 Task: Find connections with filter location Wolfenbüttel with filter topic #interviewwith filter profile language Potuguese with filter current company Hospitality Careers | Hotel Management Jobs with filter school KIT's College of Engineering (Autonomous), Kolhapur with filter industry Telephone Call Centers with filter service category Lead Generation with filter keywords title Pharmacist
Action: Mouse moved to (557, 74)
Screenshot: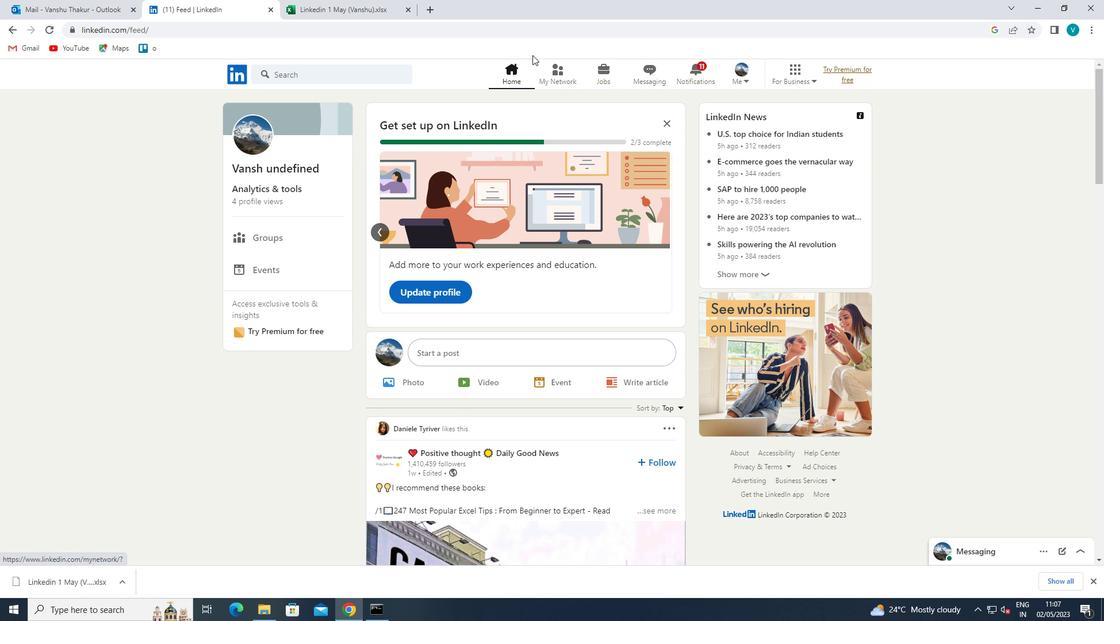 
Action: Mouse pressed left at (557, 74)
Screenshot: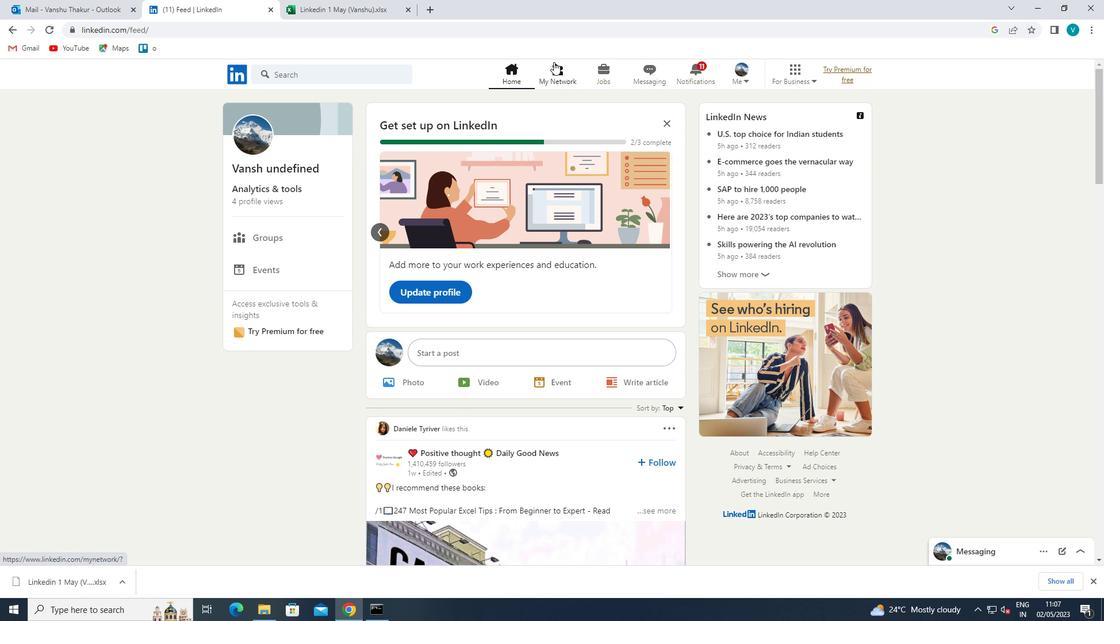 
Action: Mouse moved to (332, 144)
Screenshot: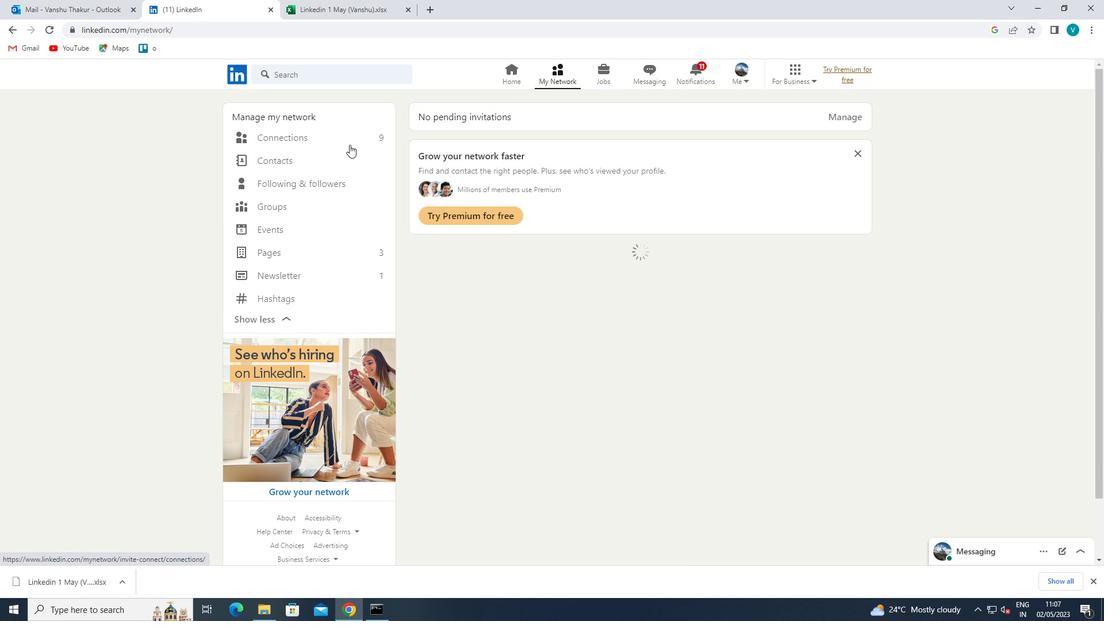 
Action: Mouse pressed left at (332, 144)
Screenshot: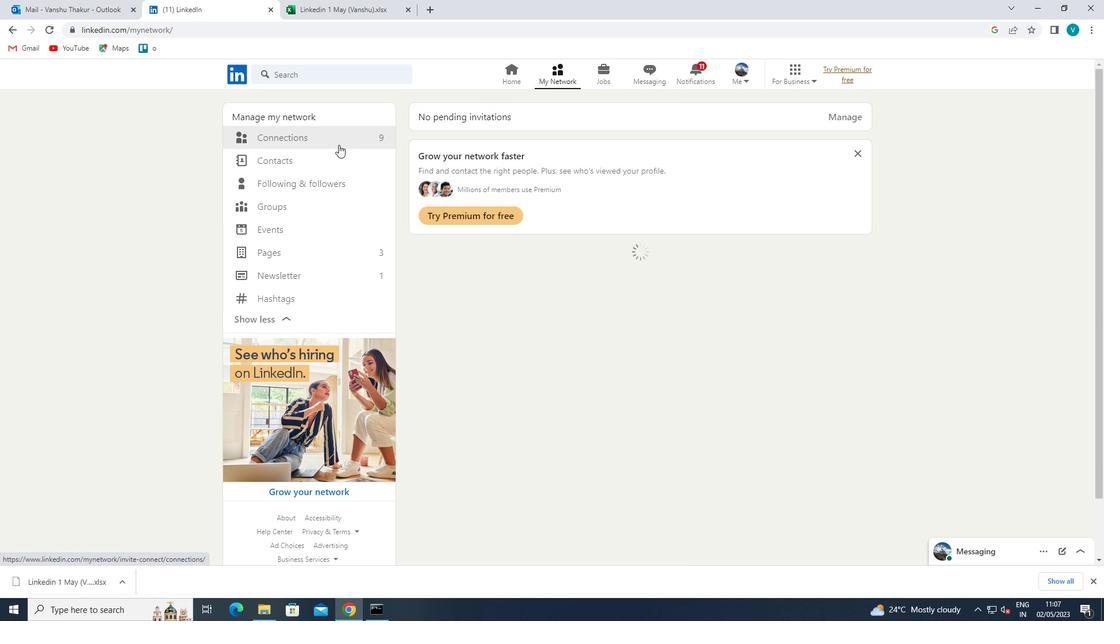 
Action: Mouse moved to (338, 138)
Screenshot: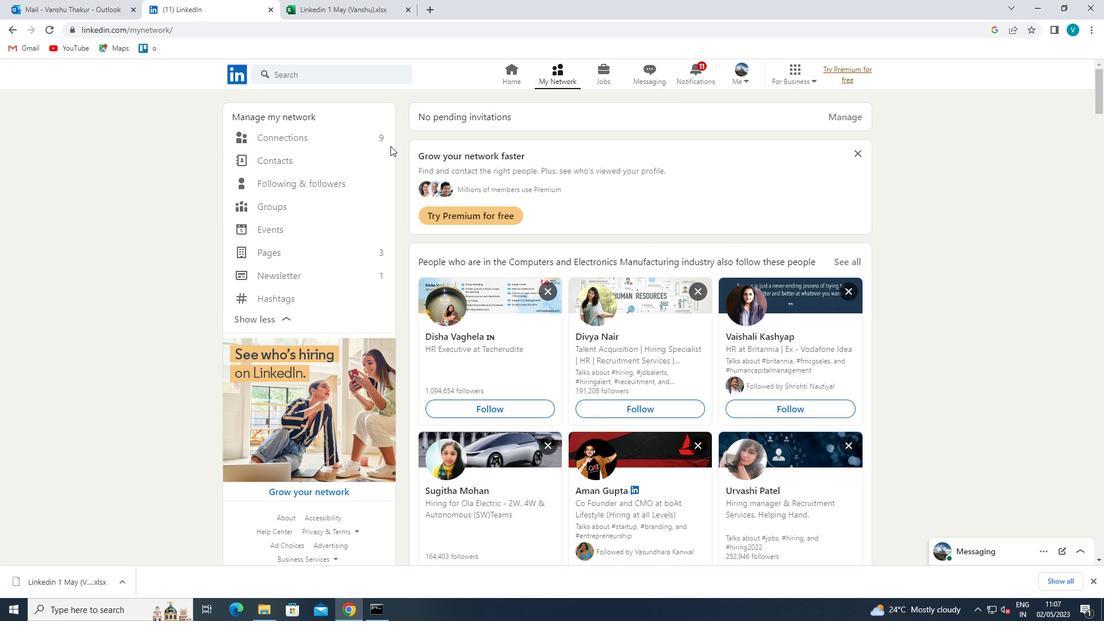 
Action: Mouse pressed left at (338, 138)
Screenshot: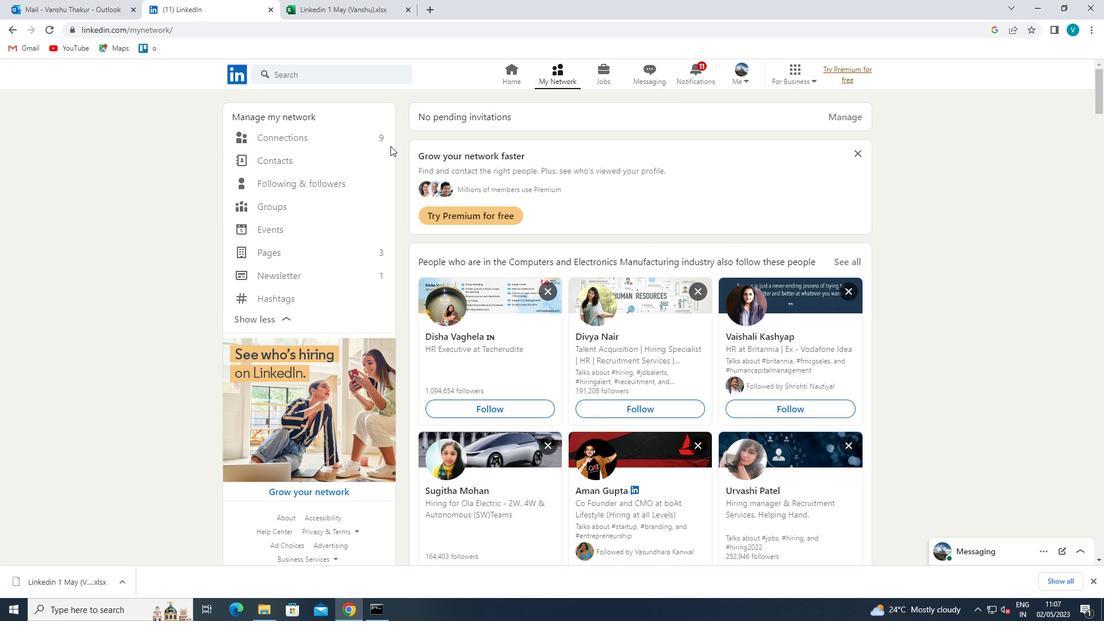 
Action: Mouse moved to (660, 140)
Screenshot: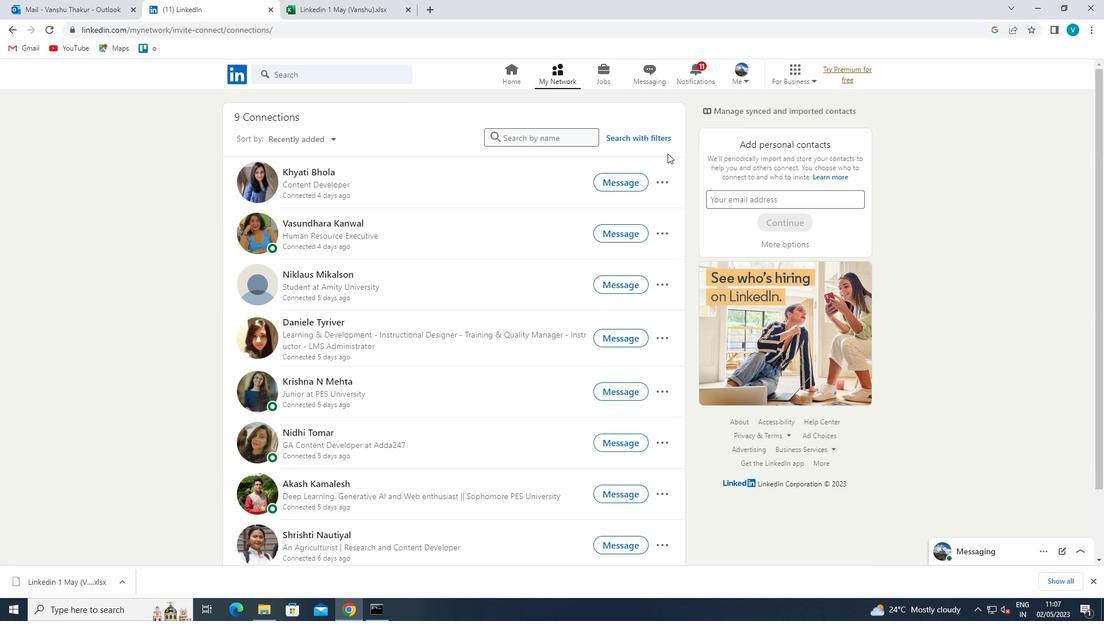 
Action: Mouse pressed left at (660, 140)
Screenshot: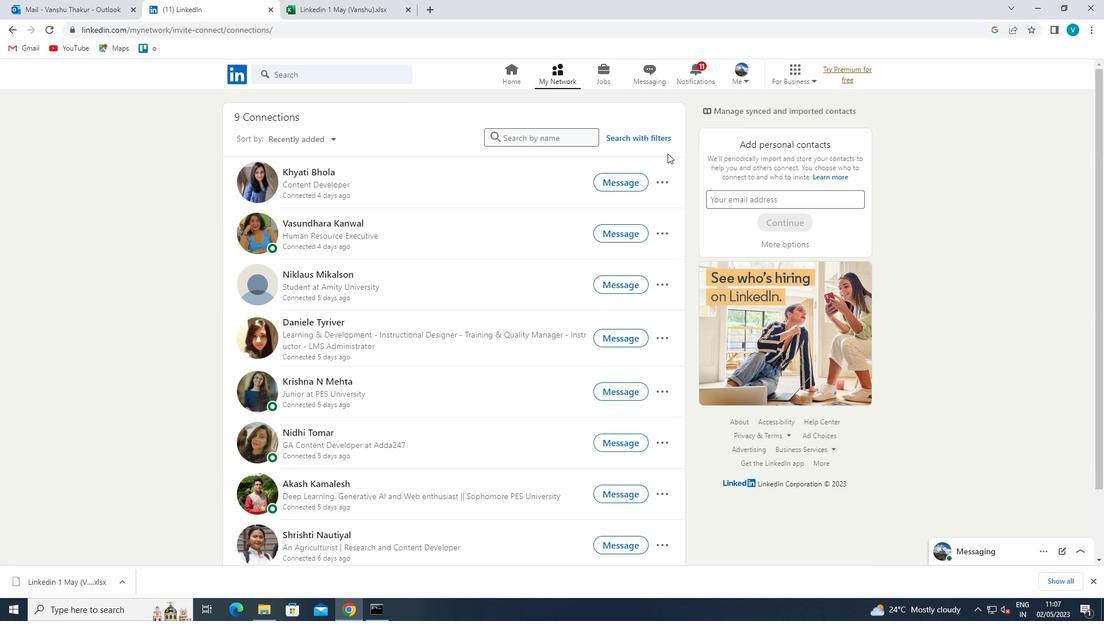 
Action: Mouse moved to (538, 105)
Screenshot: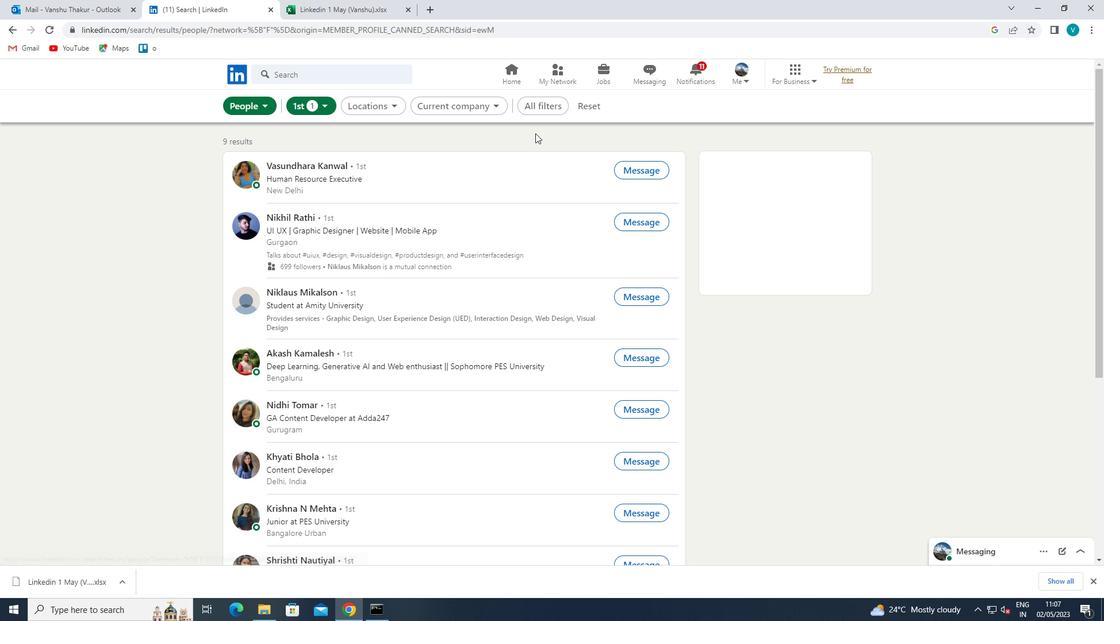 
Action: Mouse pressed left at (538, 105)
Screenshot: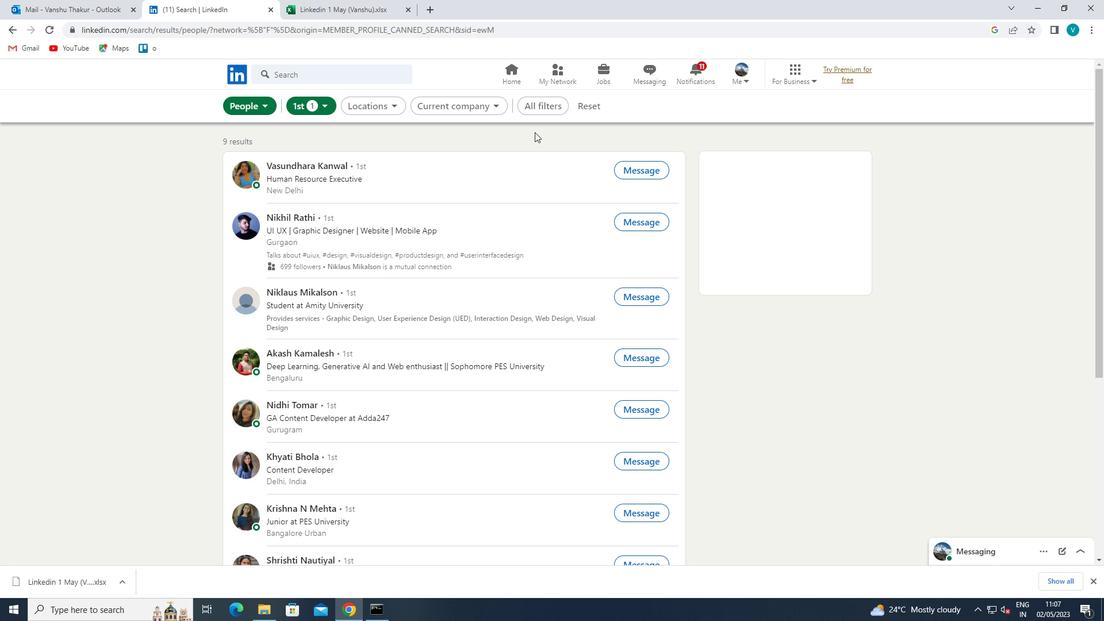 
Action: Mouse moved to (961, 262)
Screenshot: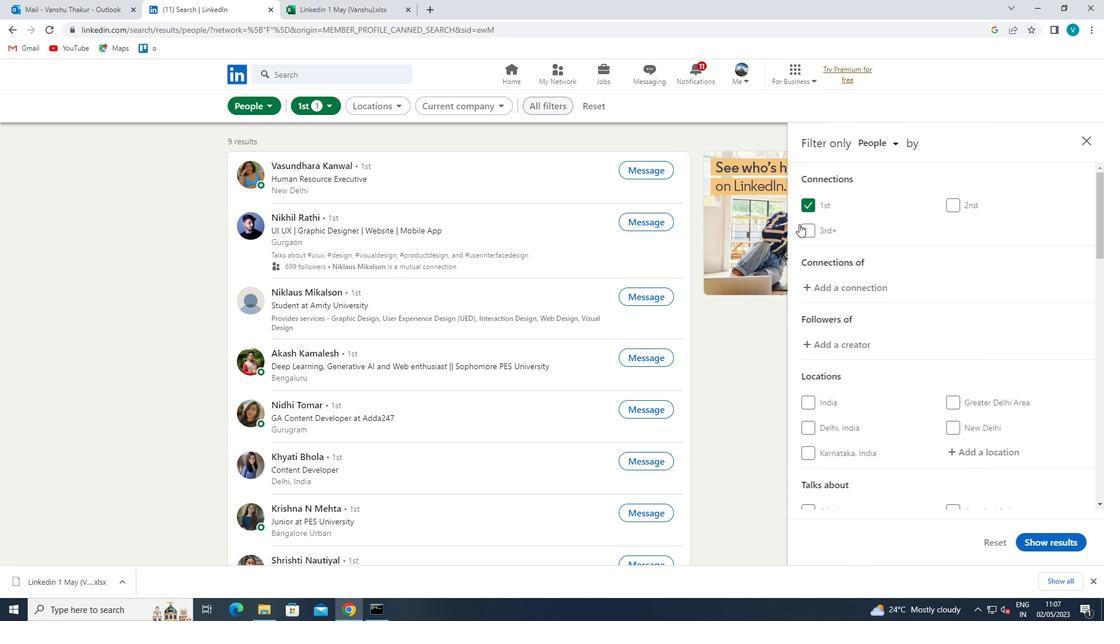 
Action: Mouse scrolled (961, 262) with delta (0, 0)
Screenshot: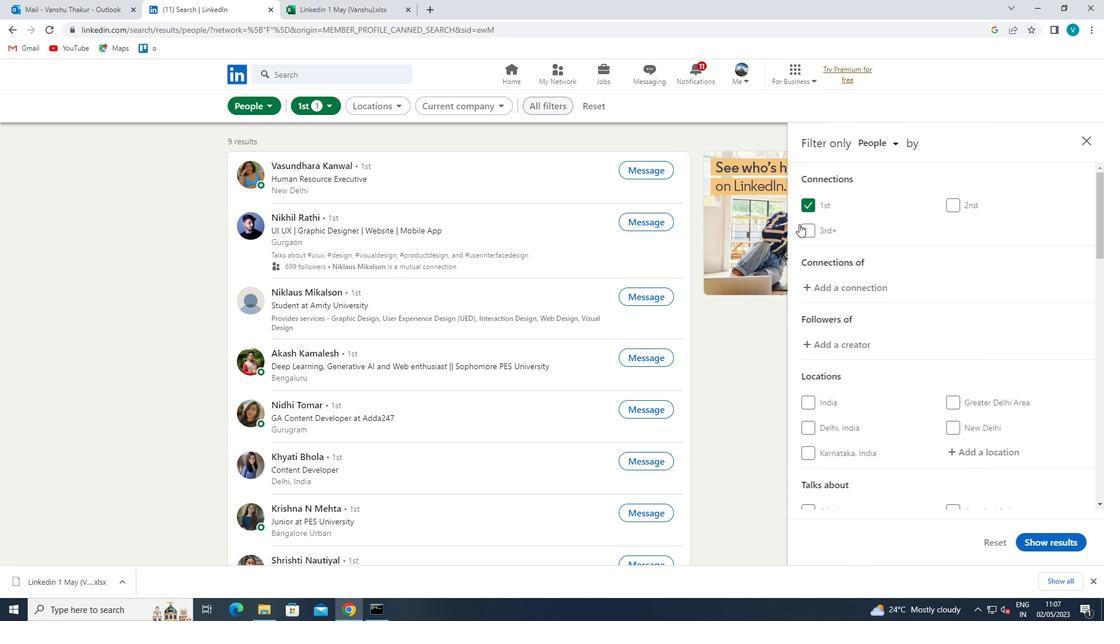 
Action: Mouse moved to (996, 392)
Screenshot: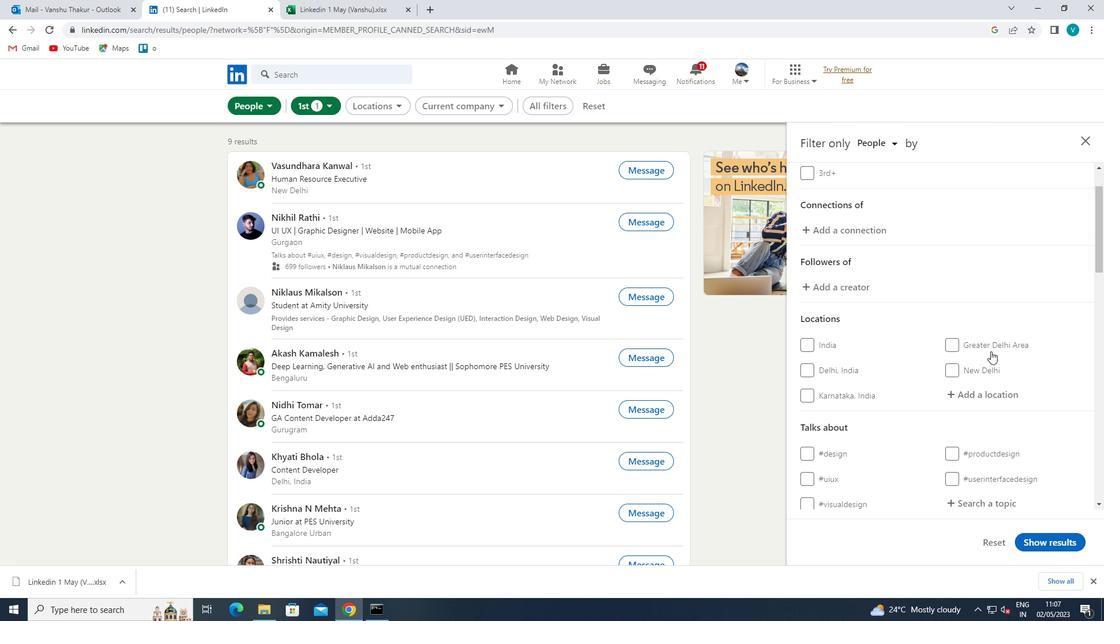 
Action: Mouse pressed left at (996, 392)
Screenshot: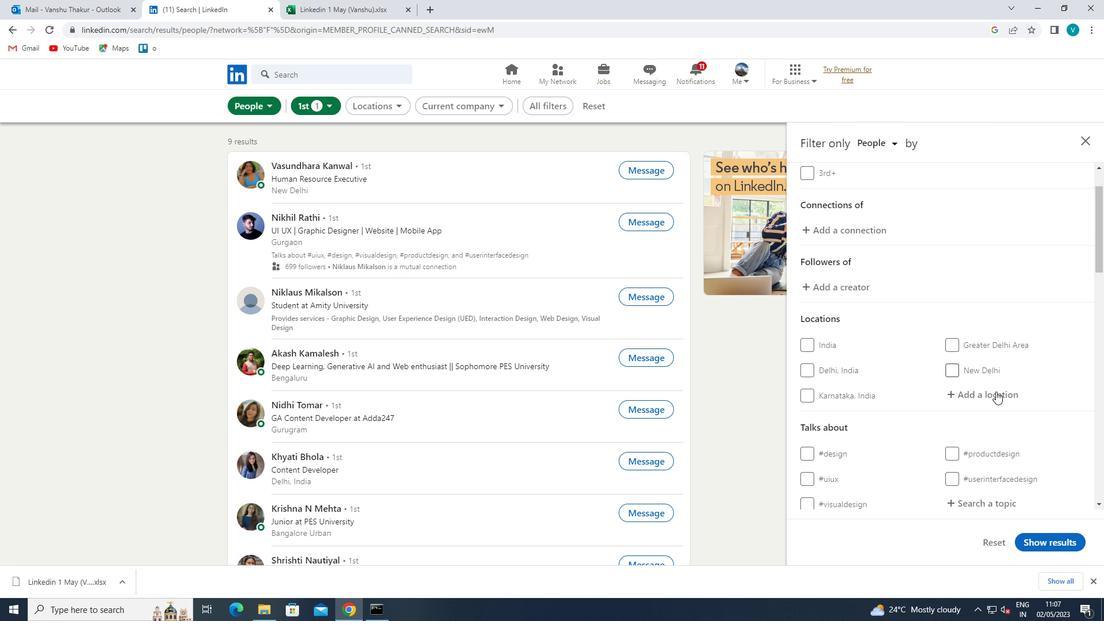 
Action: Mouse moved to (996, 393)
Screenshot: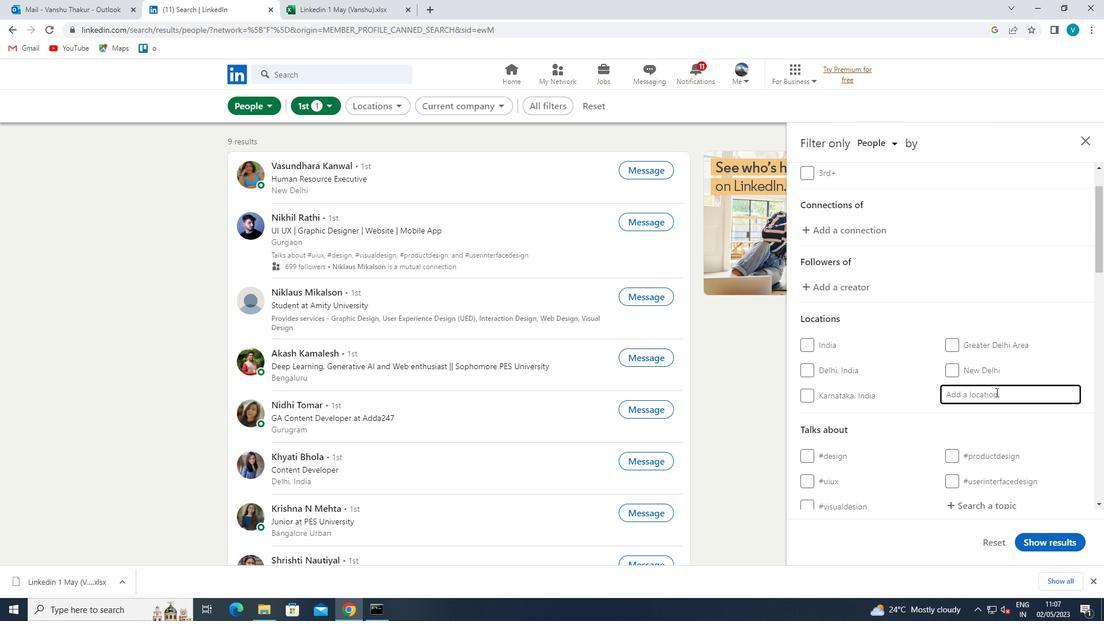
Action: Key pressed <Key.shift>
Screenshot: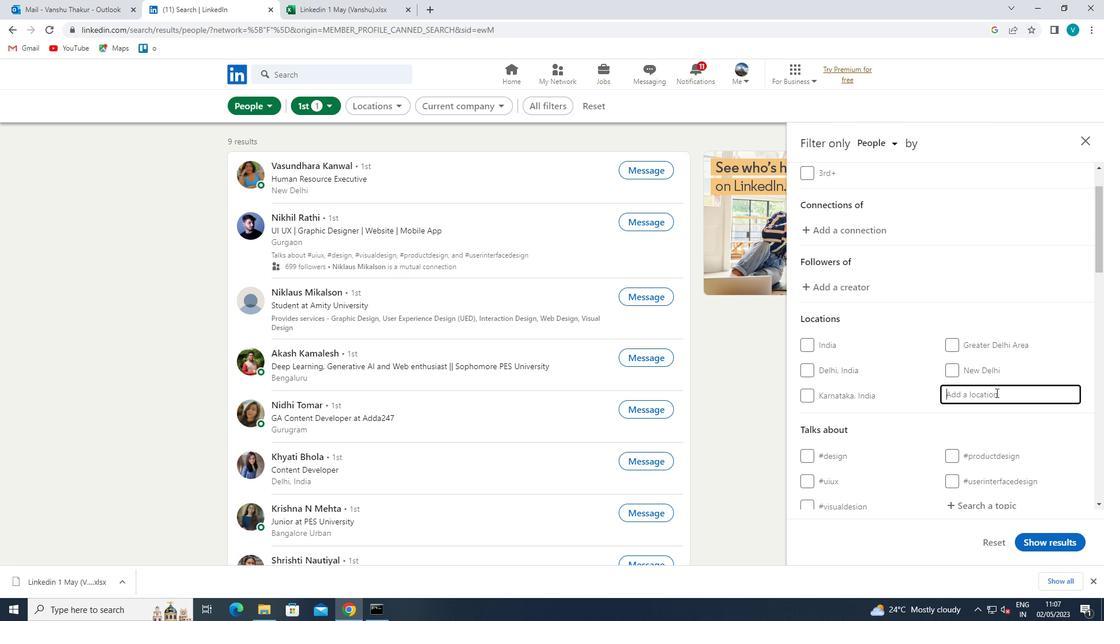 
Action: Mouse moved to (996, 393)
Screenshot: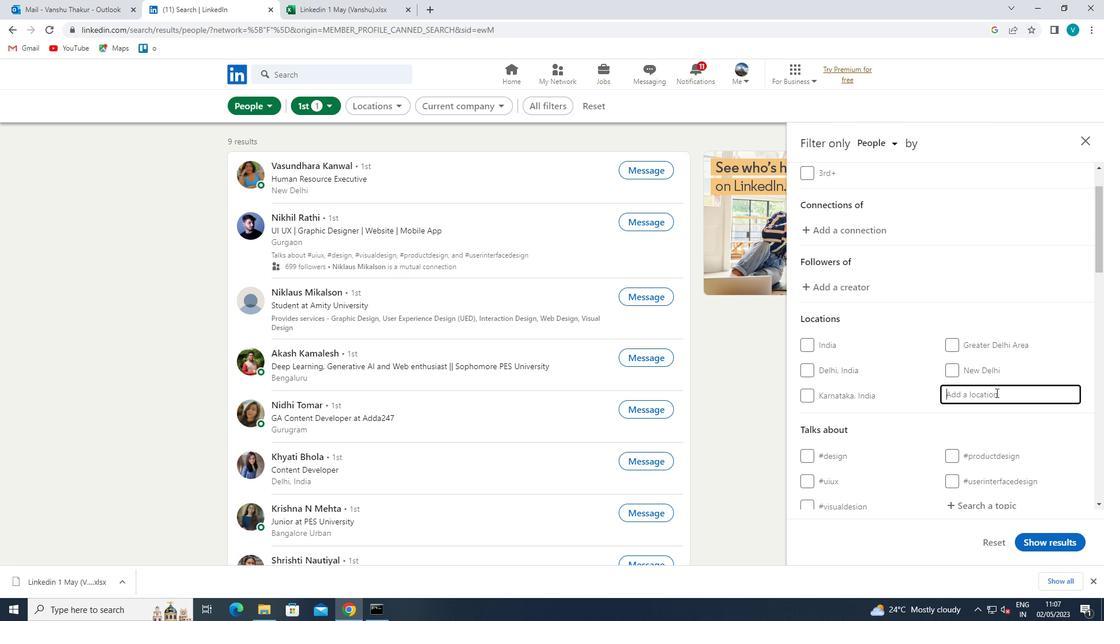 
Action: Key pressed WO
Screenshot: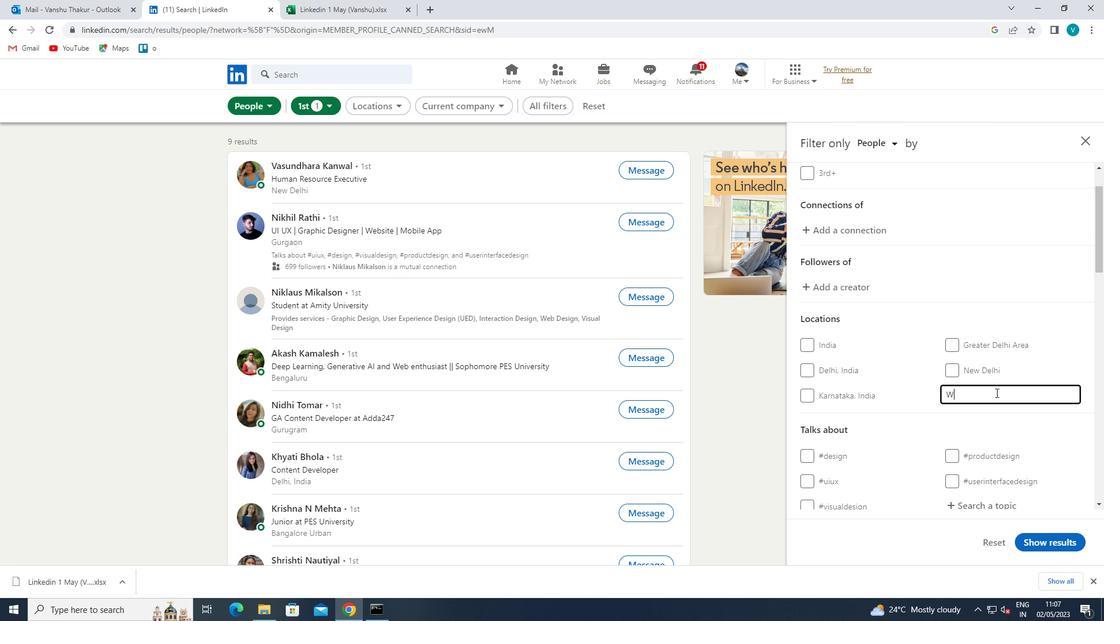 
Action: Mouse moved to (996, 392)
Screenshot: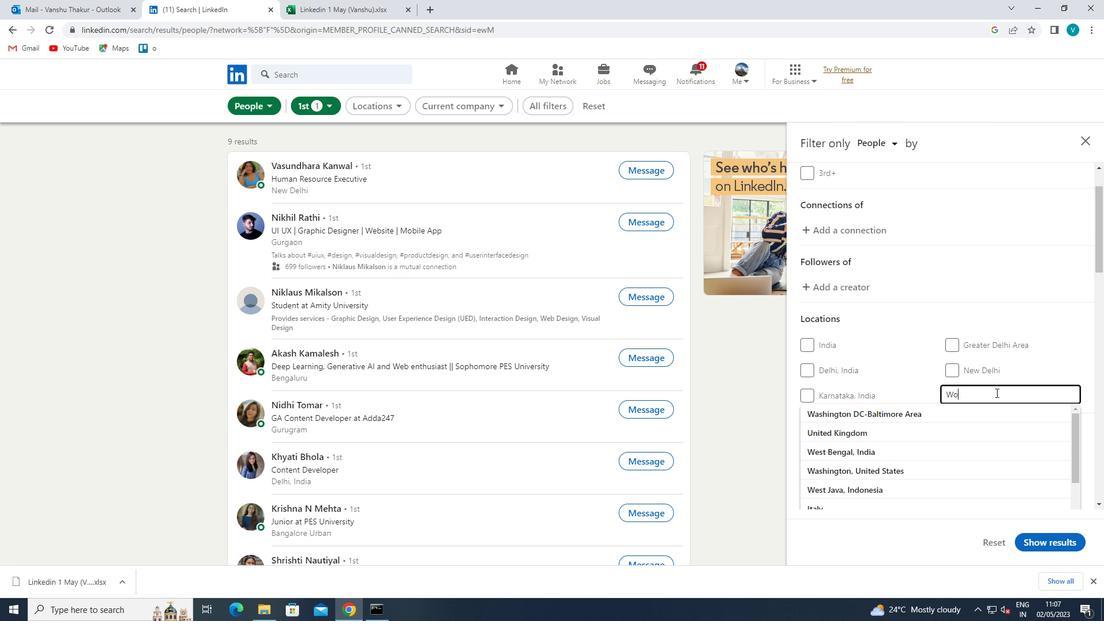
Action: Key pressed L
Screenshot: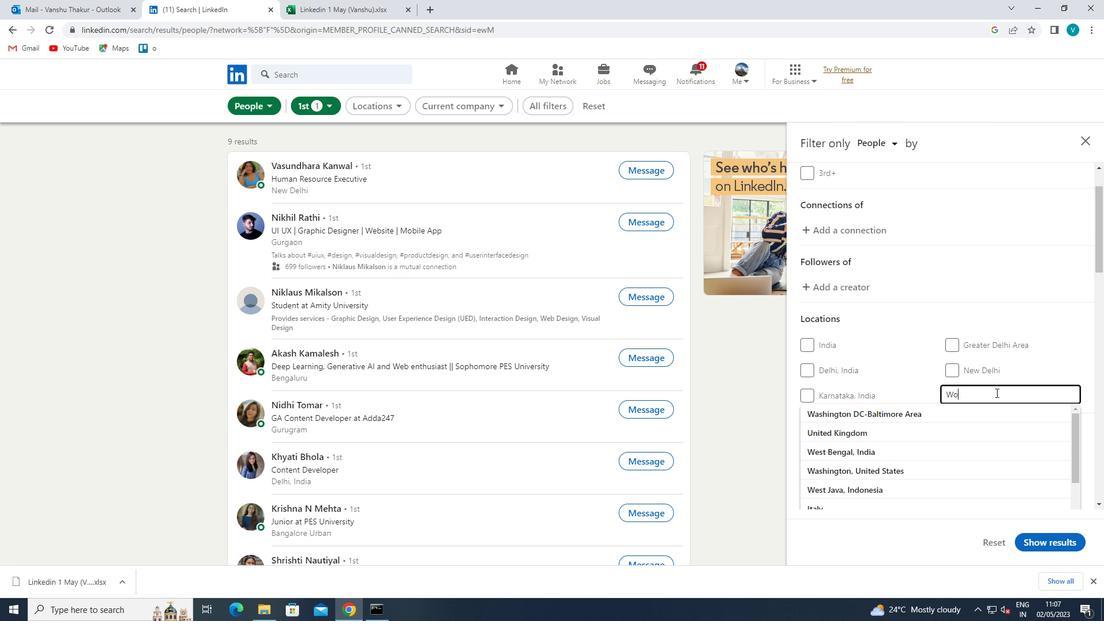 
Action: Mouse moved to (991, 390)
Screenshot: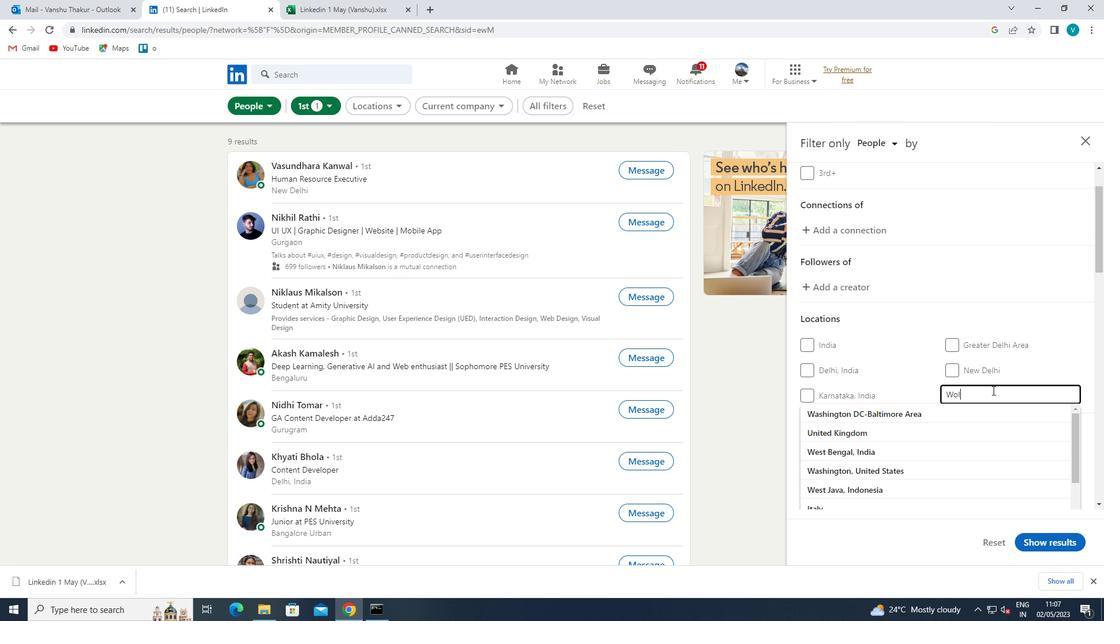 
Action: Key pressed F
Screenshot: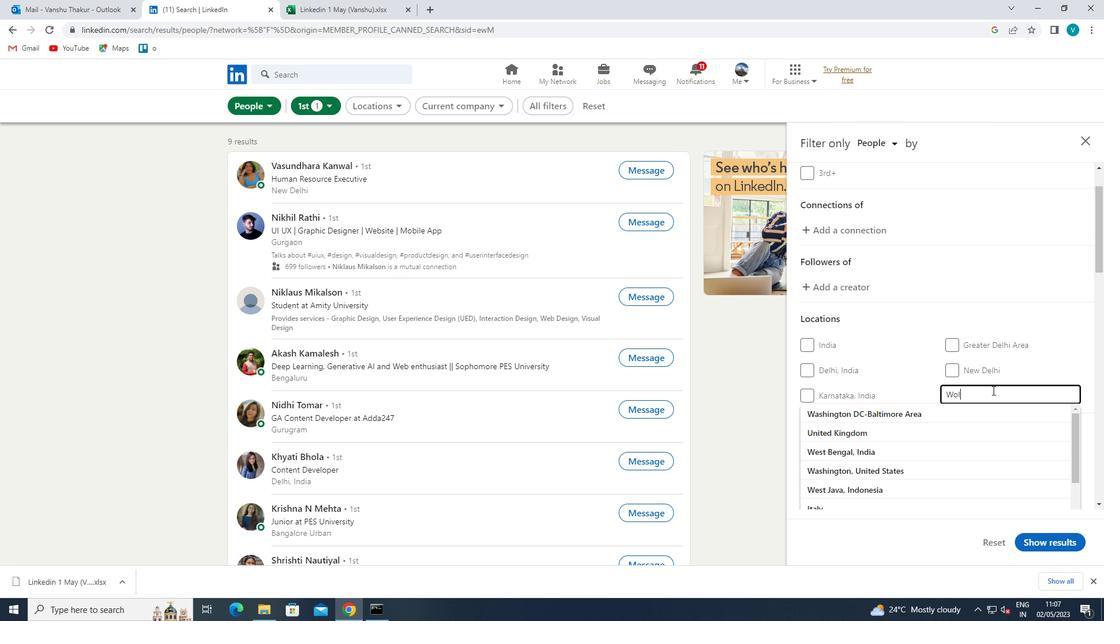 
Action: Mouse moved to (990, 389)
Screenshot: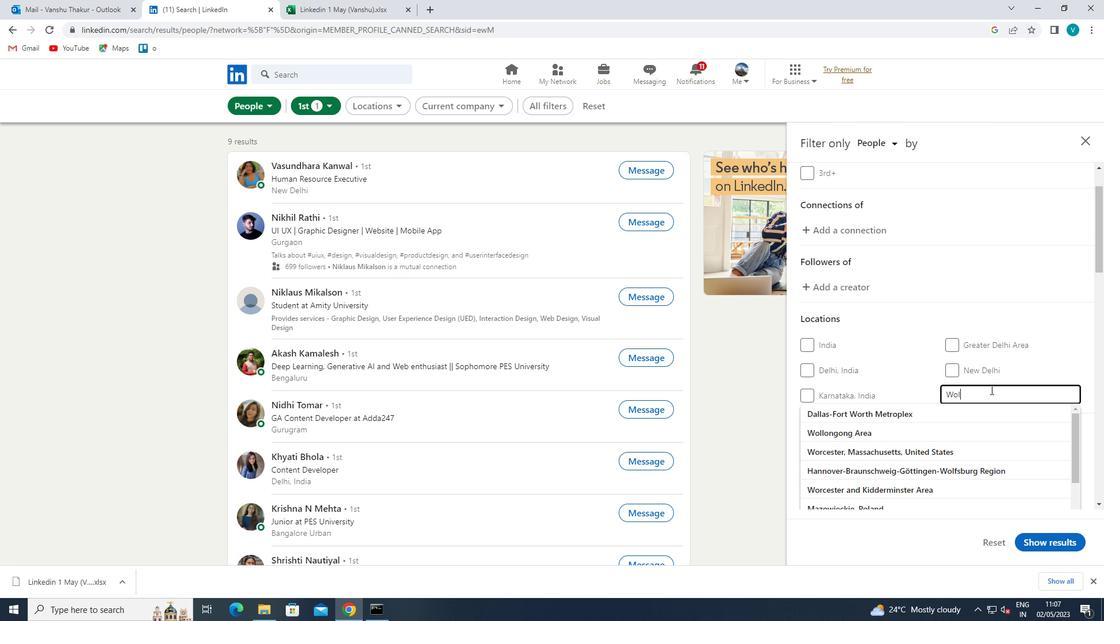 
Action: Key pressed ENBUTTEL<Key.space>
Screenshot: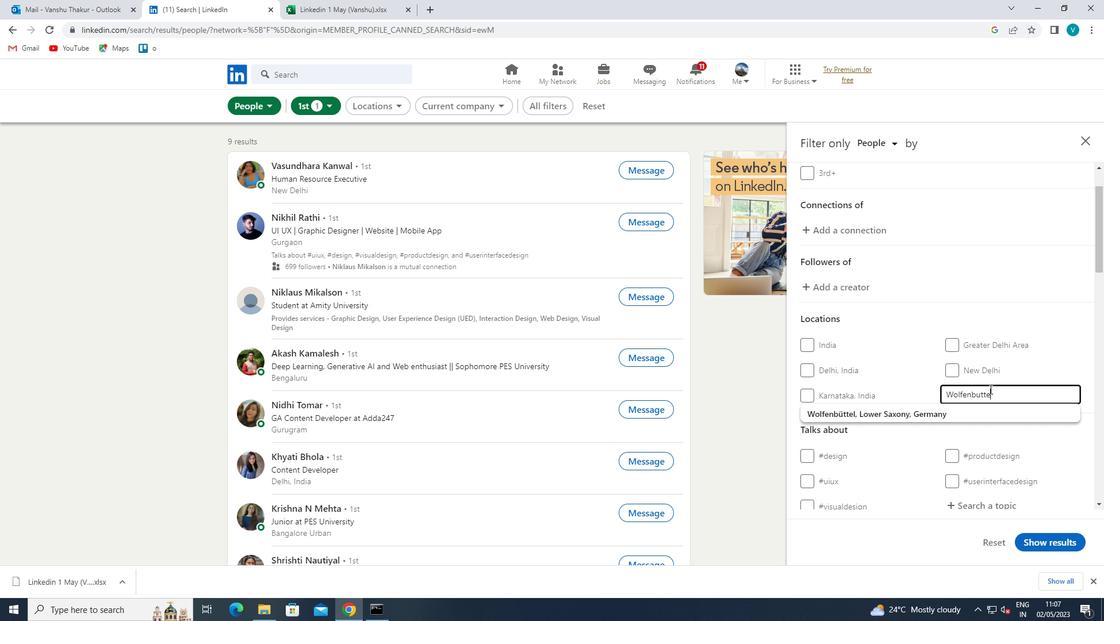 
Action: Mouse moved to (985, 412)
Screenshot: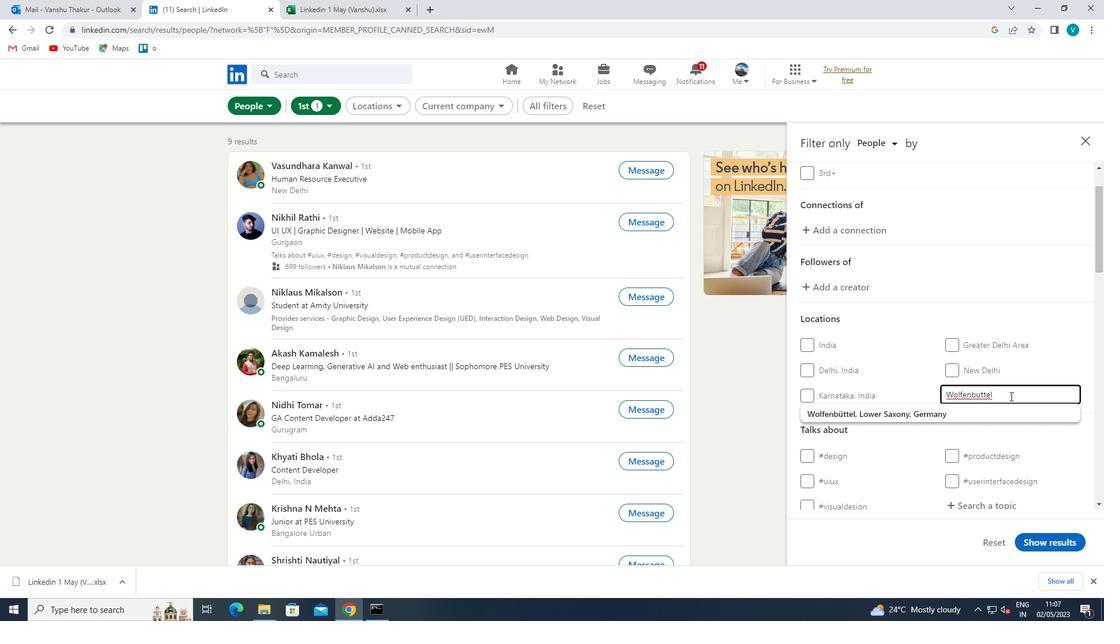 
Action: Mouse pressed left at (985, 412)
Screenshot: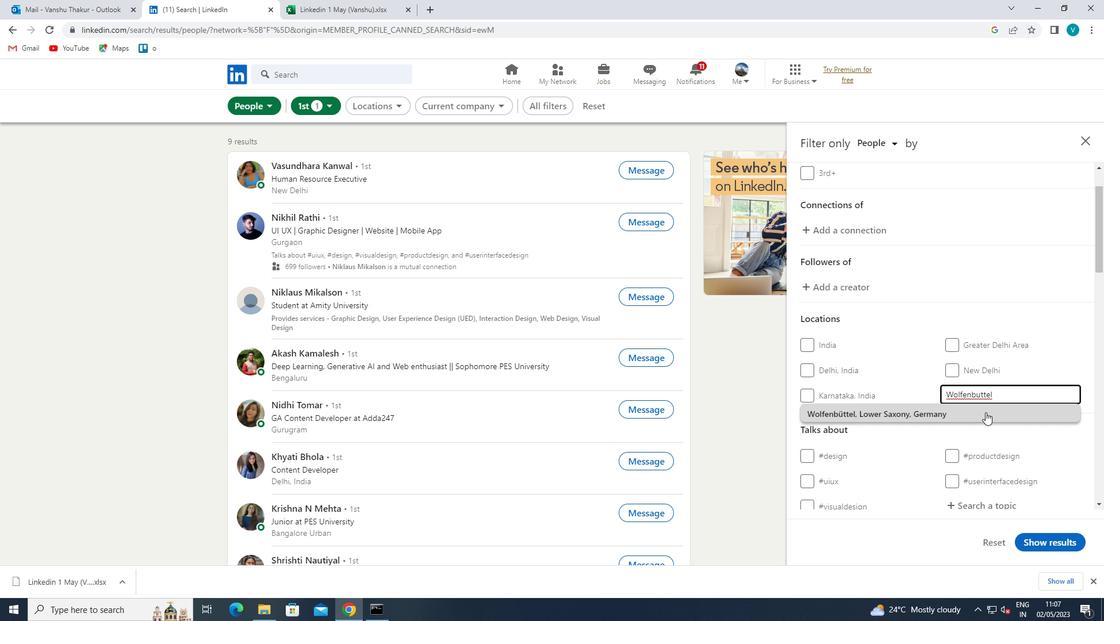 
Action: Mouse moved to (984, 414)
Screenshot: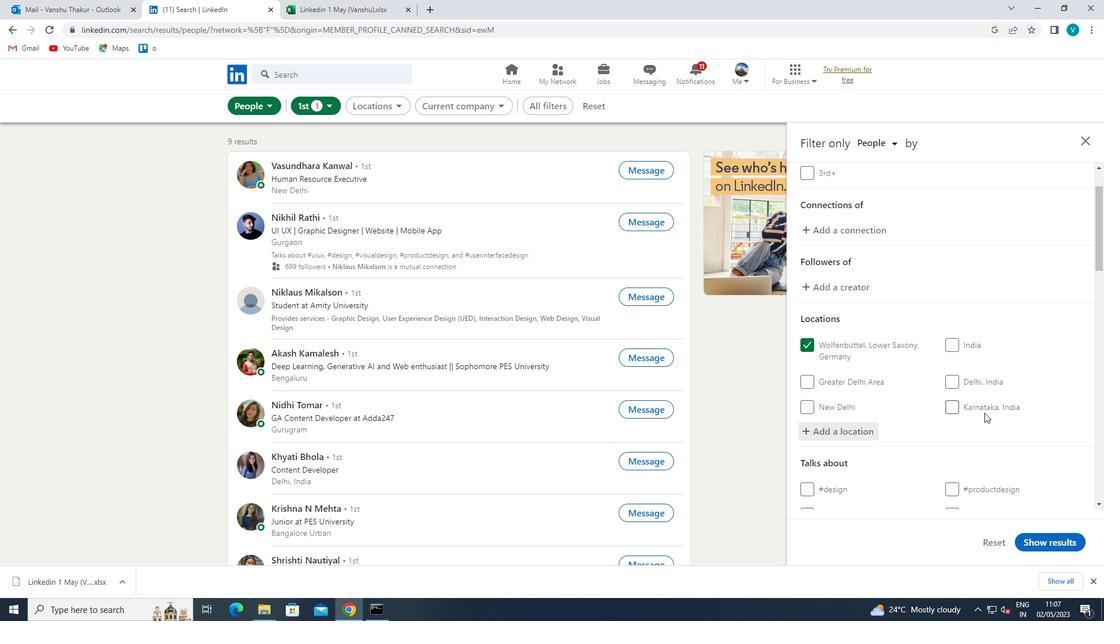 
Action: Mouse scrolled (984, 413) with delta (0, 0)
Screenshot: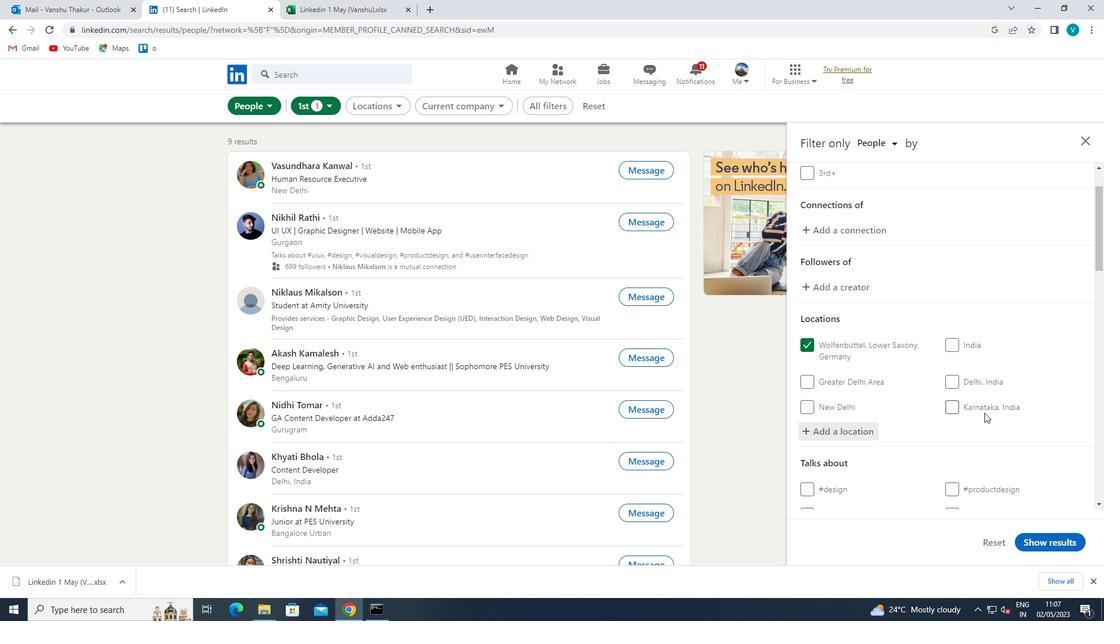 
Action: Mouse scrolled (984, 413) with delta (0, 0)
Screenshot: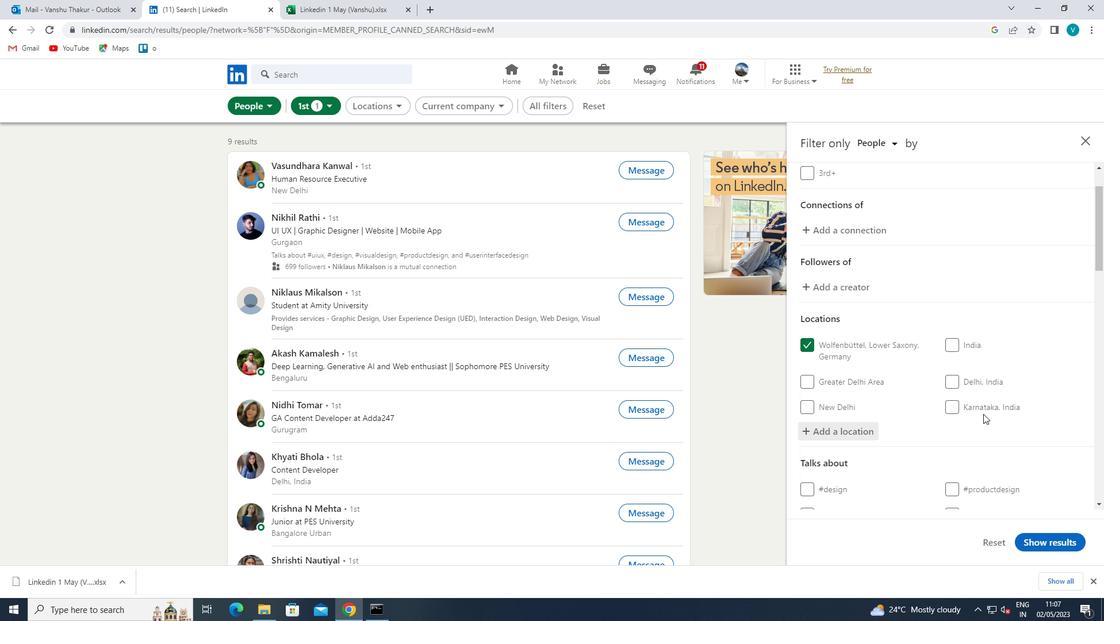 
Action: Mouse moved to (982, 424)
Screenshot: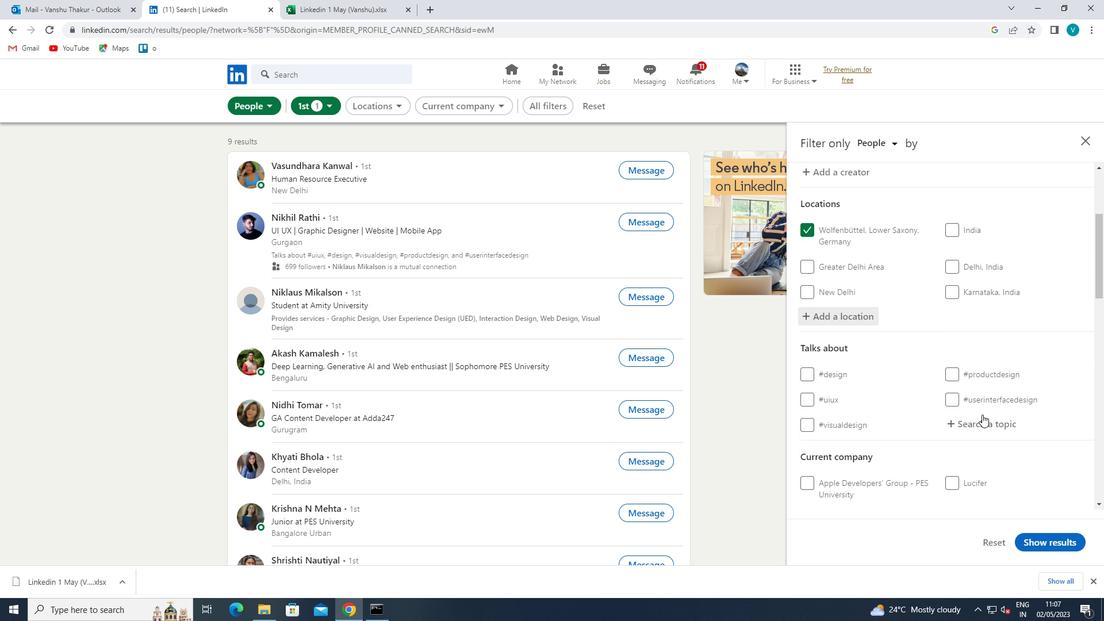 
Action: Mouse pressed left at (982, 424)
Screenshot: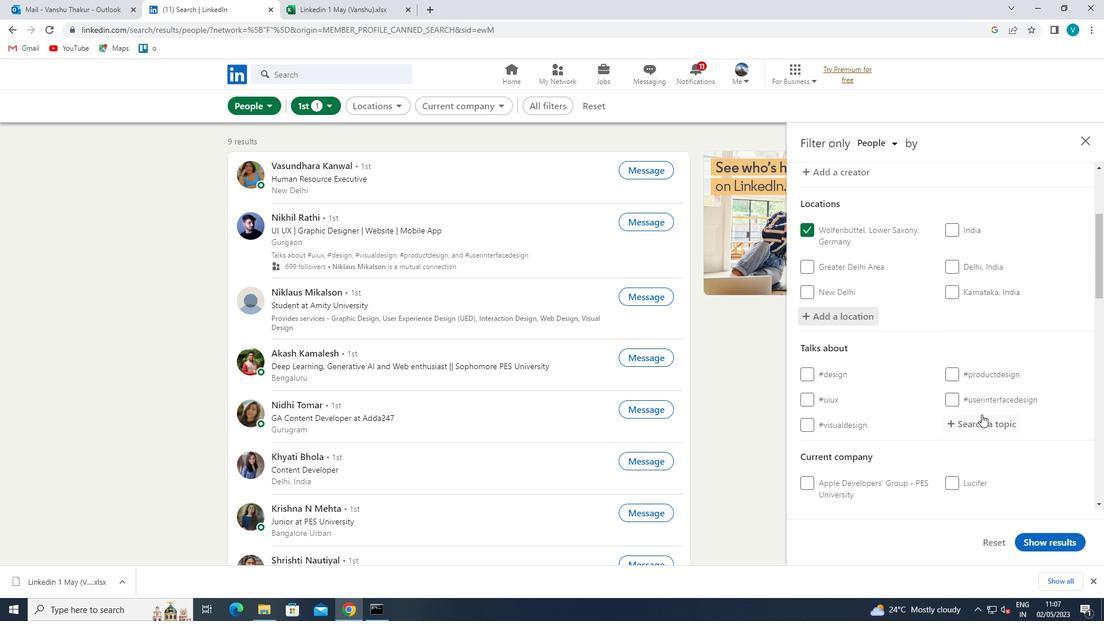 
Action: Key pressed INTER
Screenshot: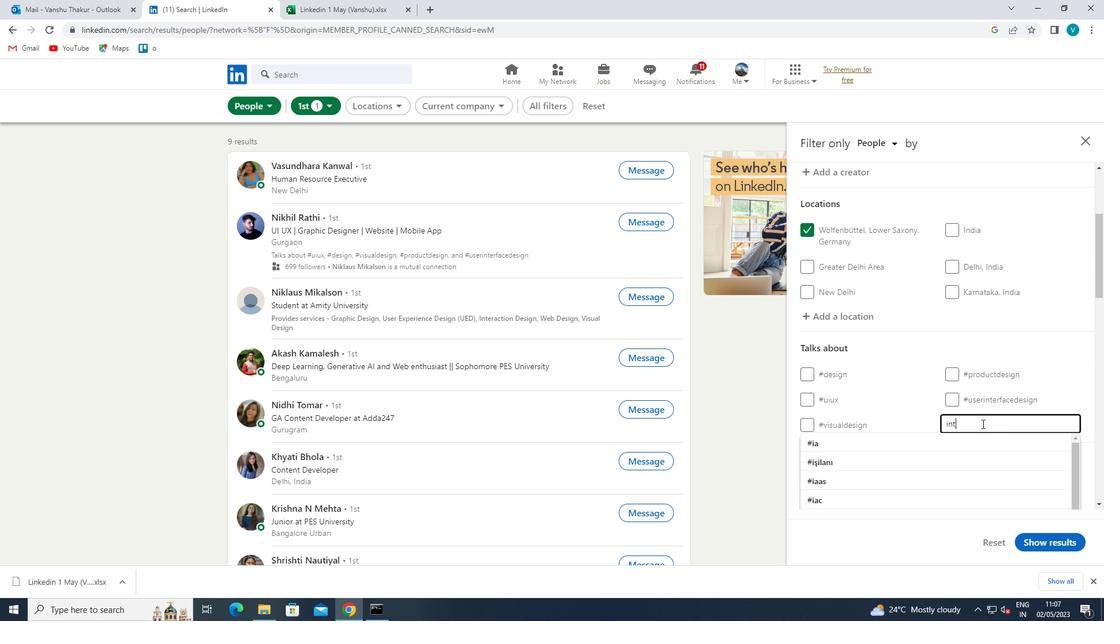 
Action: Mouse moved to (985, 421)
Screenshot: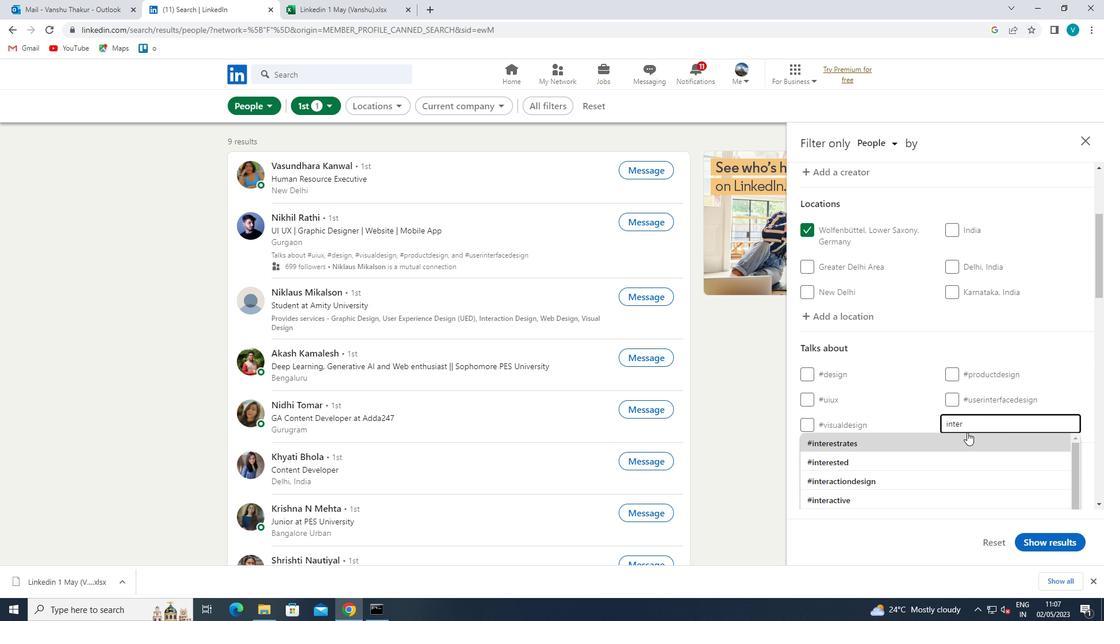 
Action: Key pressed VIEW<Key.space>
Screenshot: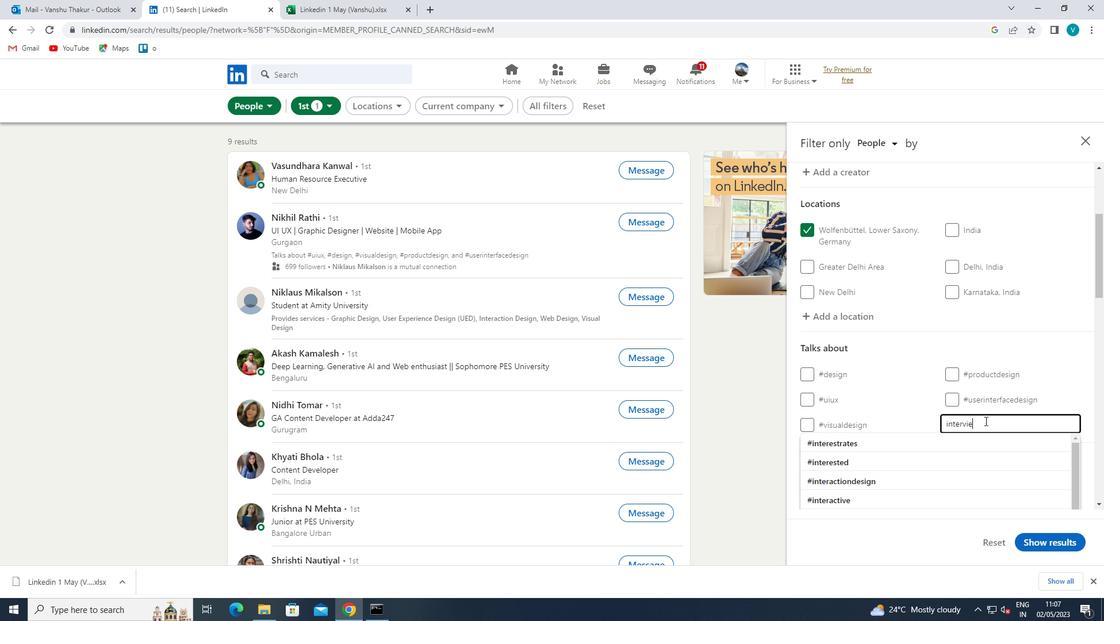 
Action: Mouse moved to (946, 421)
Screenshot: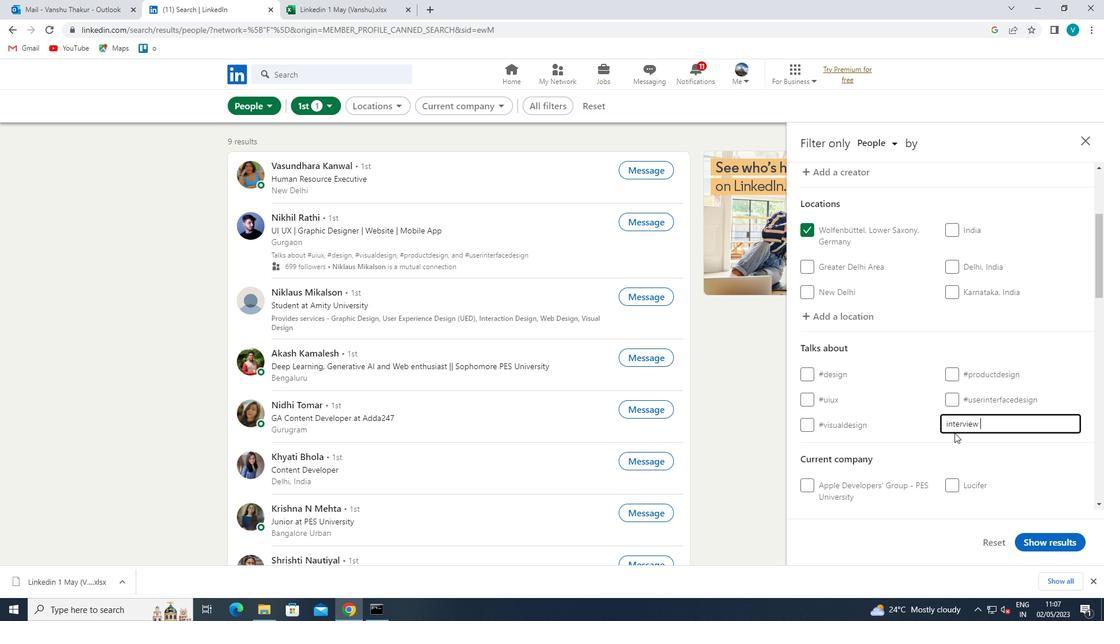 
Action: Mouse pressed left at (946, 421)
Screenshot: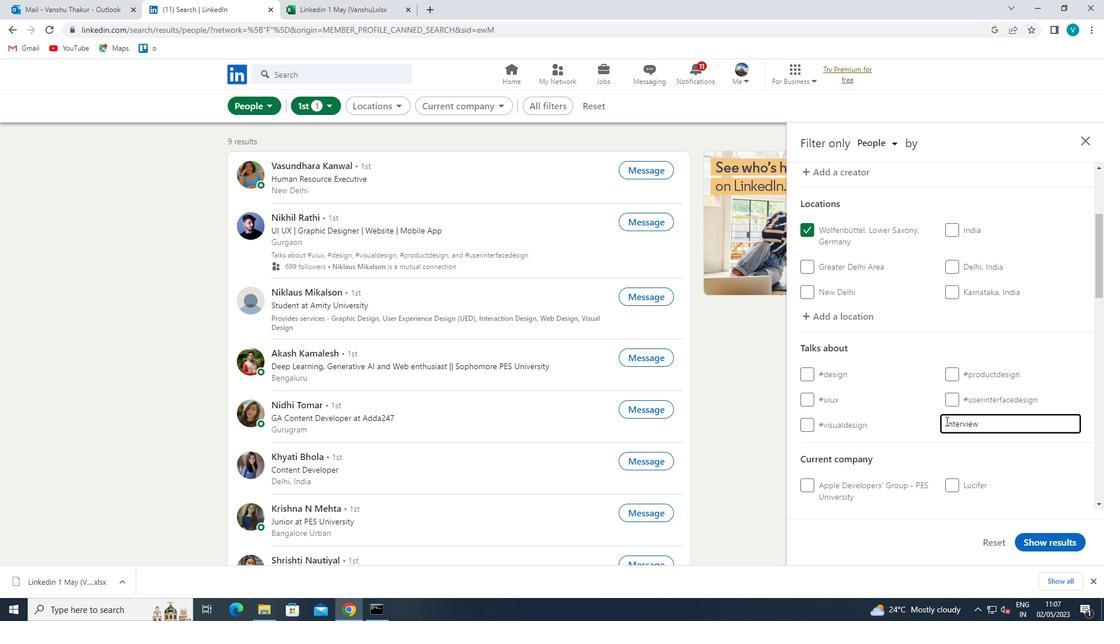 
Action: Mouse moved to (981, 421)
Screenshot: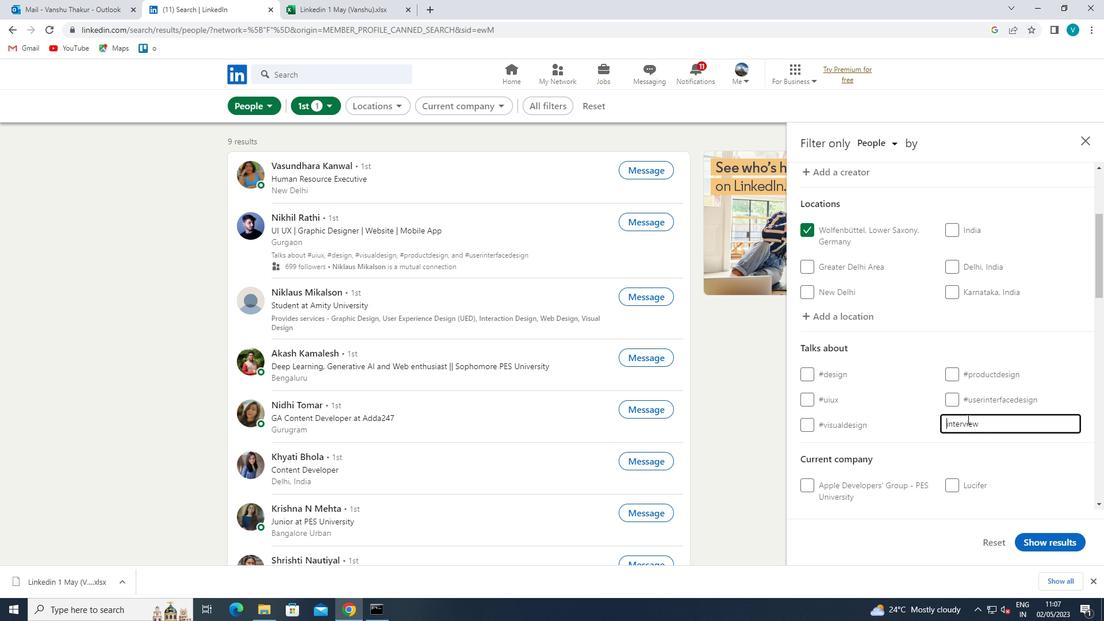 
Action: Mouse pressed left at (981, 421)
Screenshot: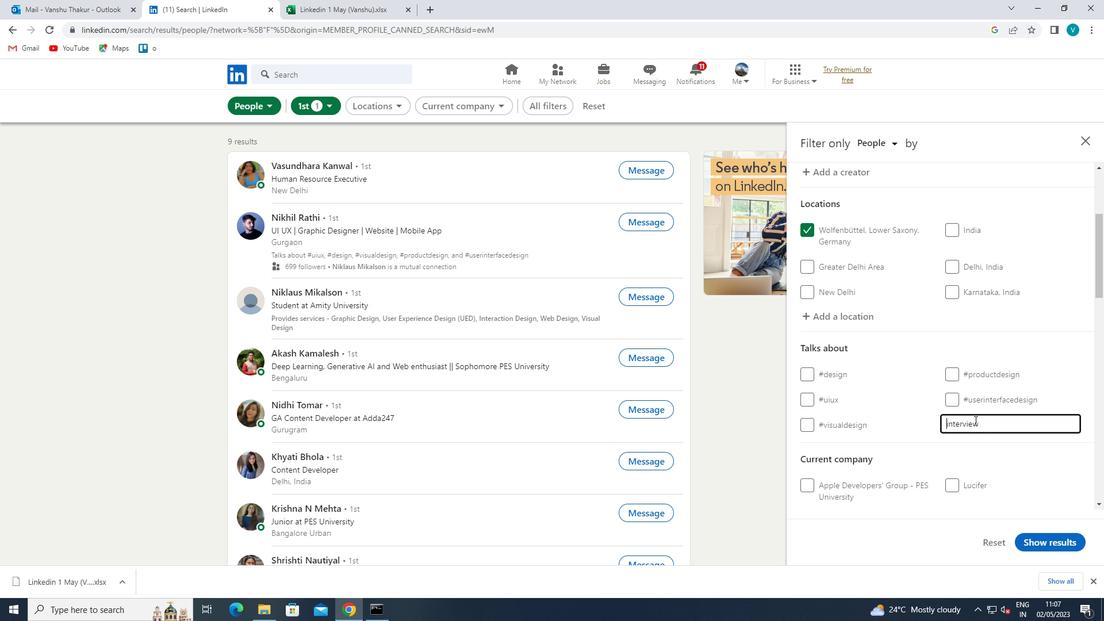 
Action: Mouse moved to (978, 424)
Screenshot: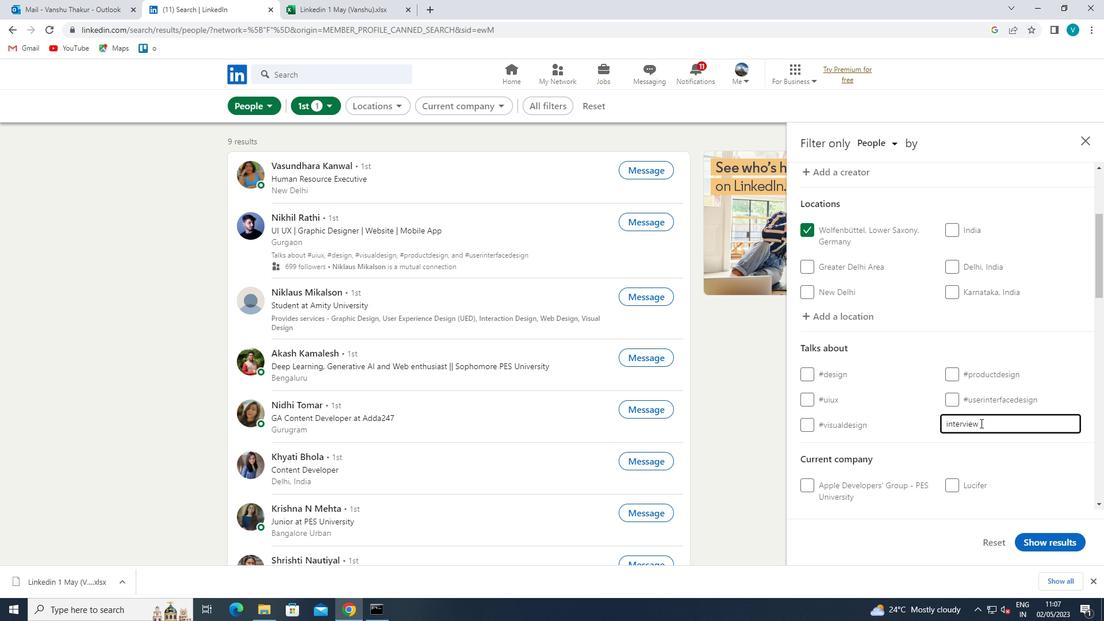 
Action: Mouse pressed left at (978, 424)
Screenshot: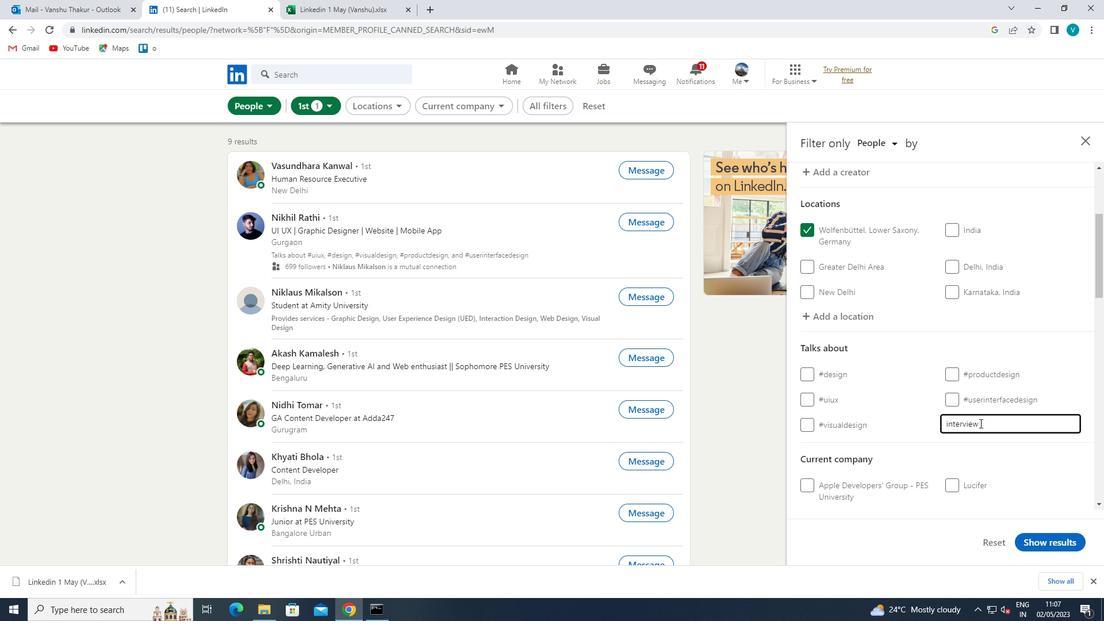
Action: Mouse moved to (945, 422)
Screenshot: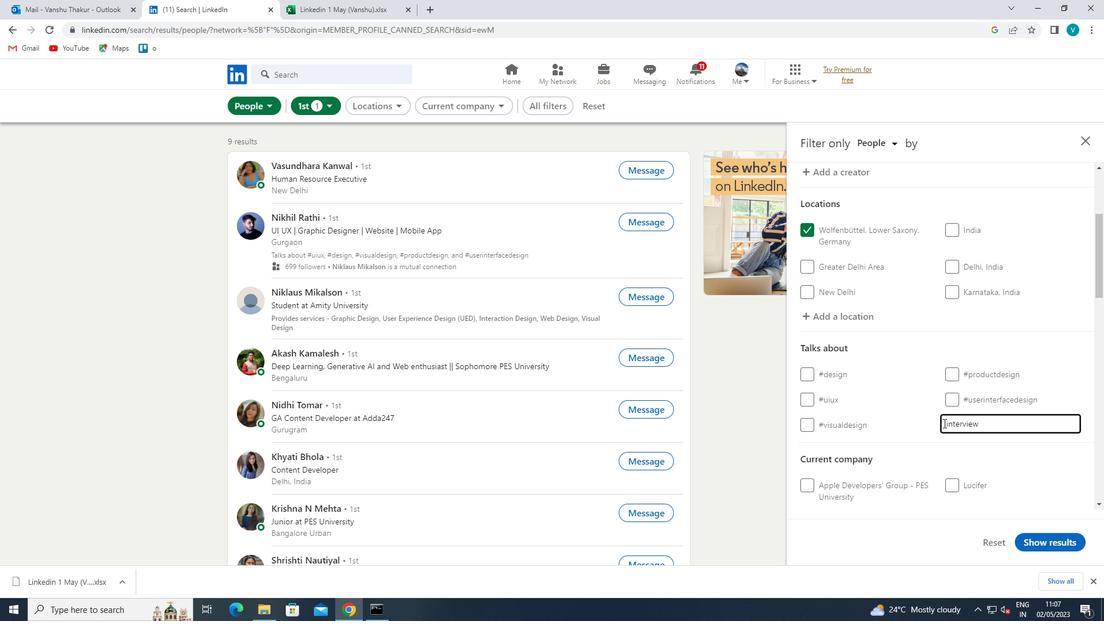 
Action: Mouse pressed left at (945, 422)
Screenshot: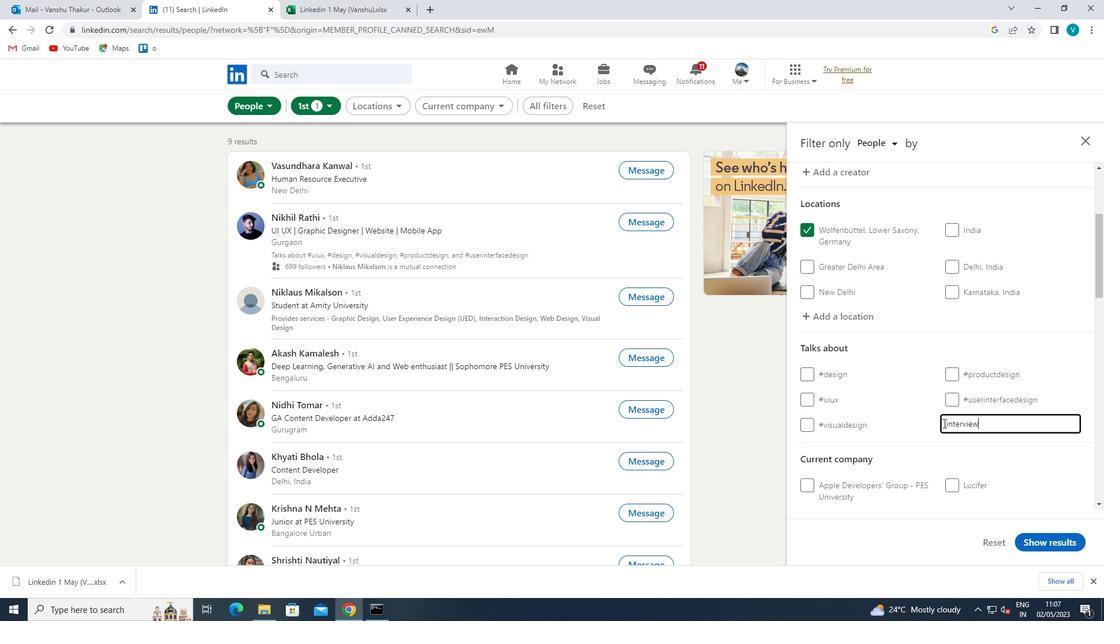 
Action: Mouse moved to (916, 455)
Screenshot: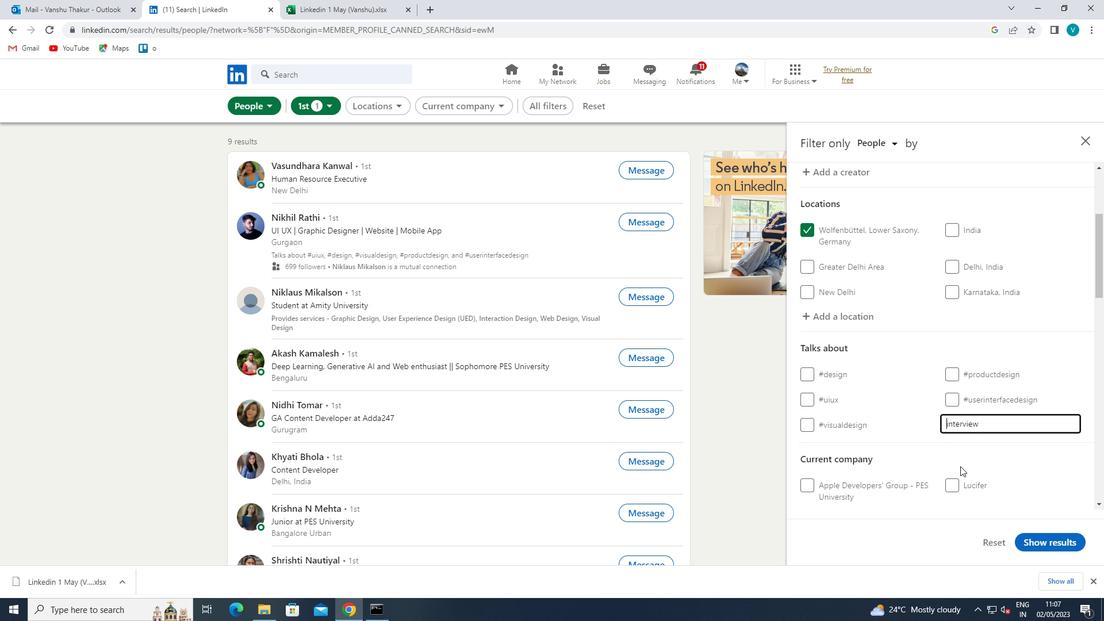 
Action: Key pressed <Key.shift><Key.shift><Key.shift><Key.shift>#
Screenshot: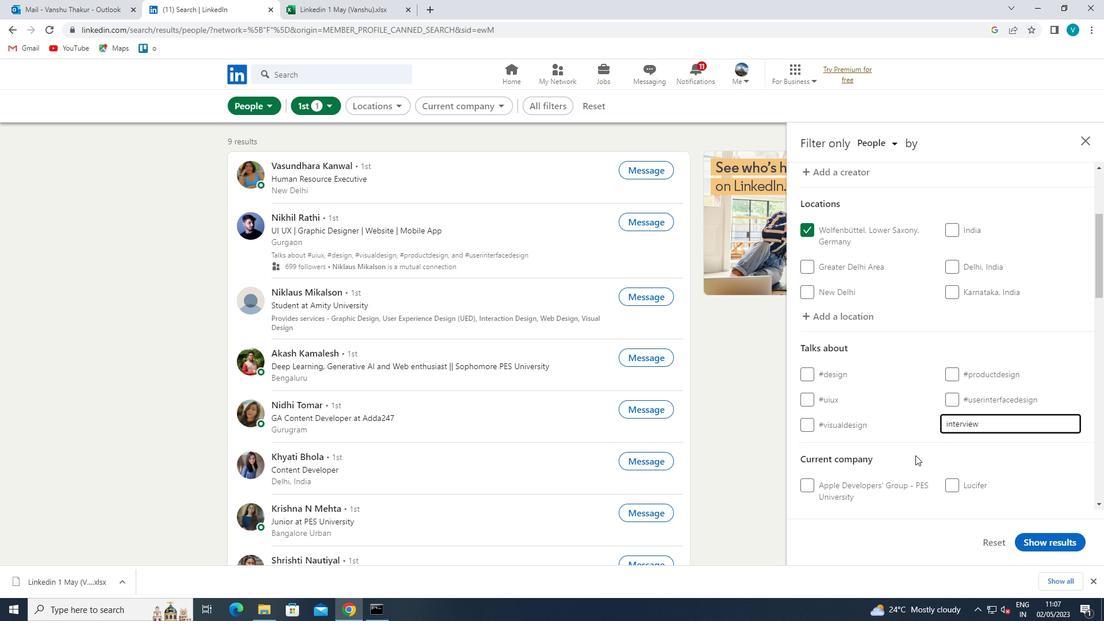 
Action: Mouse moved to (929, 384)
Screenshot: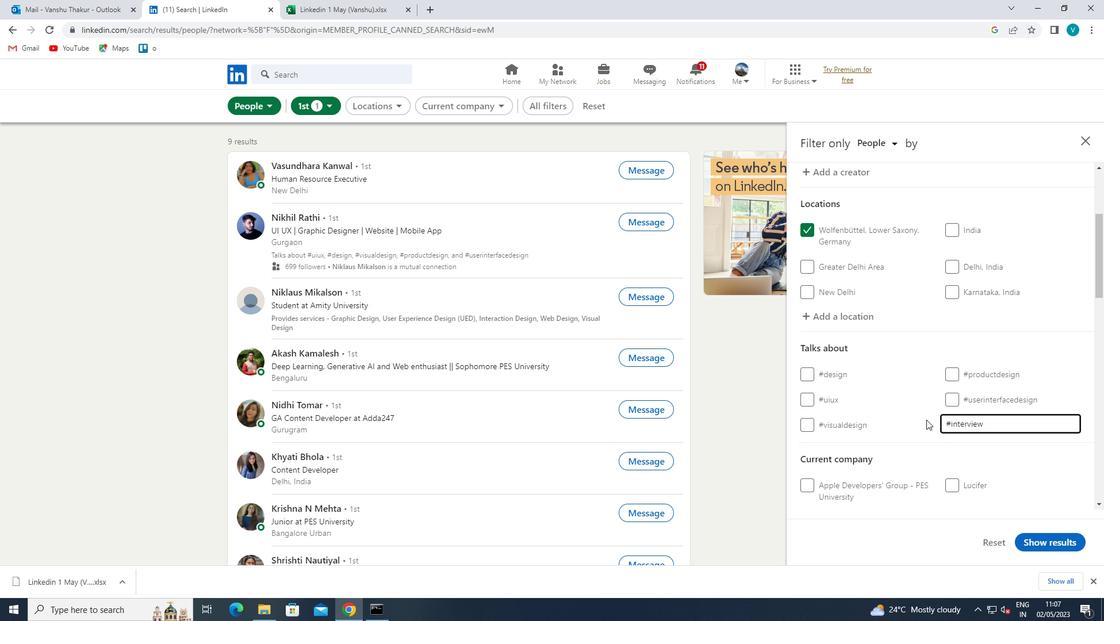 
Action: Mouse scrolled (929, 383) with delta (0, 0)
Screenshot: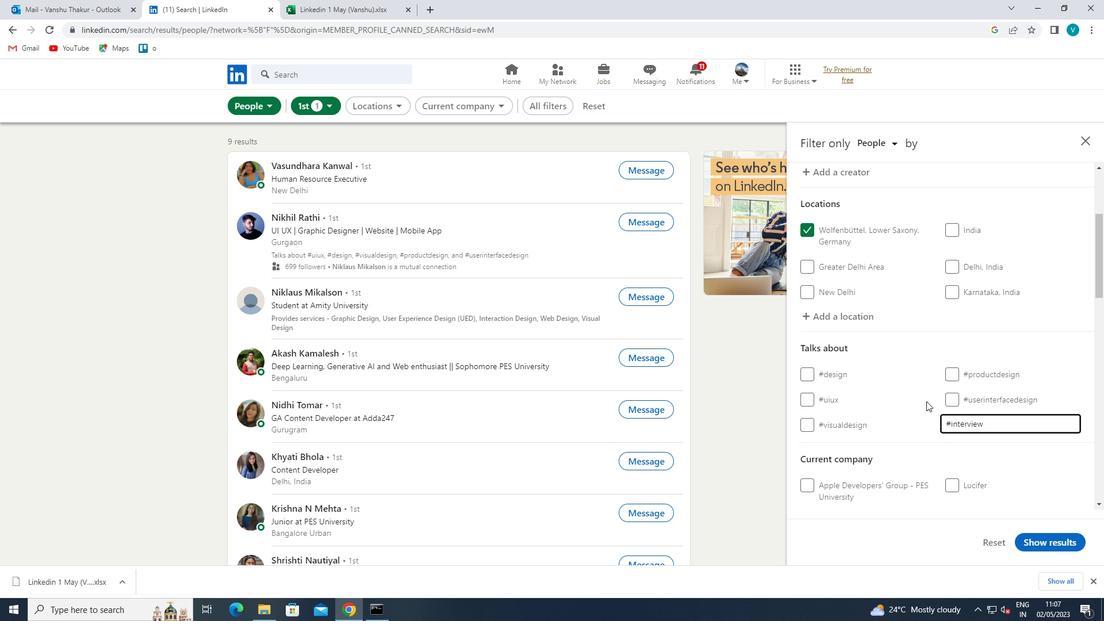 
Action: Mouse scrolled (929, 383) with delta (0, 0)
Screenshot: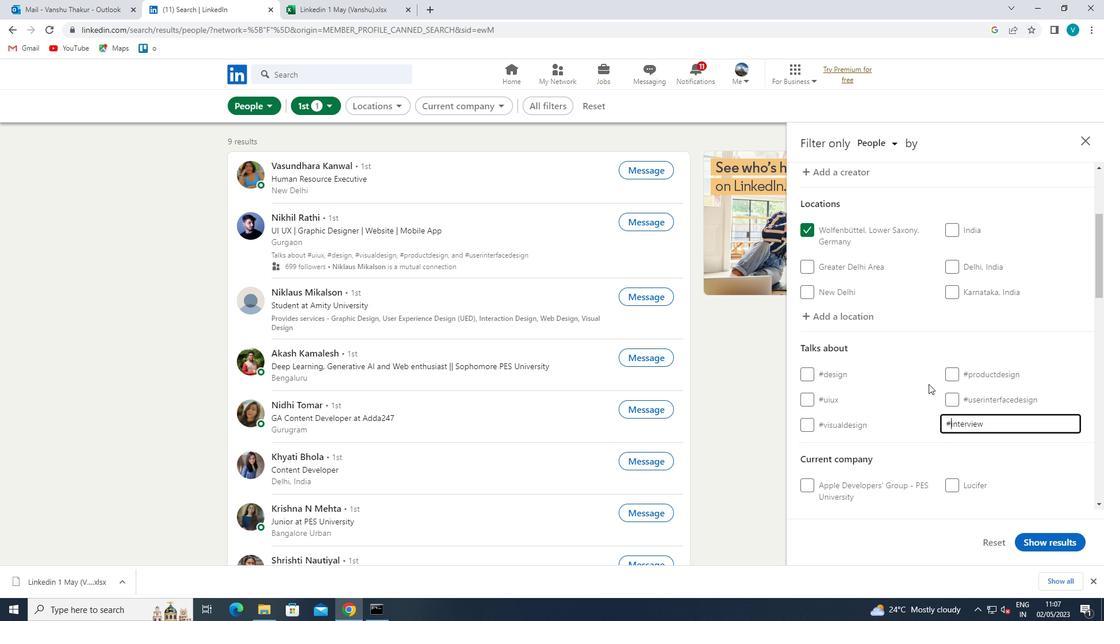 
Action: Mouse moved to (929, 310)
Screenshot: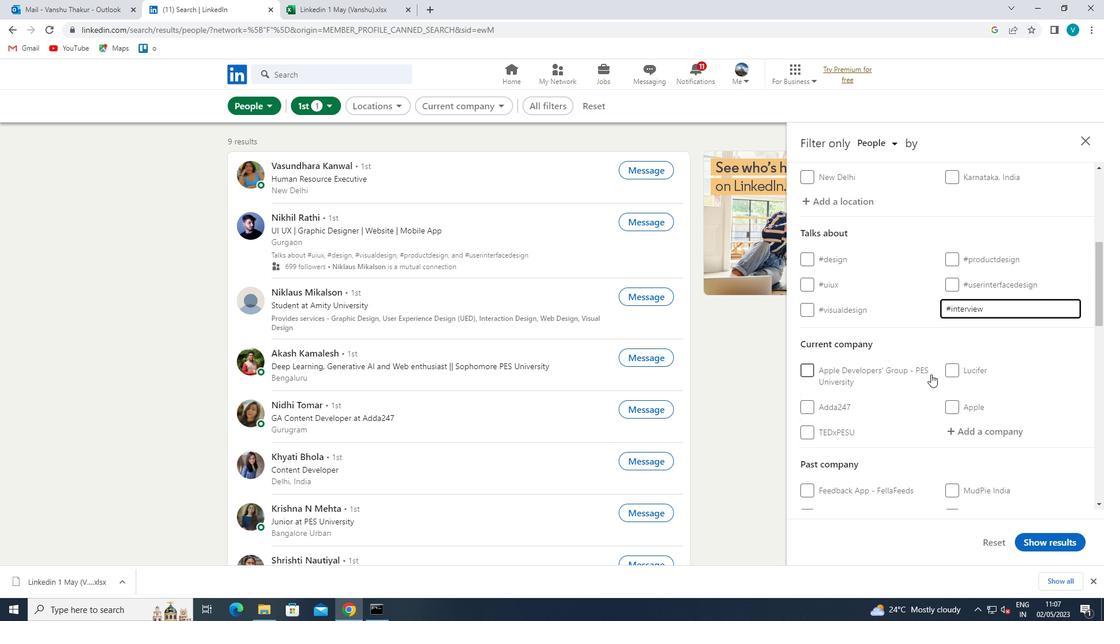 
Action: Mouse pressed left at (929, 310)
Screenshot: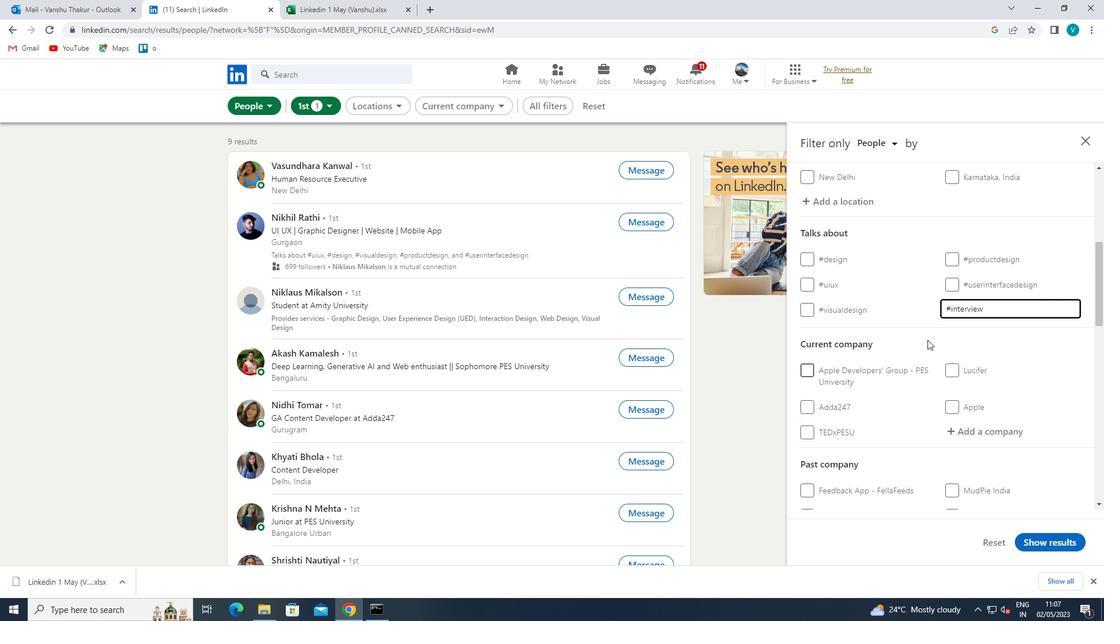 
Action: Mouse moved to (931, 314)
Screenshot: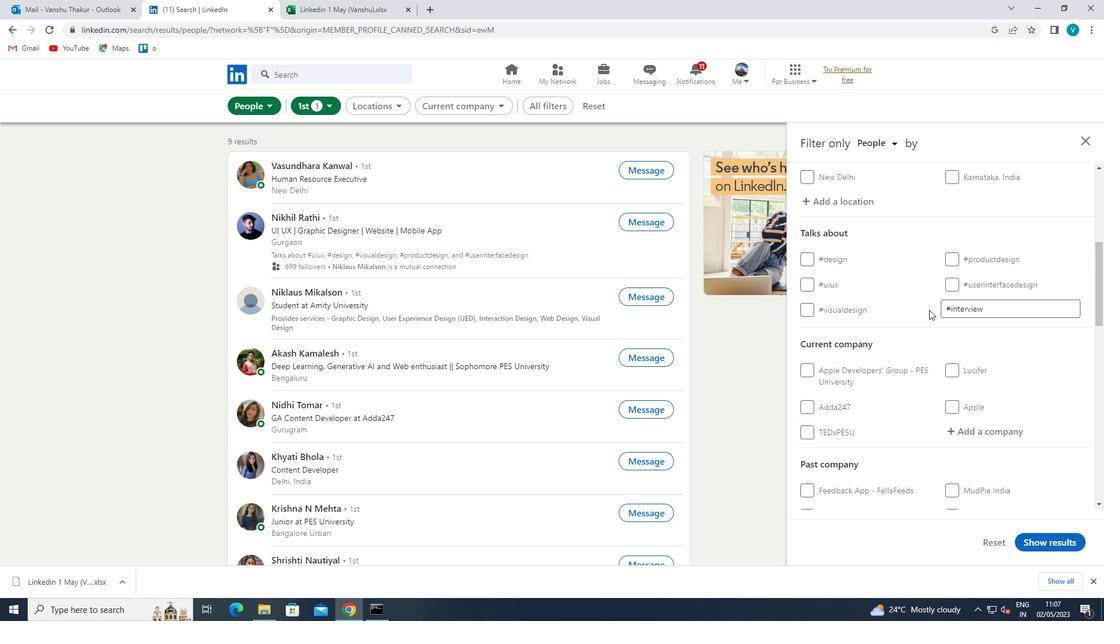 
Action: Mouse scrolled (931, 313) with delta (0, 0)
Screenshot: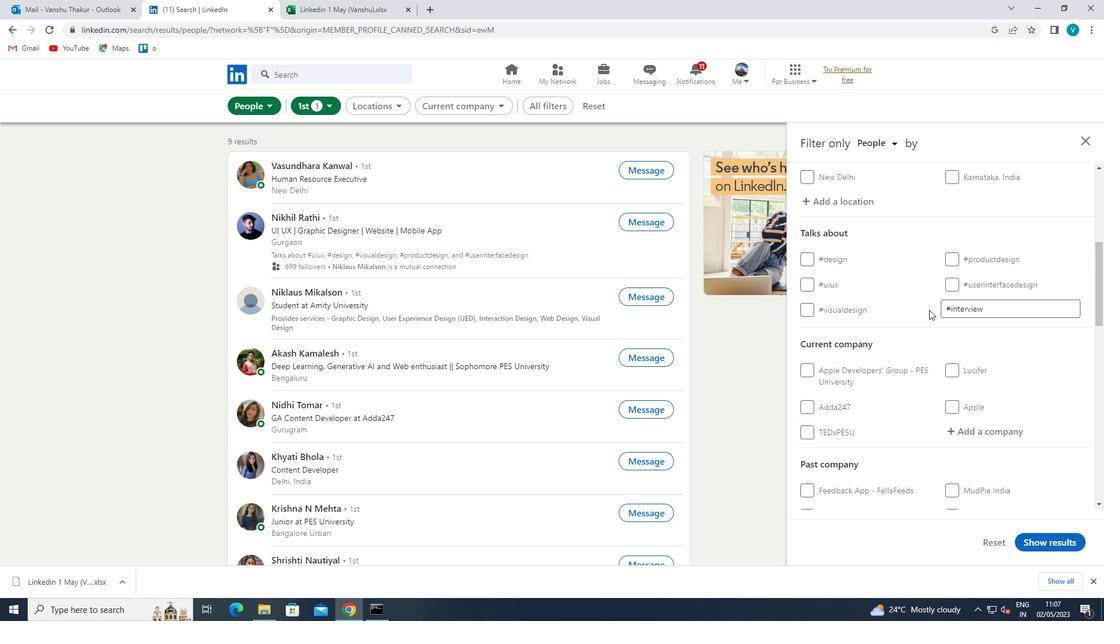 
Action: Mouse moved to (933, 319)
Screenshot: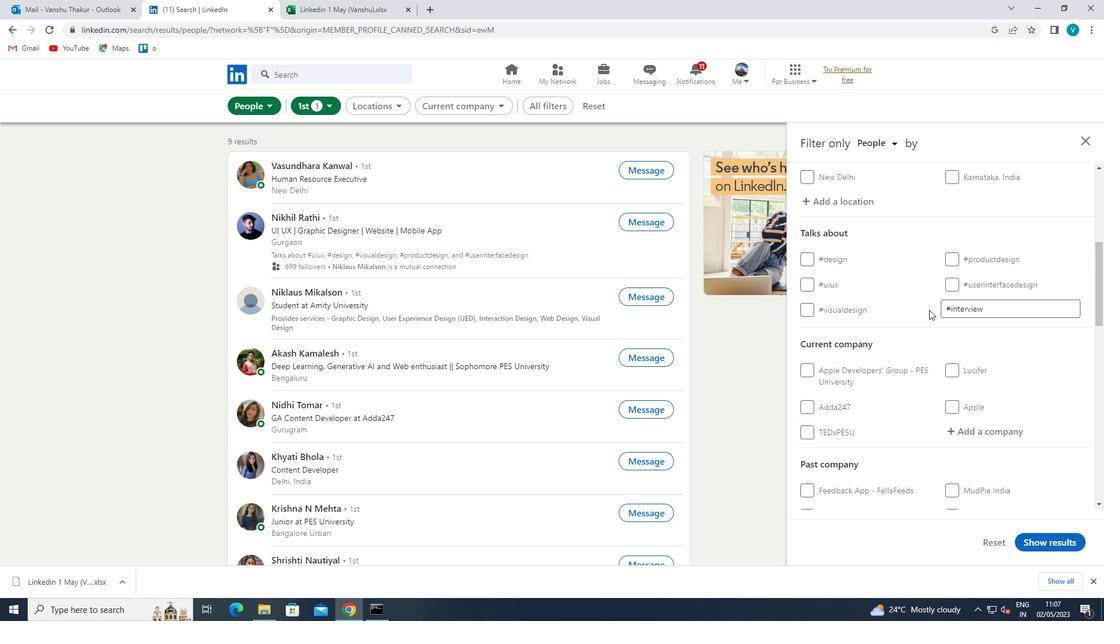 
Action: Mouse scrolled (933, 319) with delta (0, 0)
Screenshot: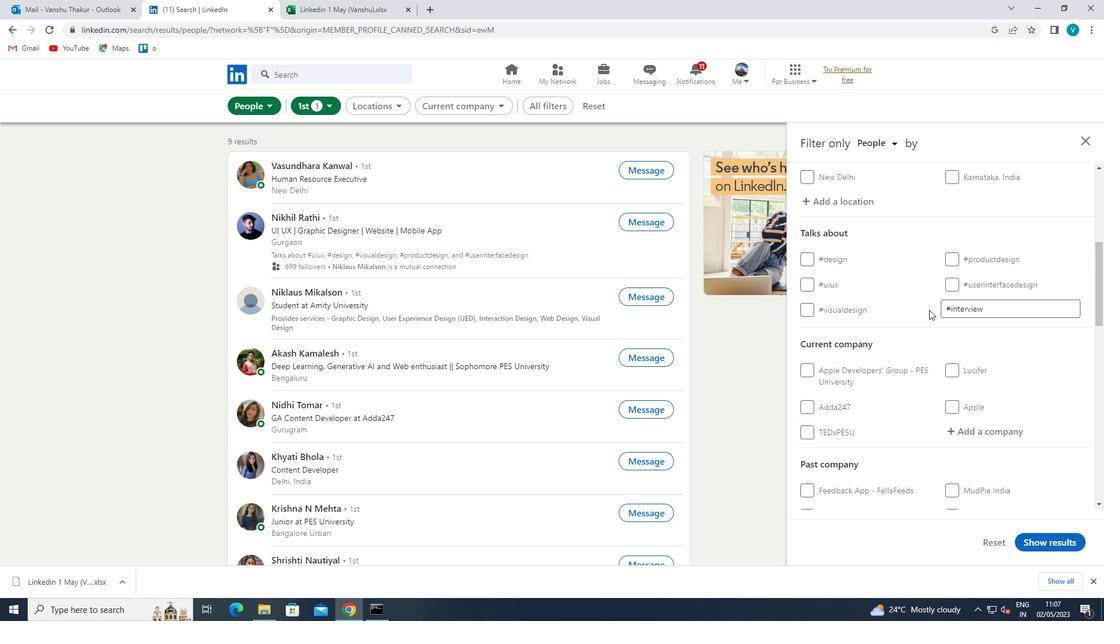 
Action: Mouse moved to (982, 313)
Screenshot: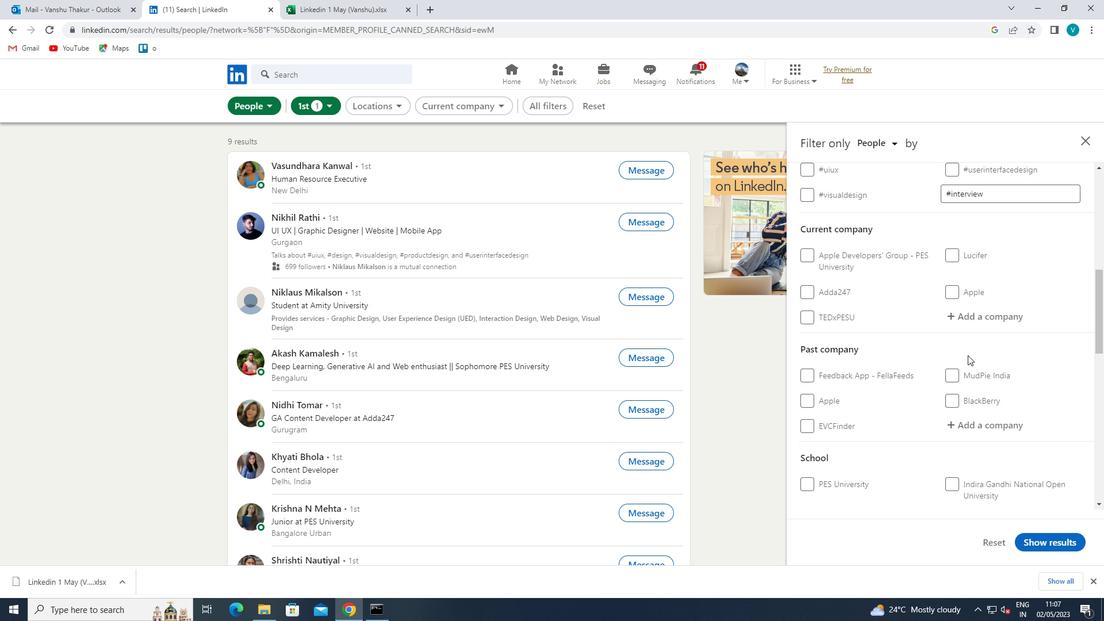 
Action: Mouse pressed left at (982, 313)
Screenshot: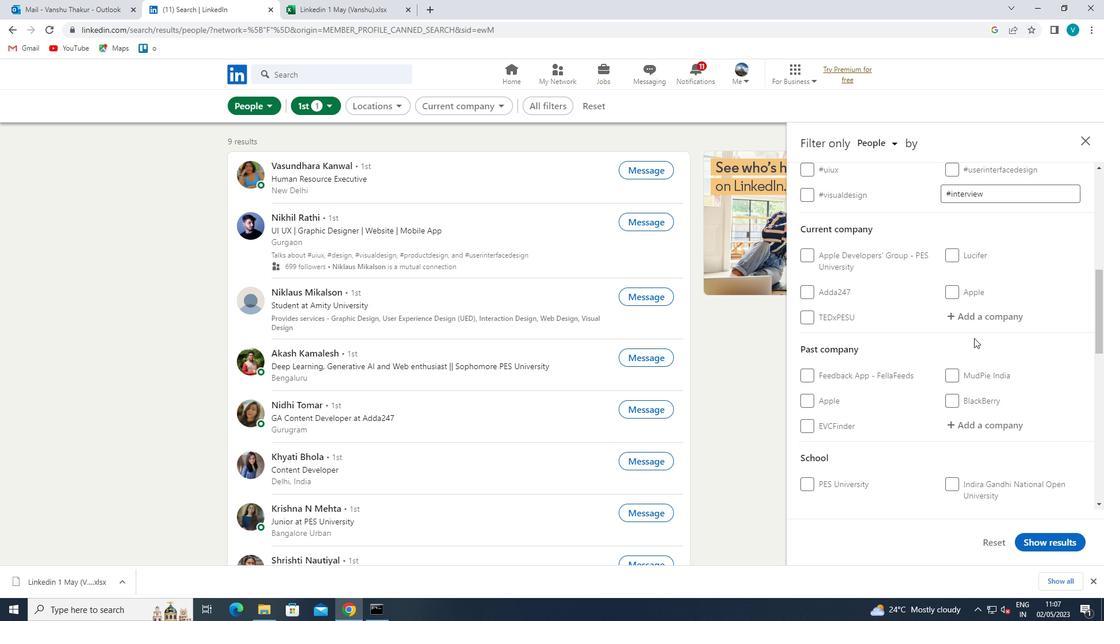
Action: Mouse moved to (982, 313)
Screenshot: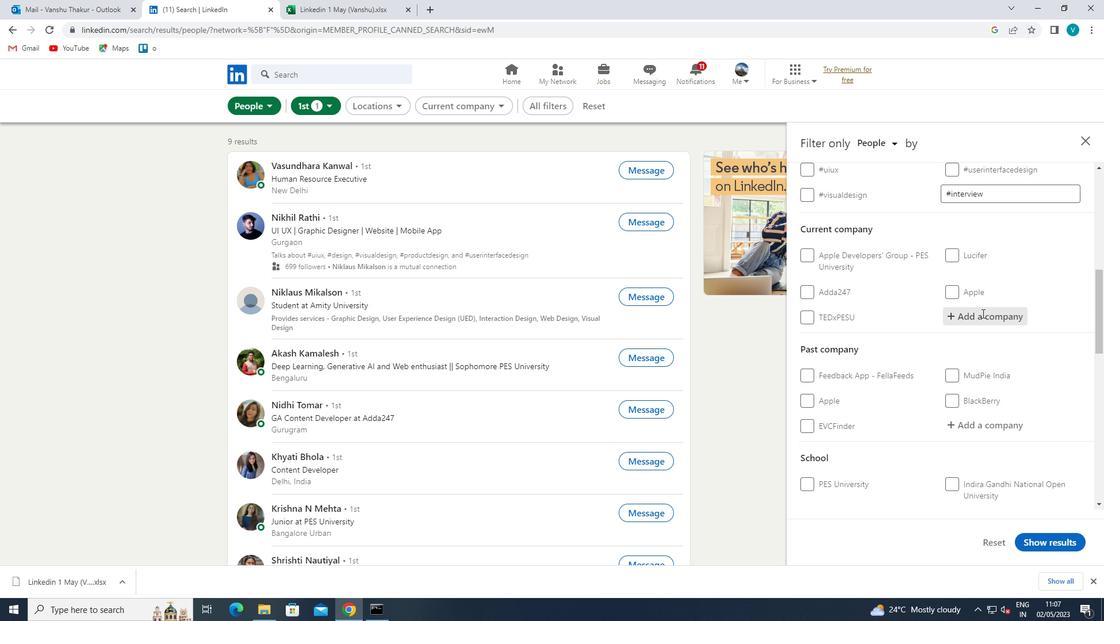 
Action: Key pressed <Key.shift>HOSPITRALITY<Key.space>
Screenshot: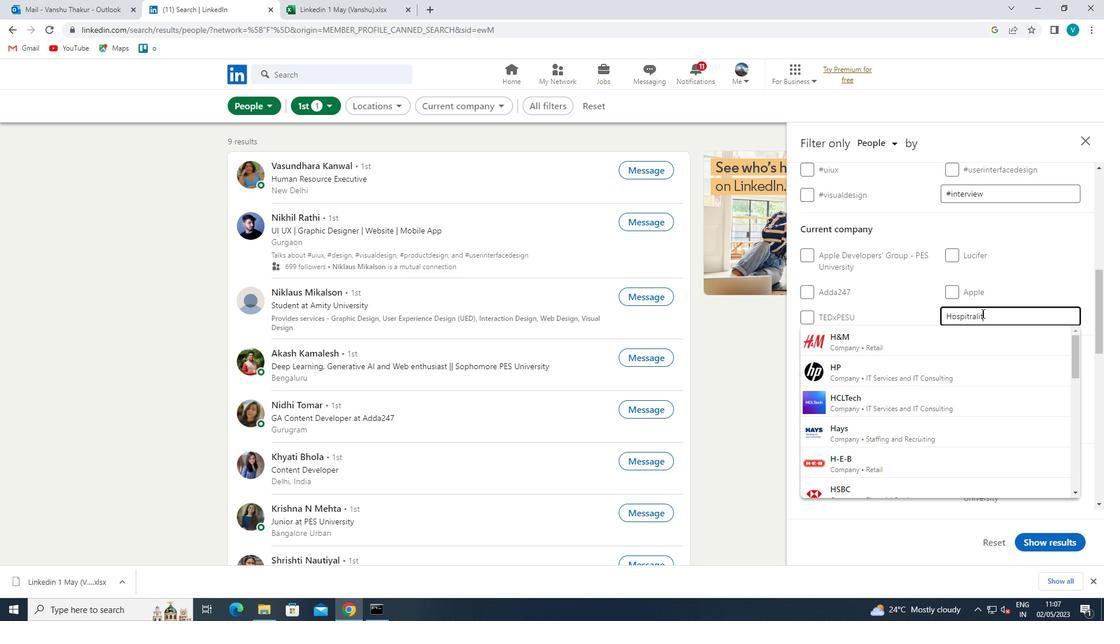 
Action: Mouse moved to (972, 315)
Screenshot: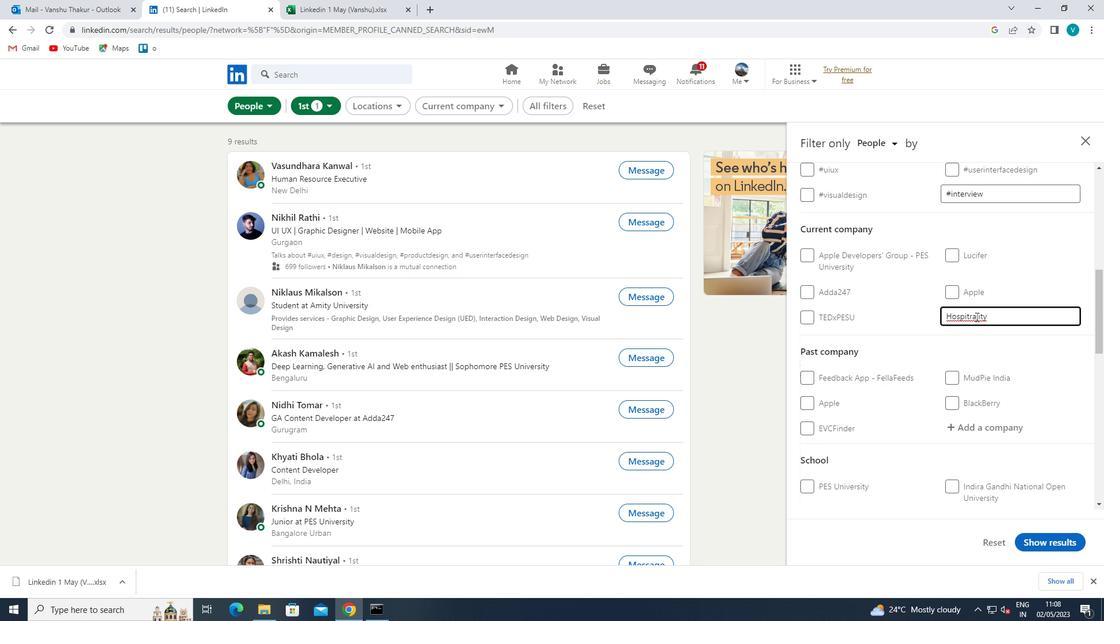 
Action: Mouse pressed left at (972, 315)
Screenshot: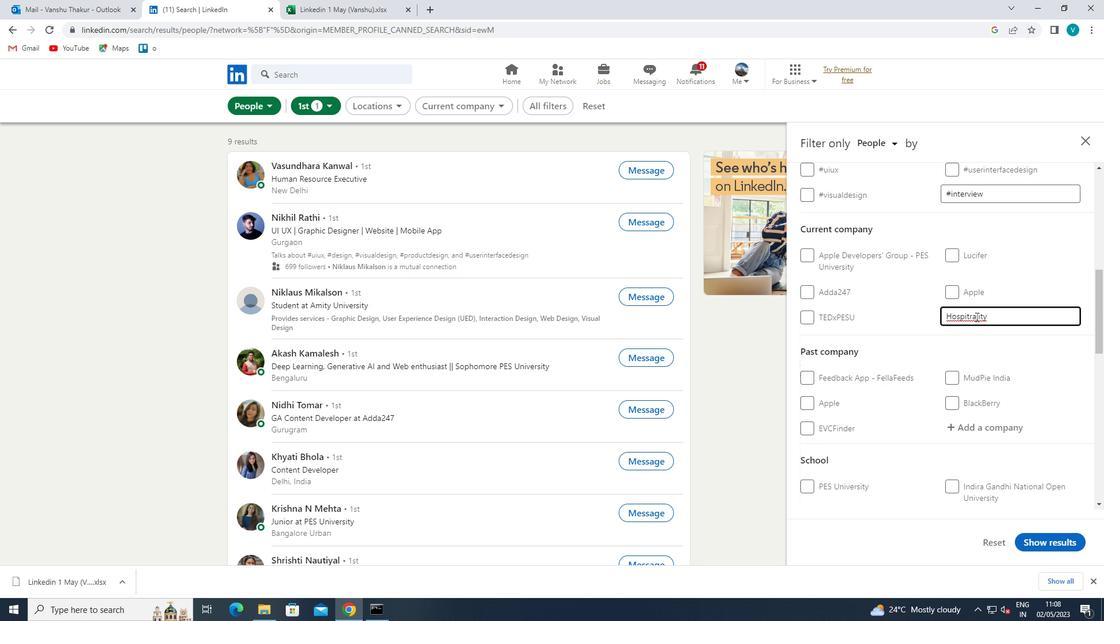 
Action: Mouse moved to (983, 320)
Screenshot: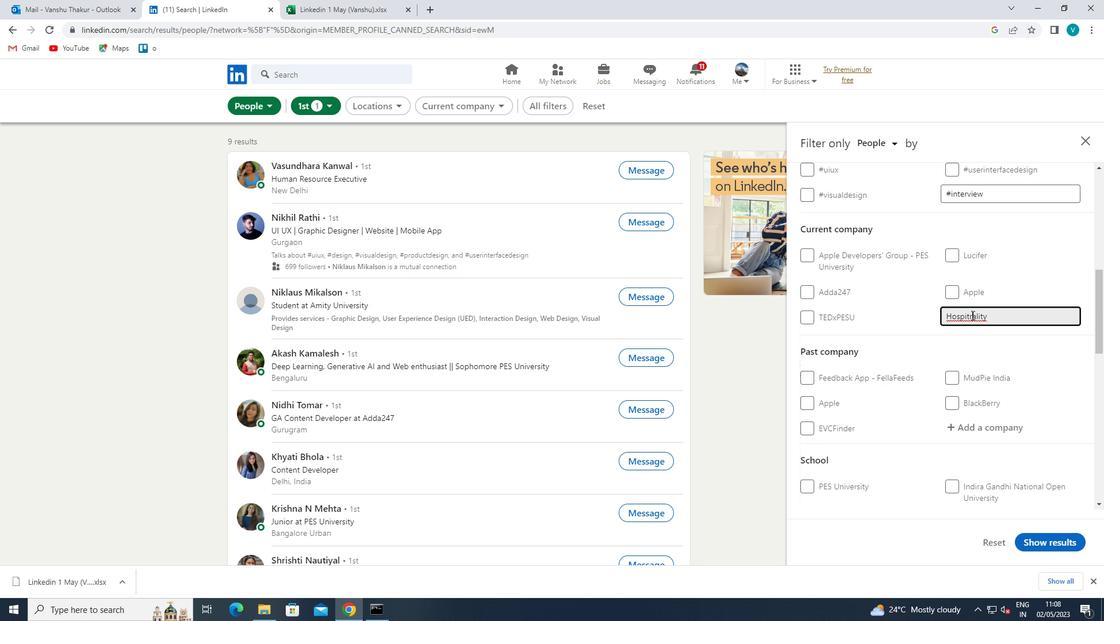
Action: Key pressed <Key.backspace>
Screenshot: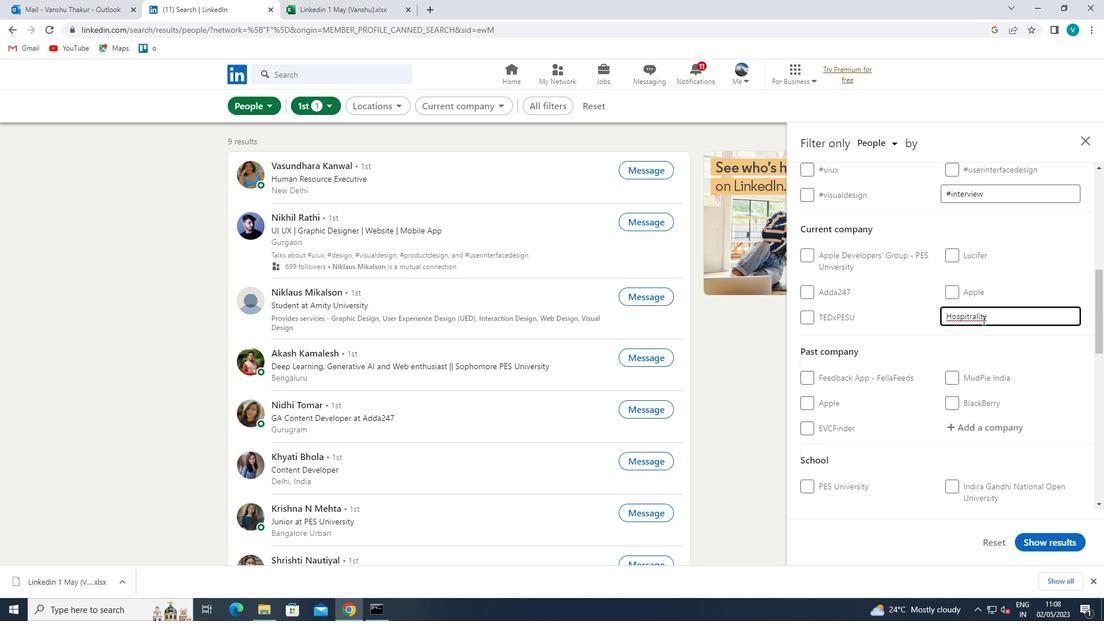 
Action: Mouse moved to (962, 401)
Screenshot: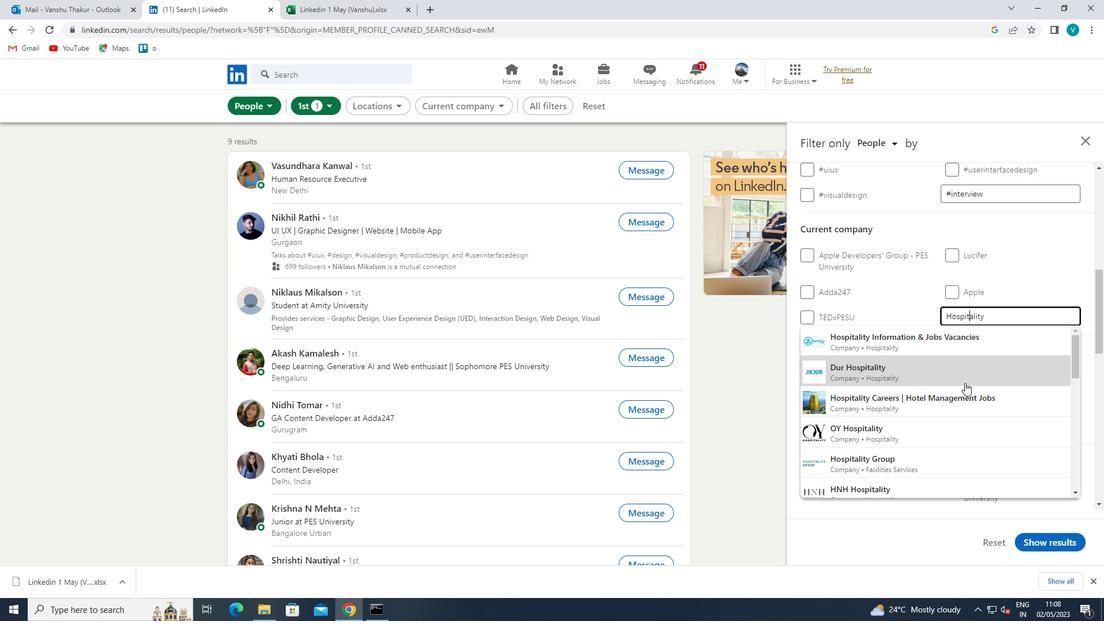 
Action: Mouse pressed left at (962, 401)
Screenshot: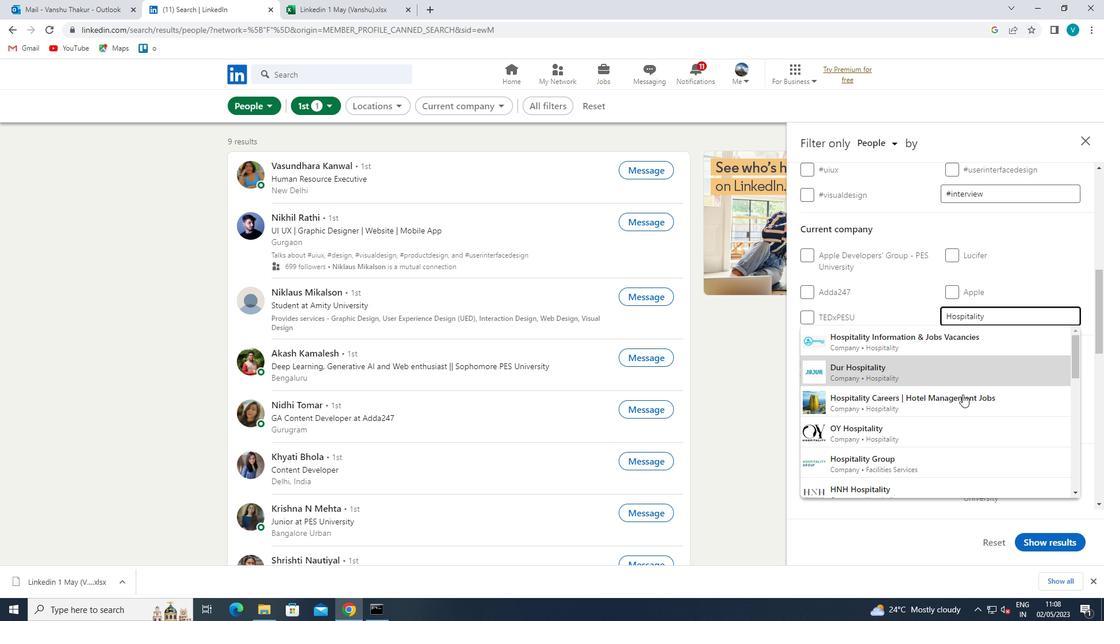 
Action: Mouse moved to (963, 321)
Screenshot: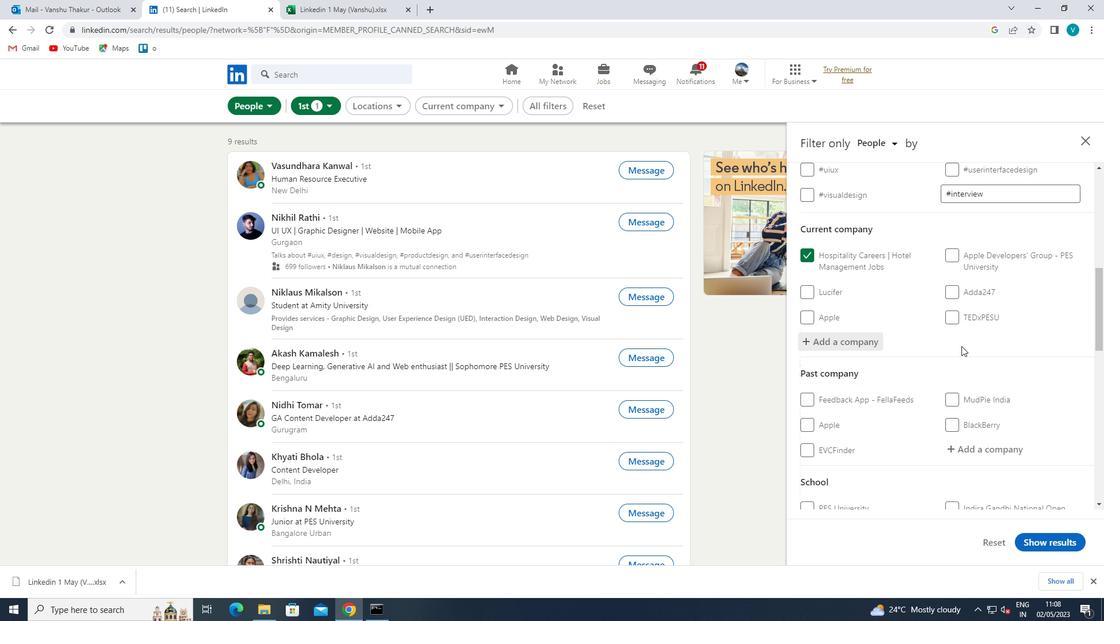 
Action: Mouse scrolled (963, 321) with delta (0, 0)
Screenshot: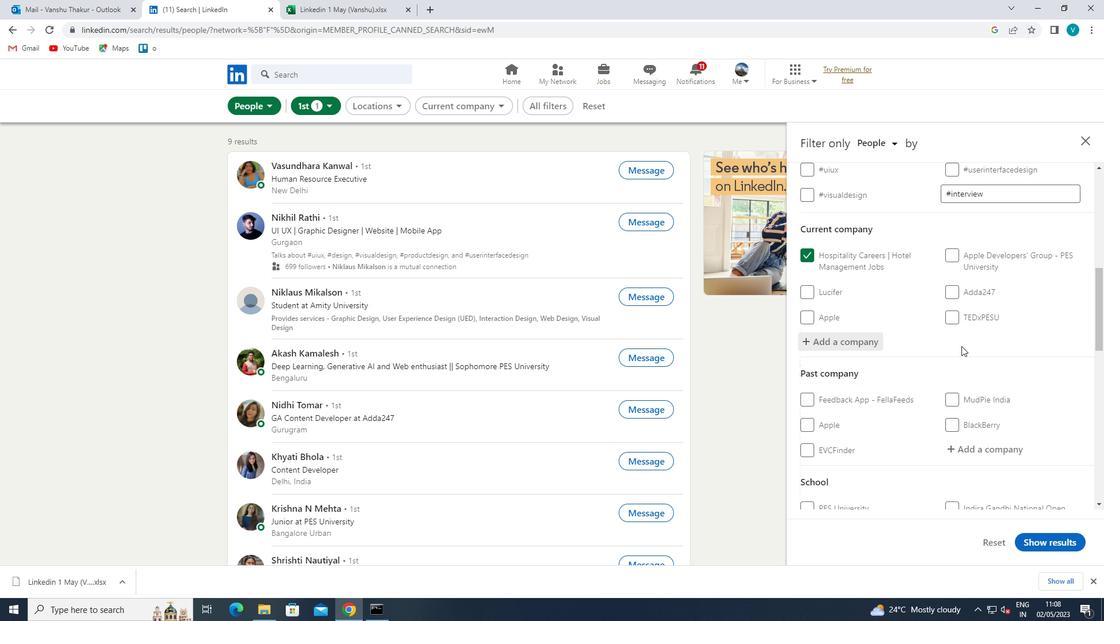 
Action: Mouse moved to (963, 321)
Screenshot: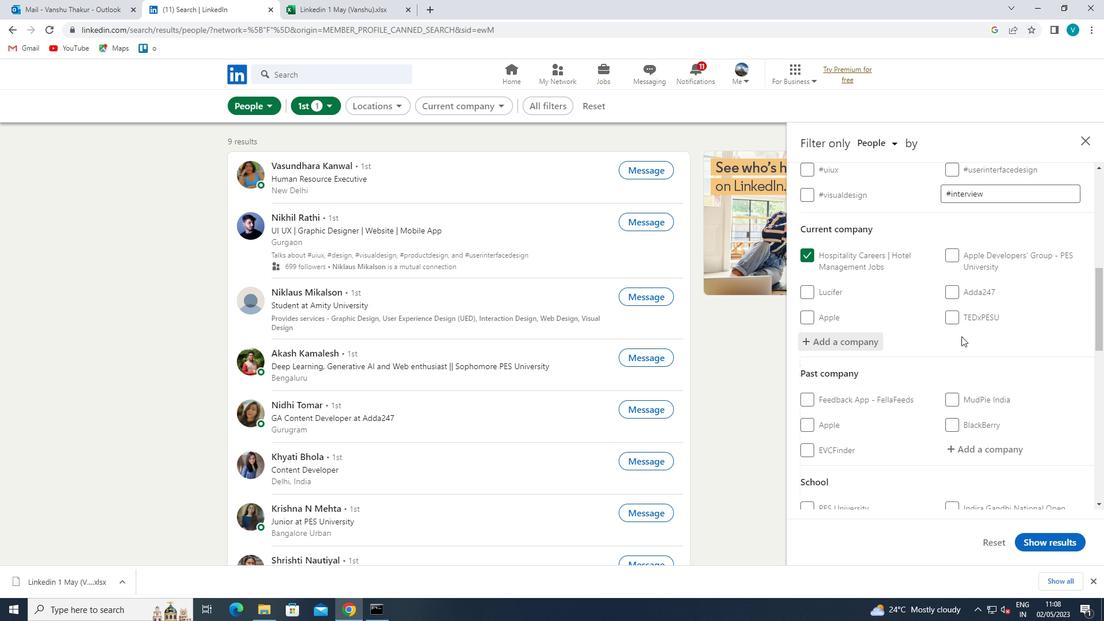 
Action: Mouse scrolled (963, 320) with delta (0, 0)
Screenshot: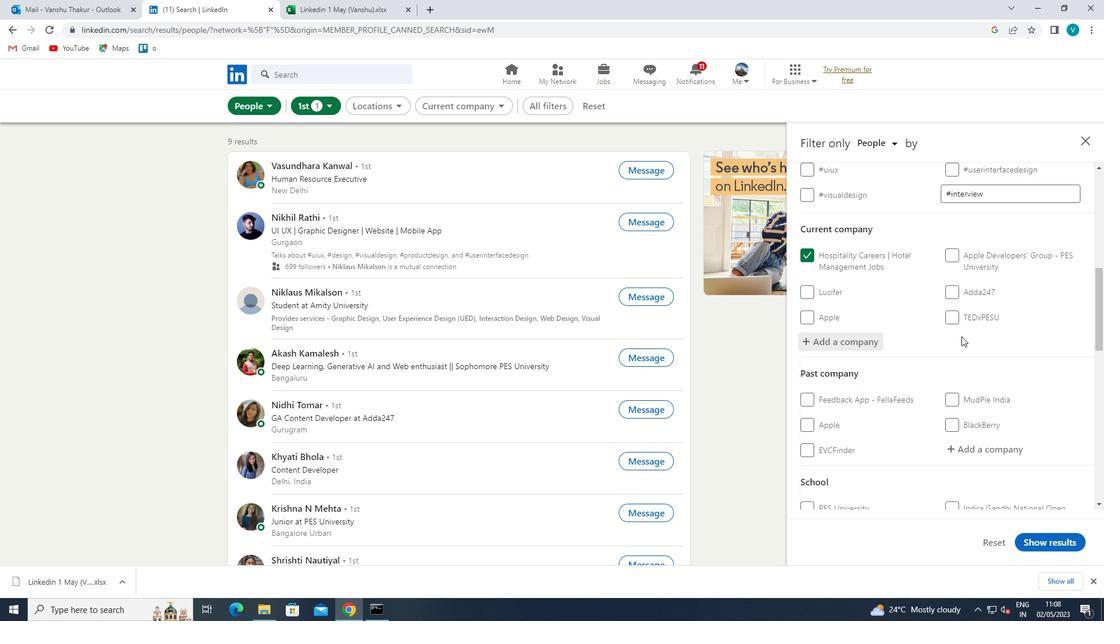 
Action: Mouse scrolled (963, 320) with delta (0, 0)
Screenshot: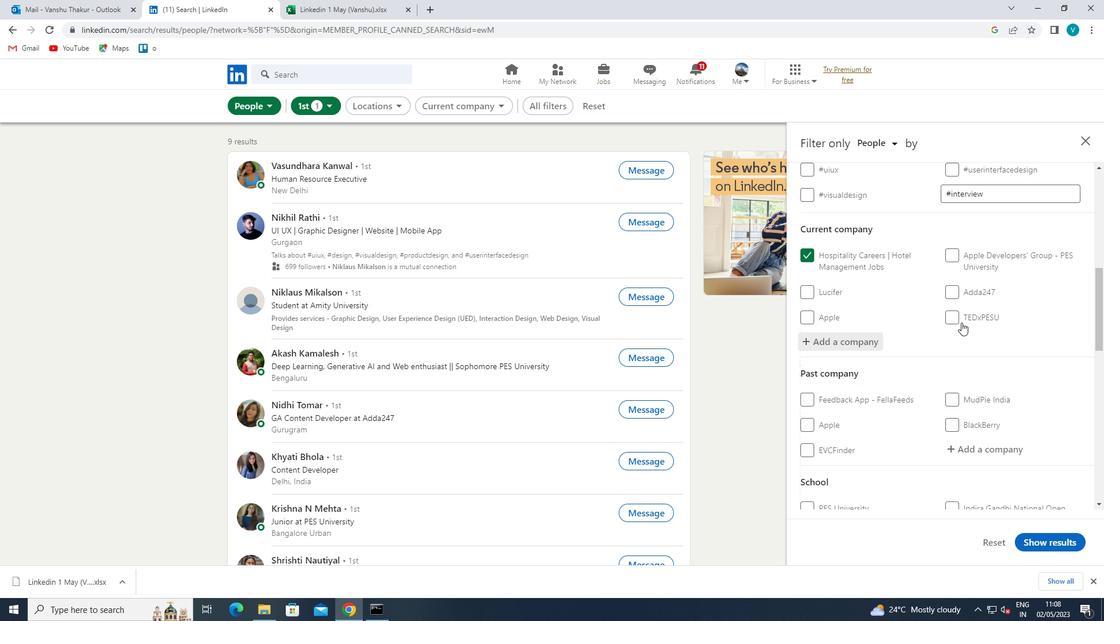 
Action: Mouse moved to (977, 360)
Screenshot: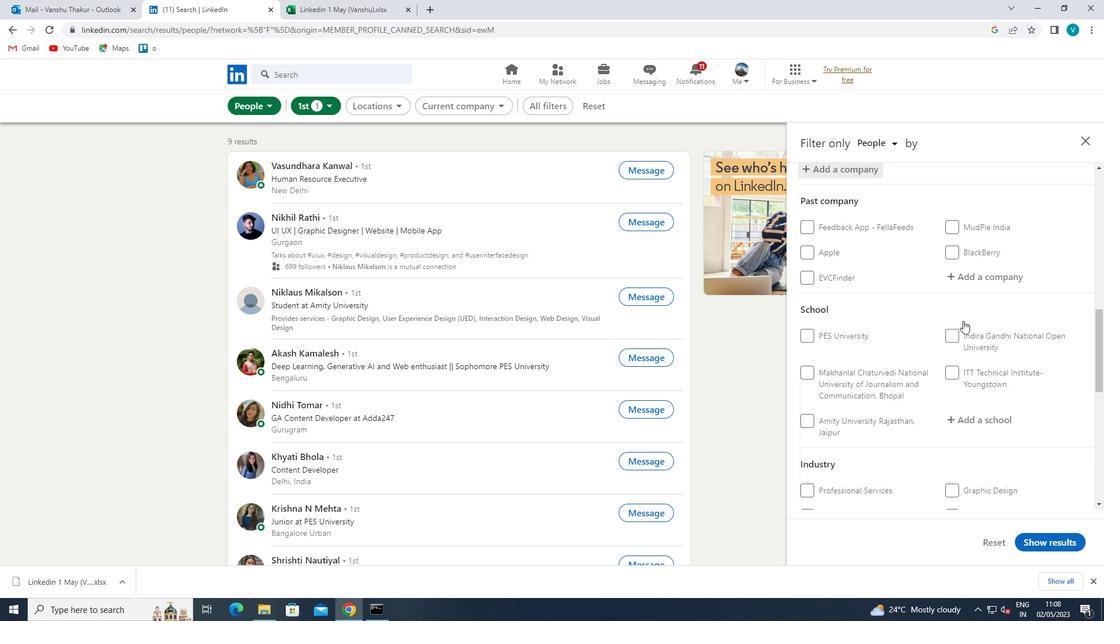 
Action: Mouse scrolled (977, 359) with delta (0, 0)
Screenshot: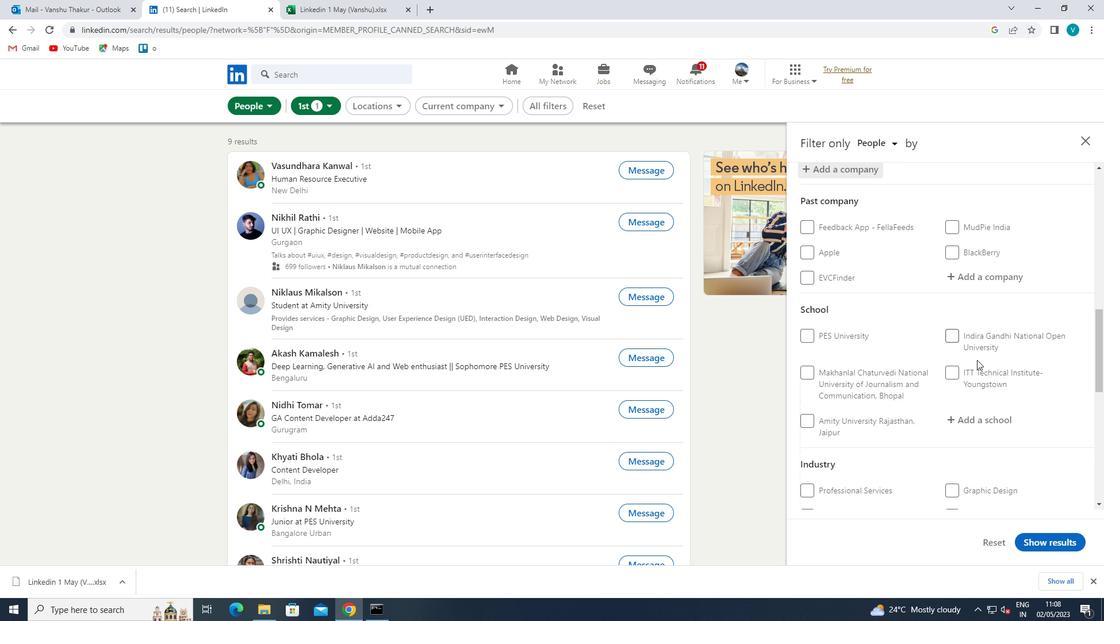 
Action: Mouse moved to (984, 358)
Screenshot: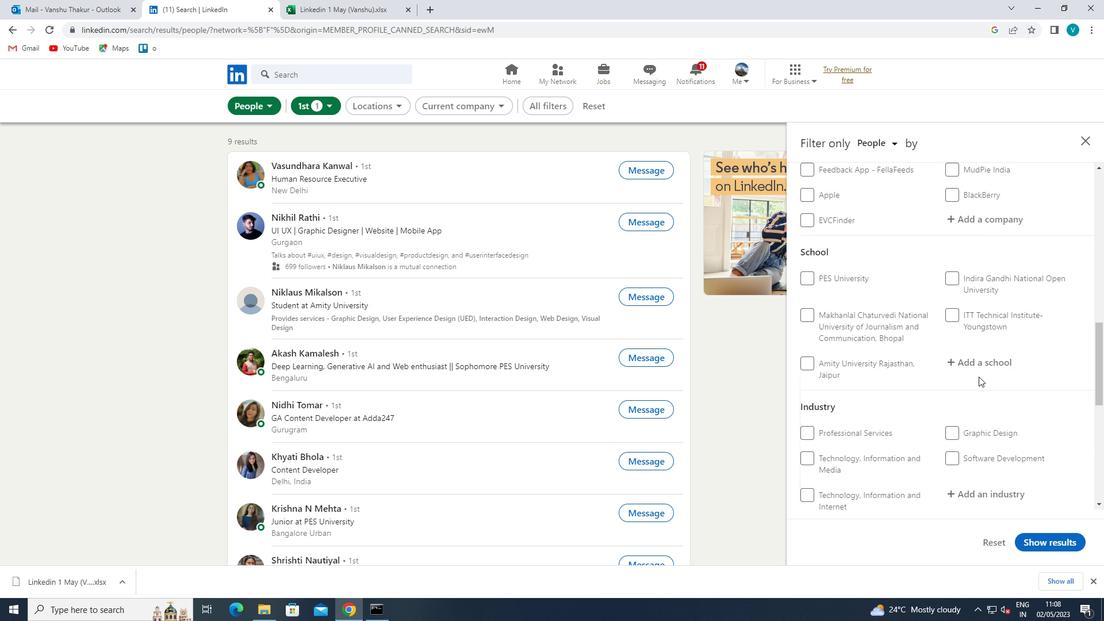
Action: Mouse pressed left at (984, 358)
Screenshot: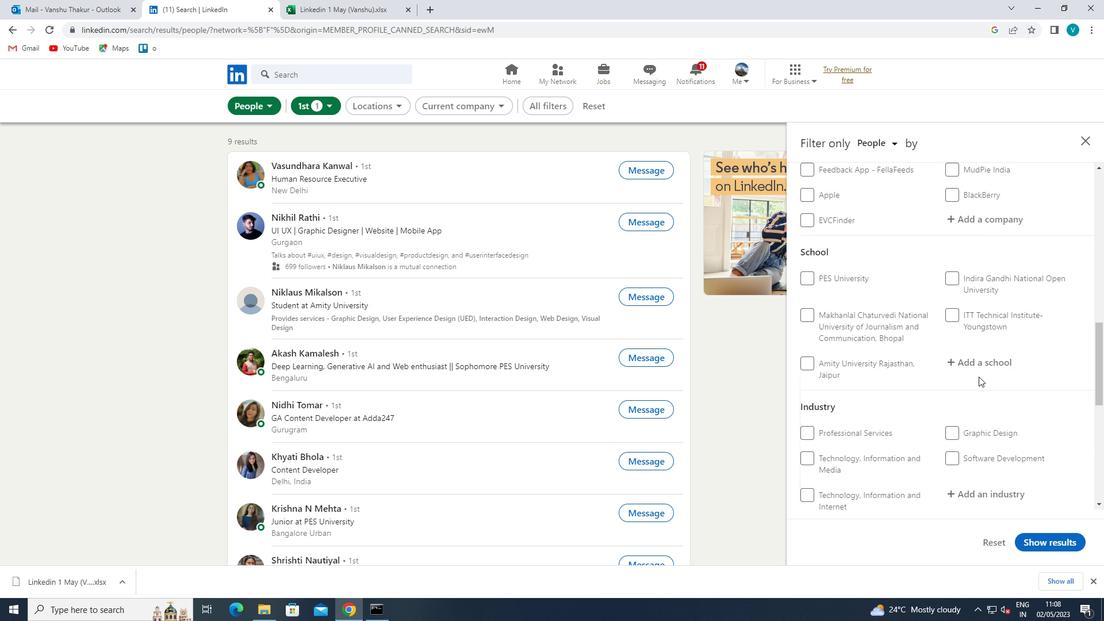 
Action: Key pressed <Key.shift>KIT
Screenshot: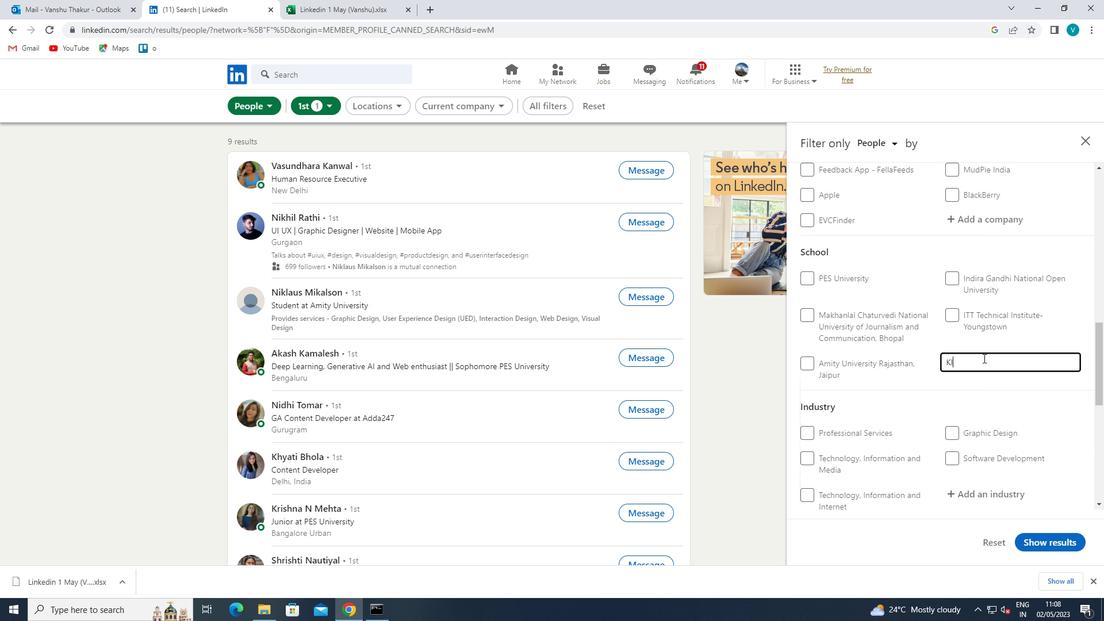 
Action: Mouse moved to (995, 475)
Screenshot: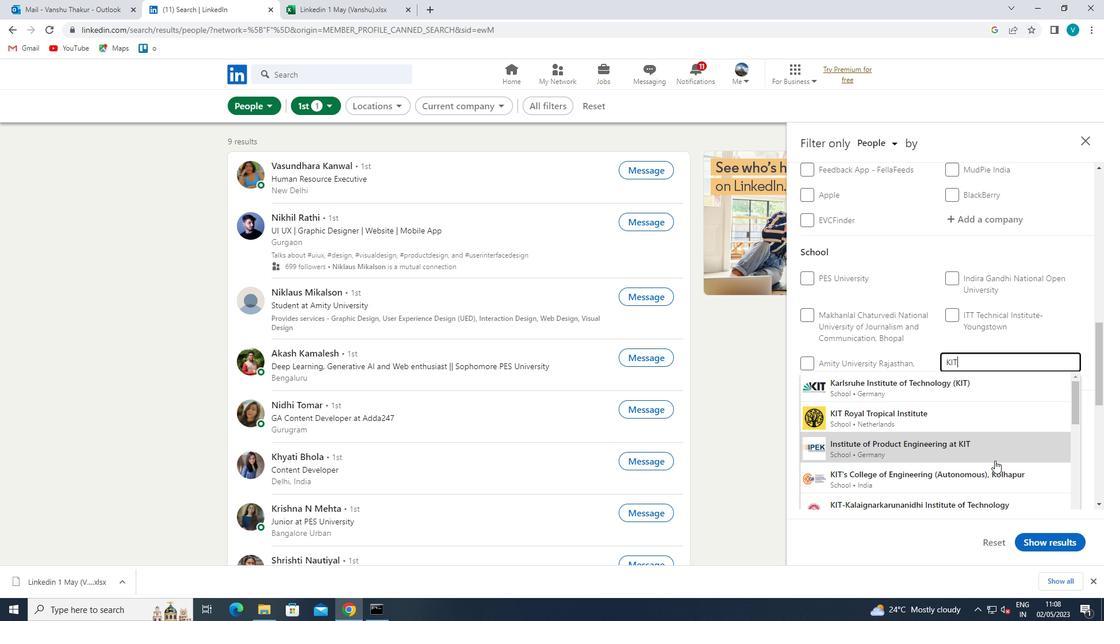 
Action: Mouse pressed left at (995, 475)
Screenshot: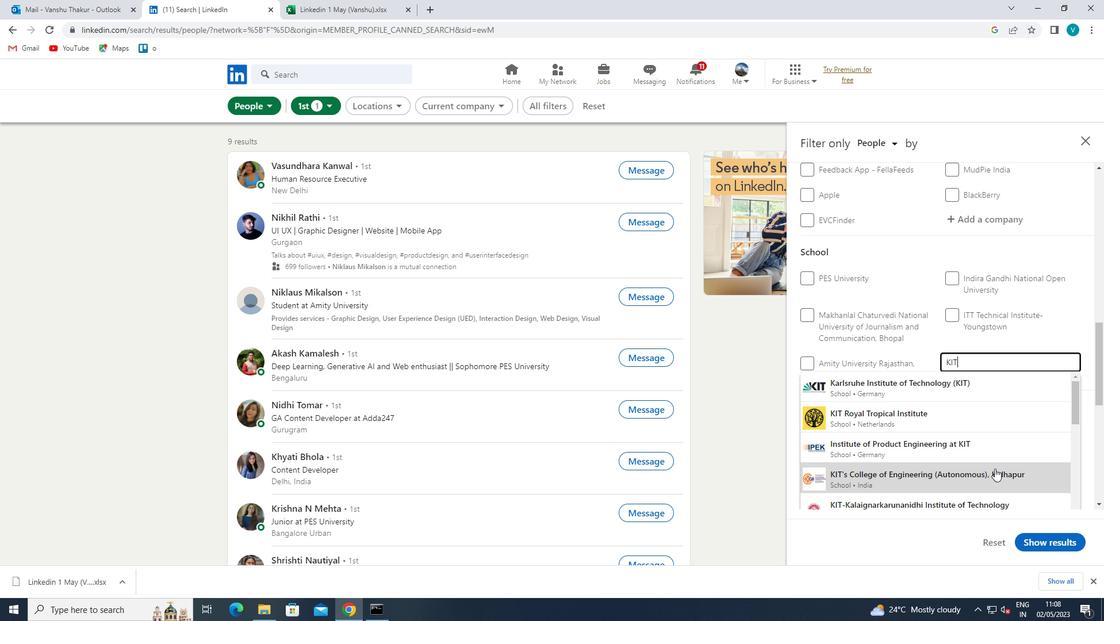 
Action: Mouse moved to (993, 471)
Screenshot: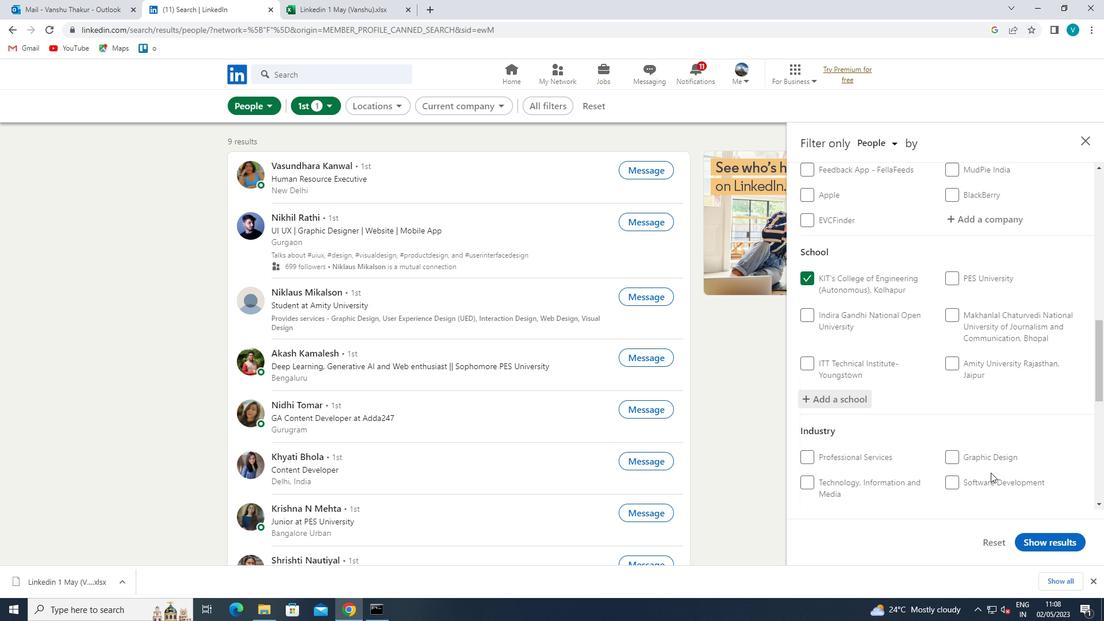 
Action: Mouse scrolled (993, 470) with delta (0, 0)
Screenshot: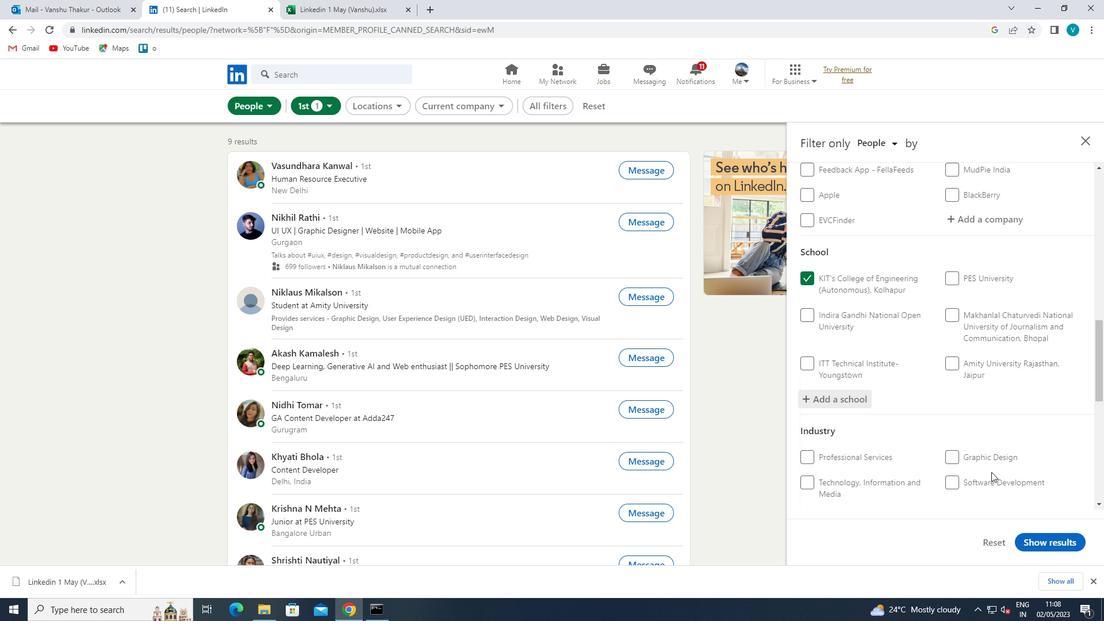 
Action: Mouse moved to (994, 470)
Screenshot: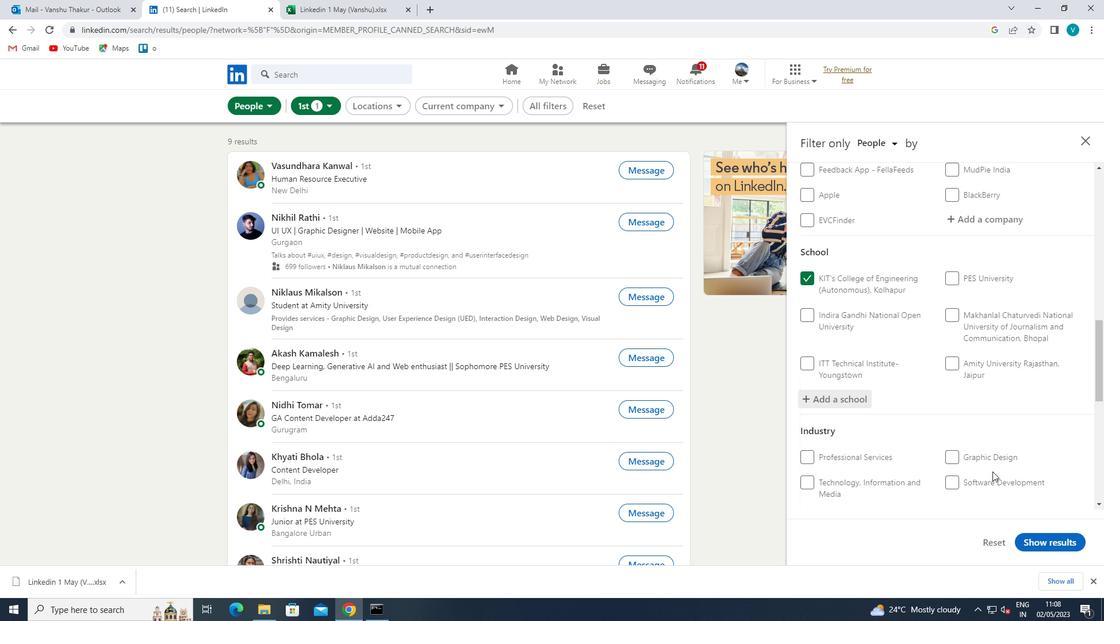 
Action: Mouse scrolled (994, 470) with delta (0, 0)
Screenshot: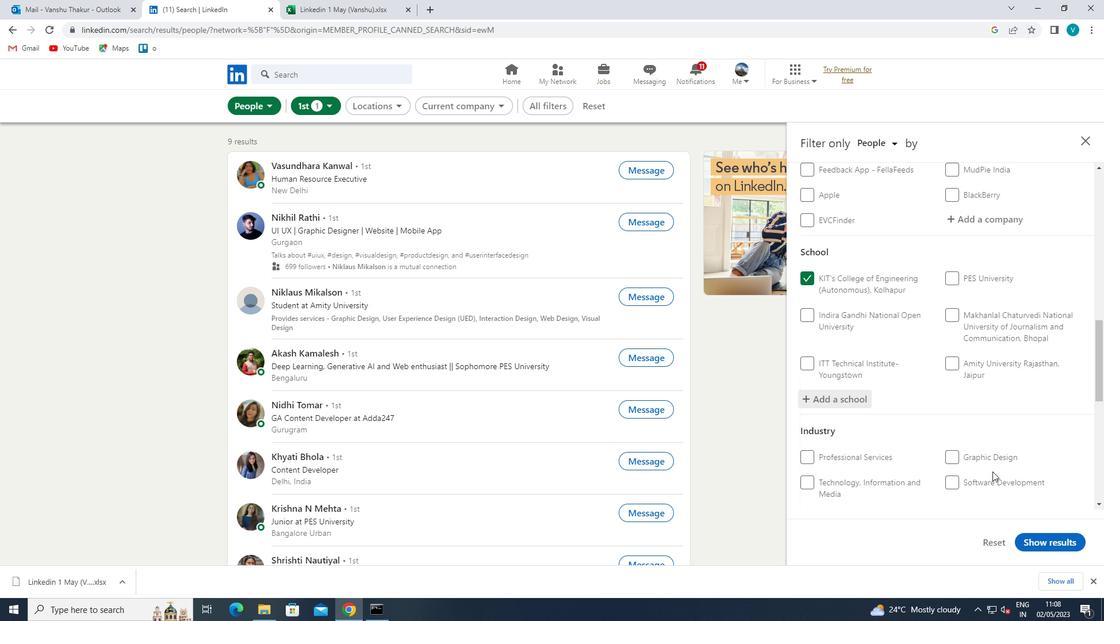 
Action: Mouse moved to (996, 469)
Screenshot: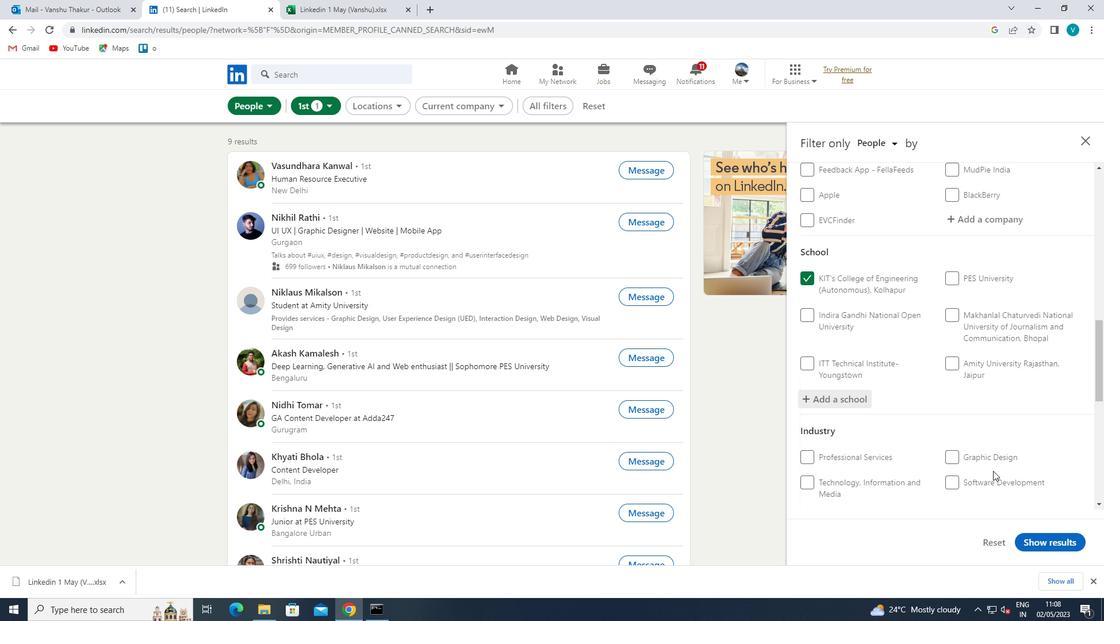 
Action: Mouse scrolled (996, 468) with delta (0, 0)
Screenshot: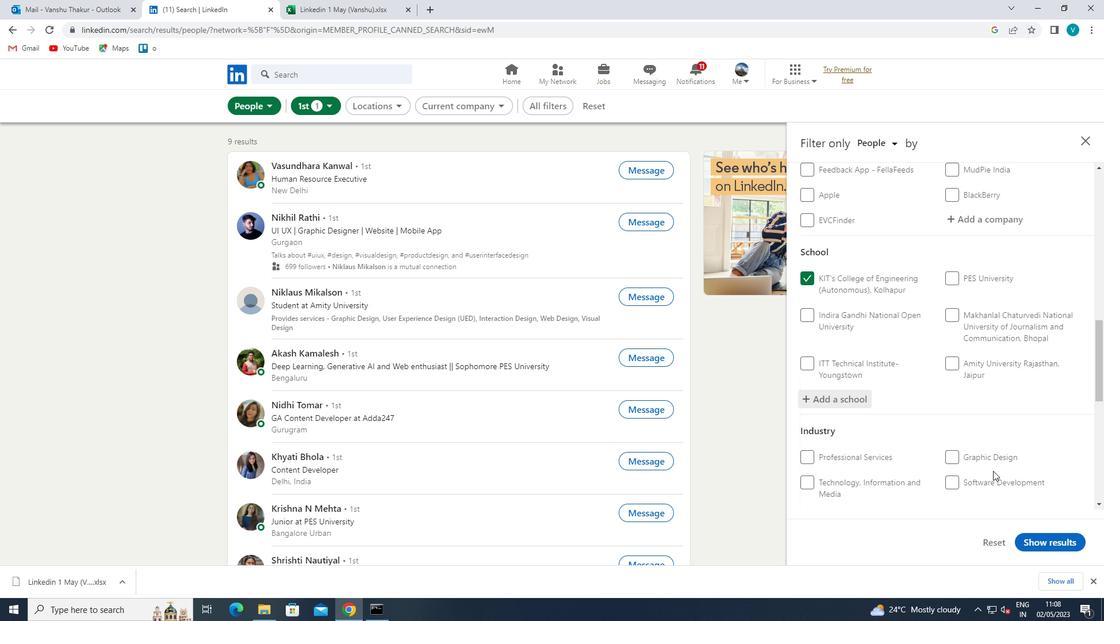 
Action: Mouse moved to (997, 346)
Screenshot: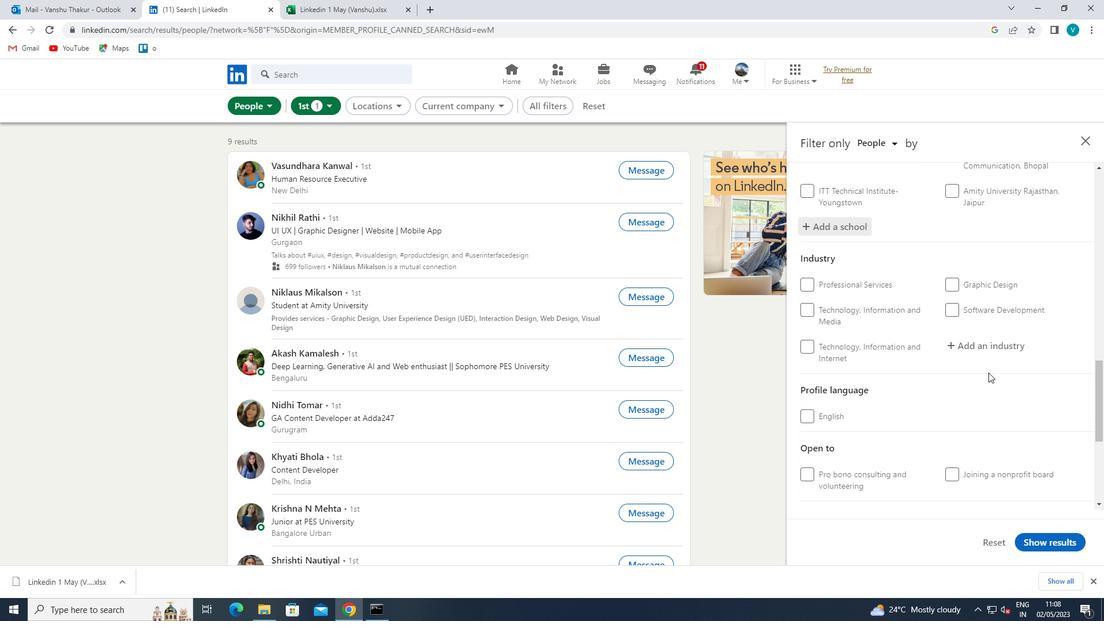 
Action: Mouse pressed left at (997, 346)
Screenshot: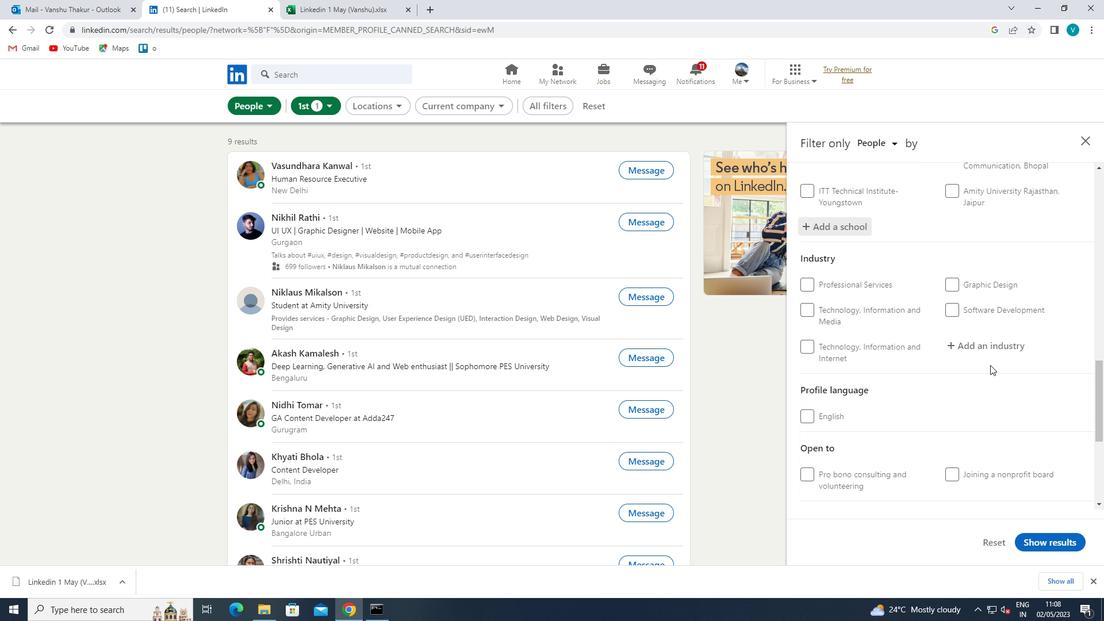 
Action: Mouse moved to (998, 345)
Screenshot: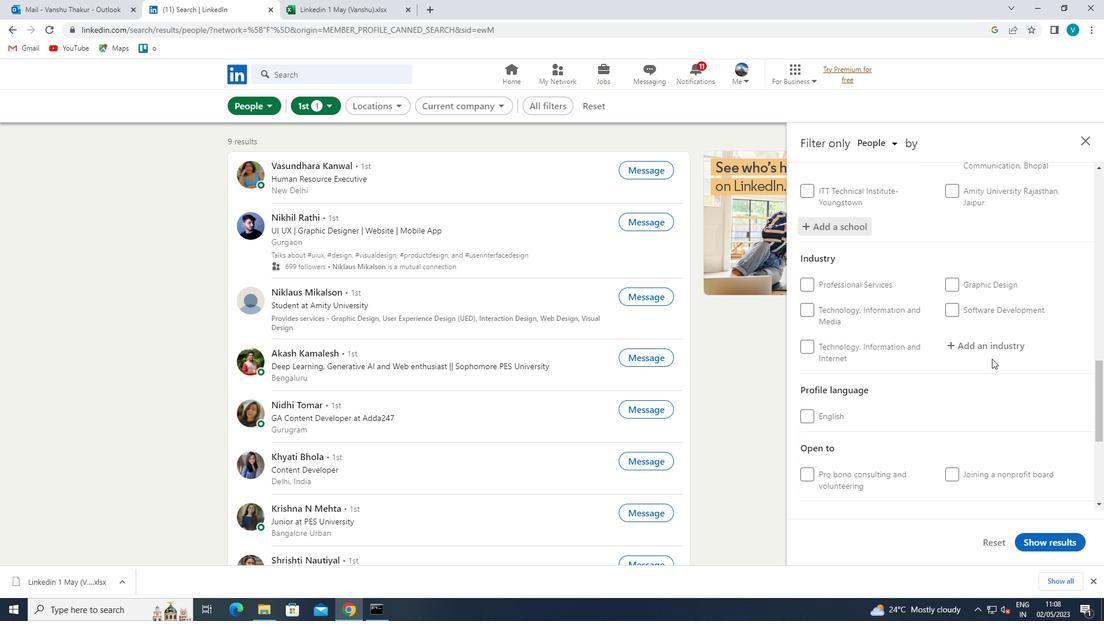 
Action: Key pressed <Key.shift>TELEPHONE<Key.space>
Screenshot: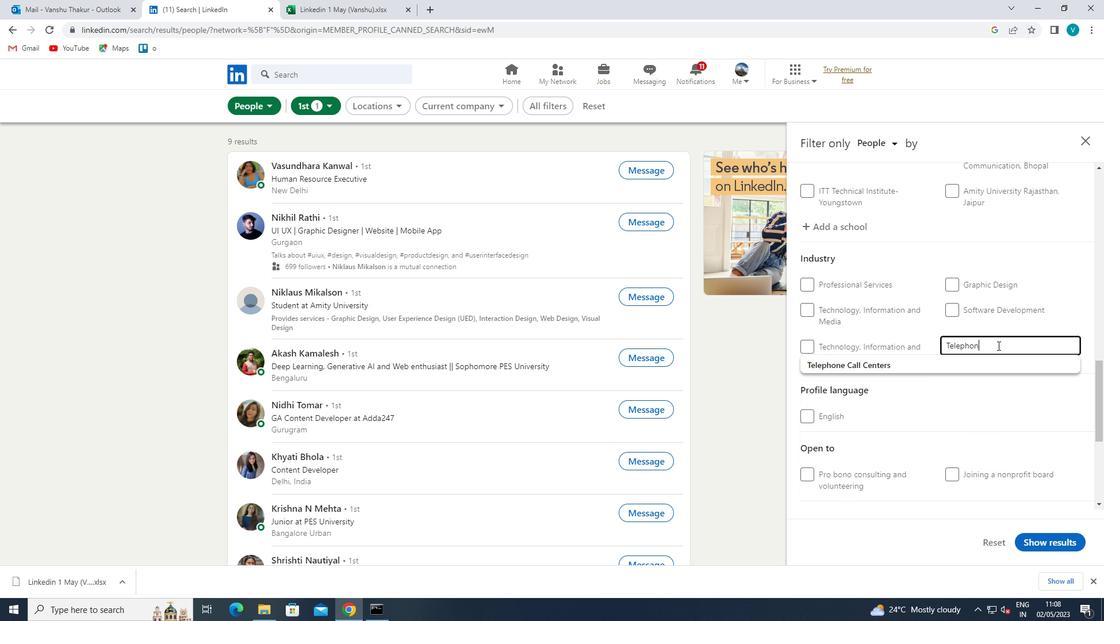 
Action: Mouse moved to (973, 359)
Screenshot: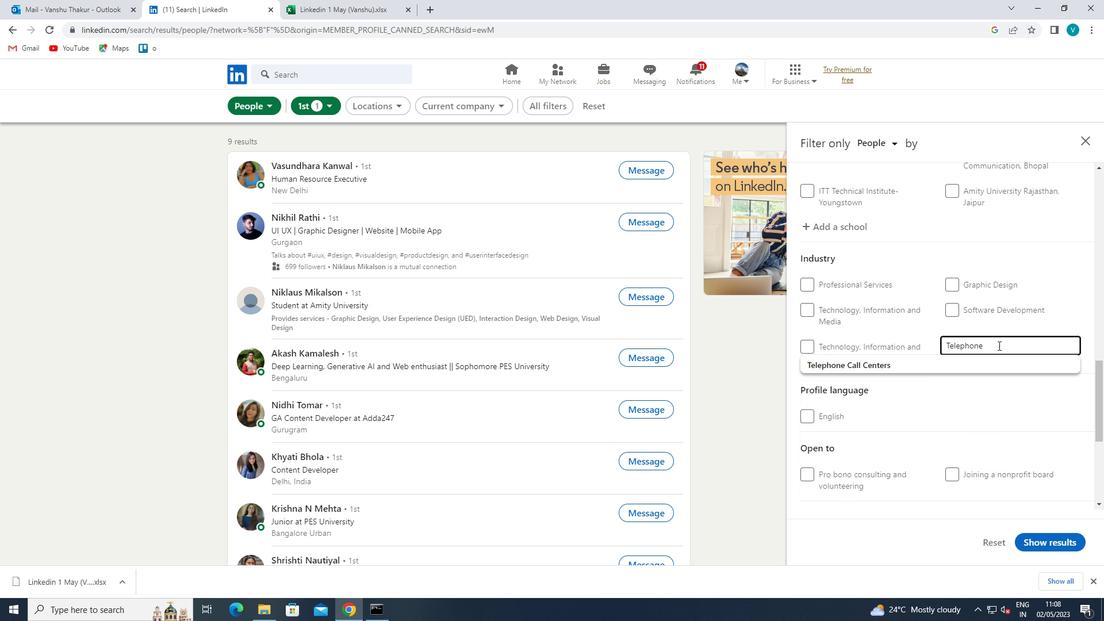 
Action: Mouse pressed left at (973, 359)
Screenshot: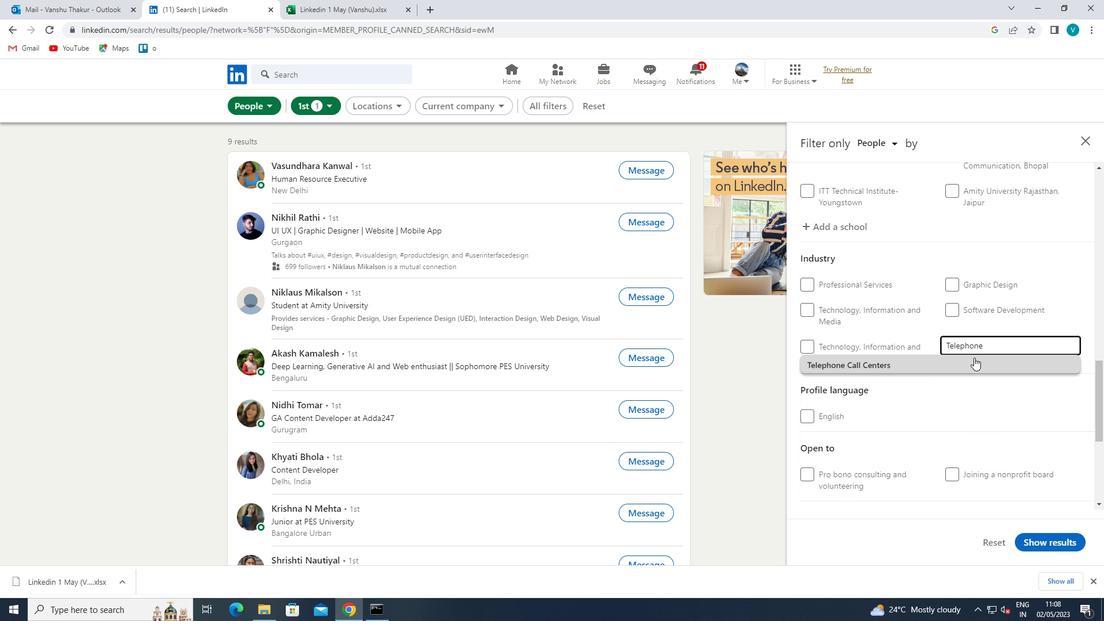 
Action: Mouse scrolled (973, 358) with delta (0, 0)
Screenshot: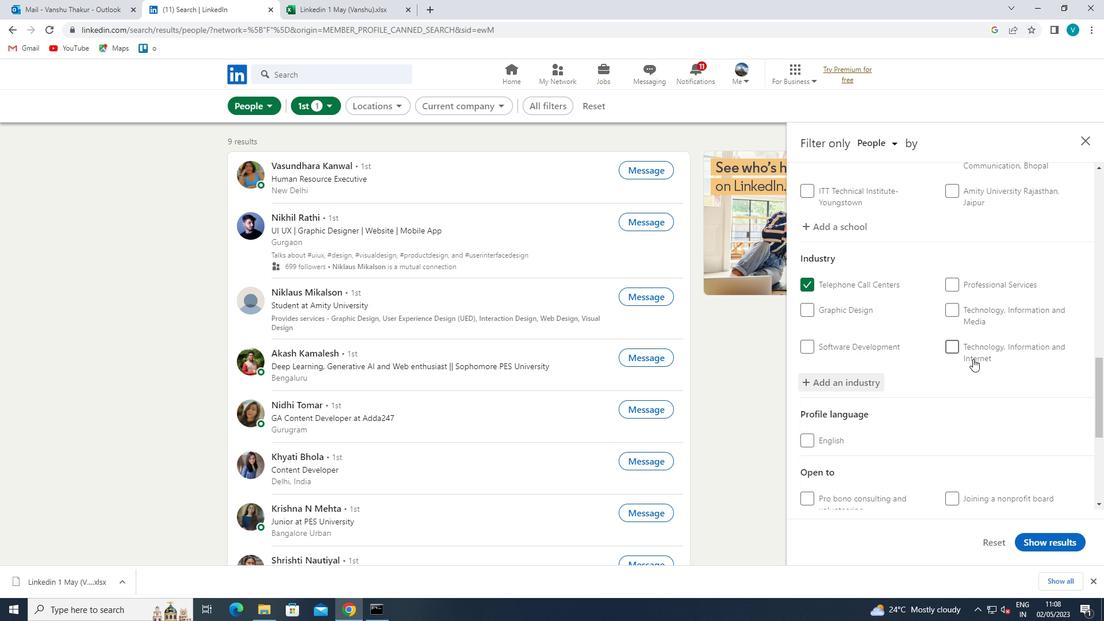 
Action: Mouse scrolled (973, 358) with delta (0, 0)
Screenshot: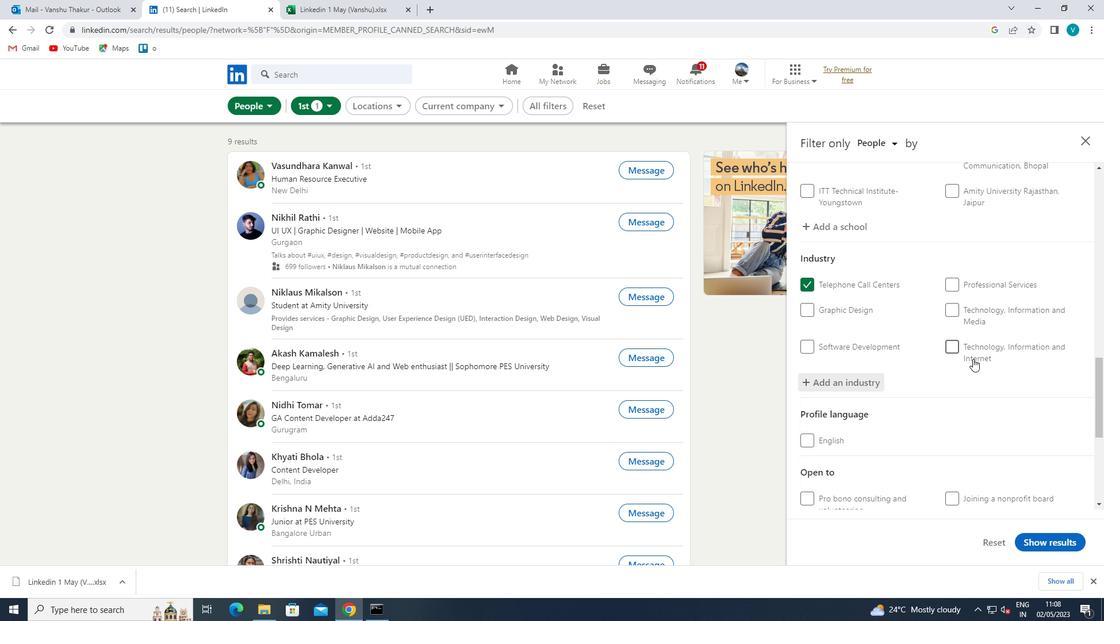 
Action: Mouse scrolled (973, 358) with delta (0, 0)
Screenshot: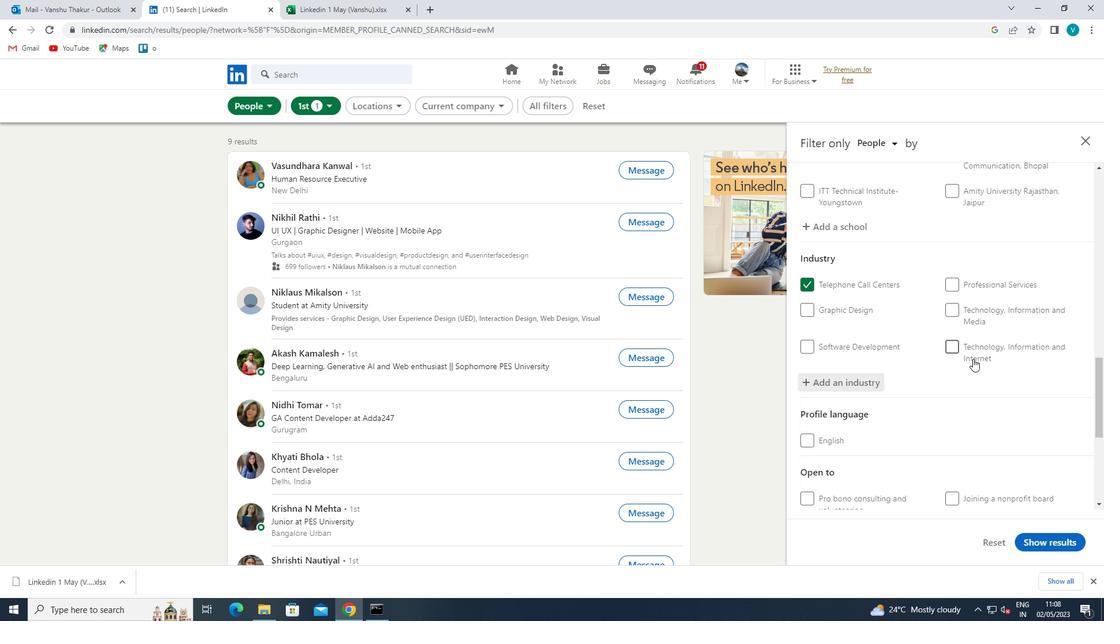 
Action: Mouse moved to (973, 359)
Screenshot: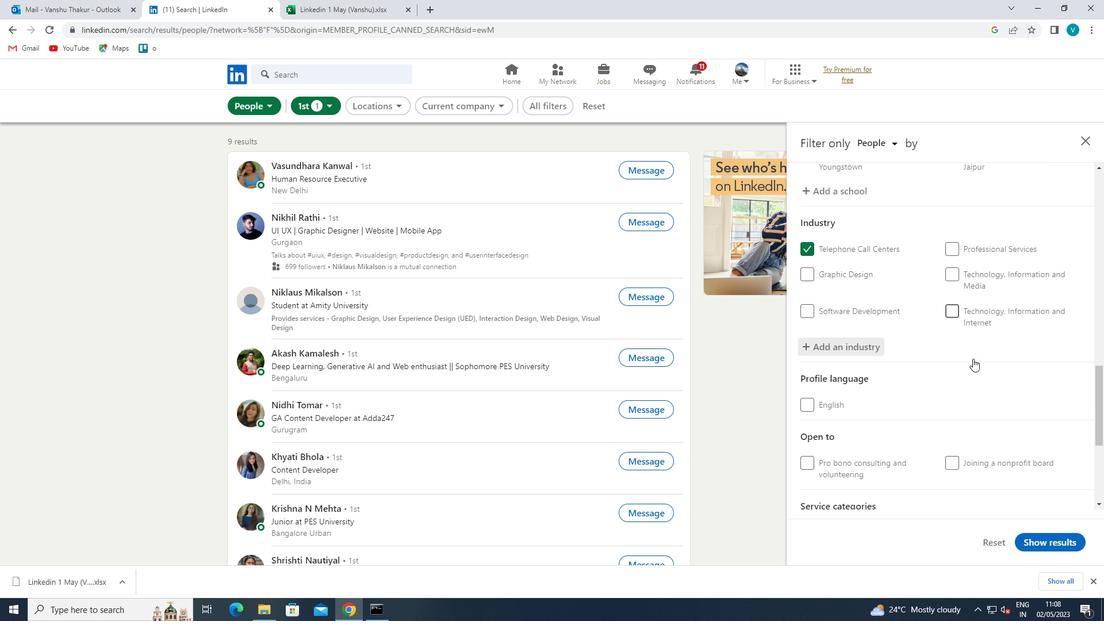 
Action: Mouse scrolled (973, 359) with delta (0, 0)
Screenshot: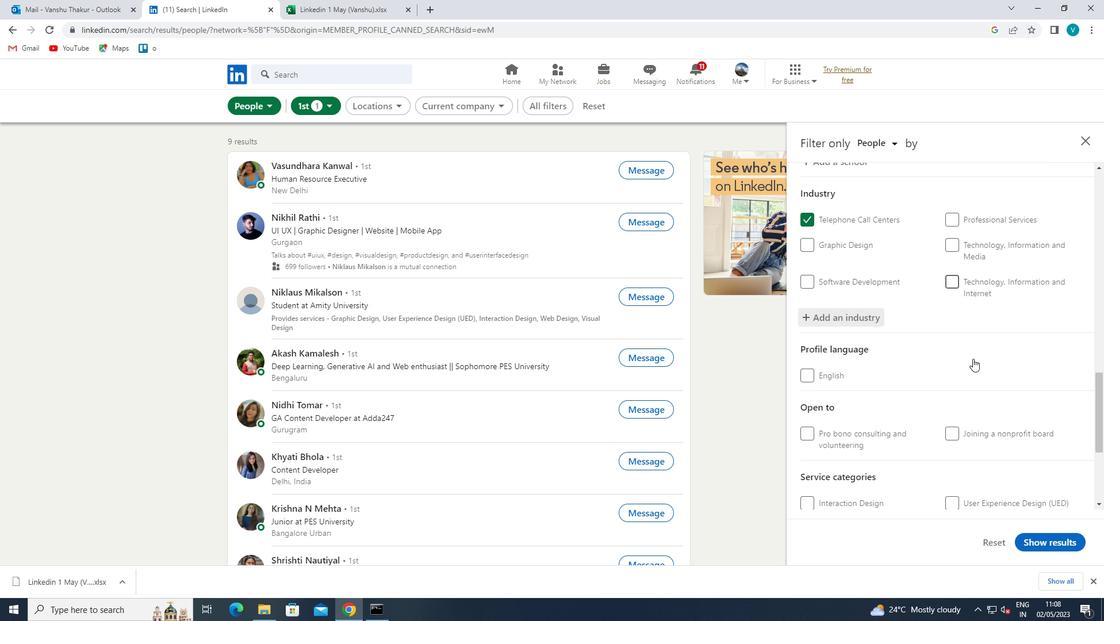 
Action: Mouse moved to (984, 394)
Screenshot: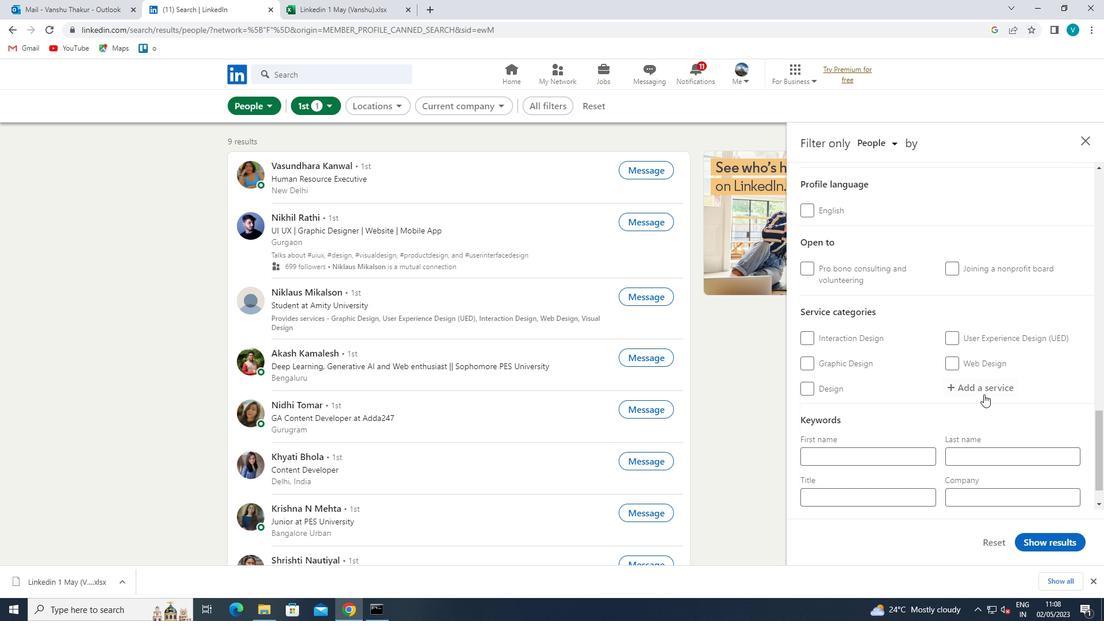 
Action: Mouse pressed left at (984, 394)
Screenshot: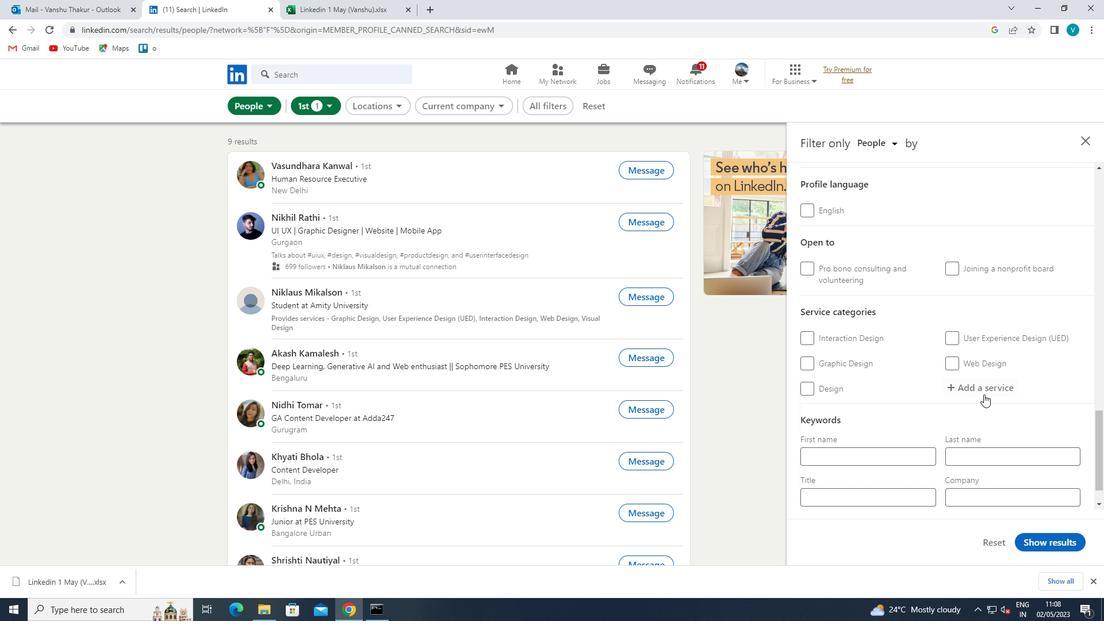 
Action: Key pressed <Key.shift>LEAD<Key.space>
Screenshot: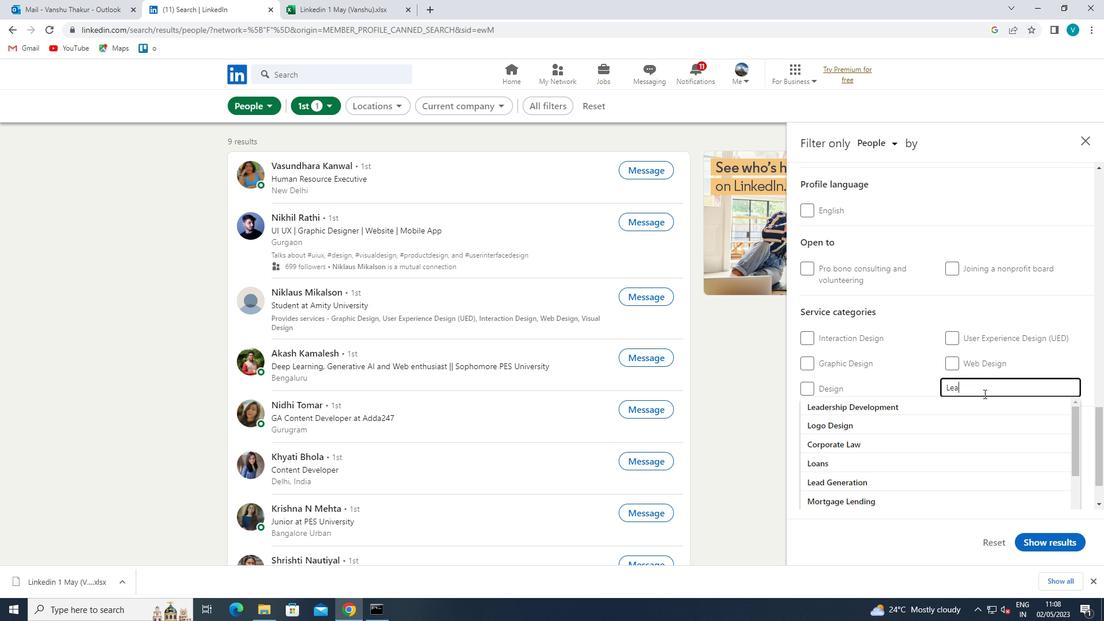 
Action: Mouse moved to (943, 409)
Screenshot: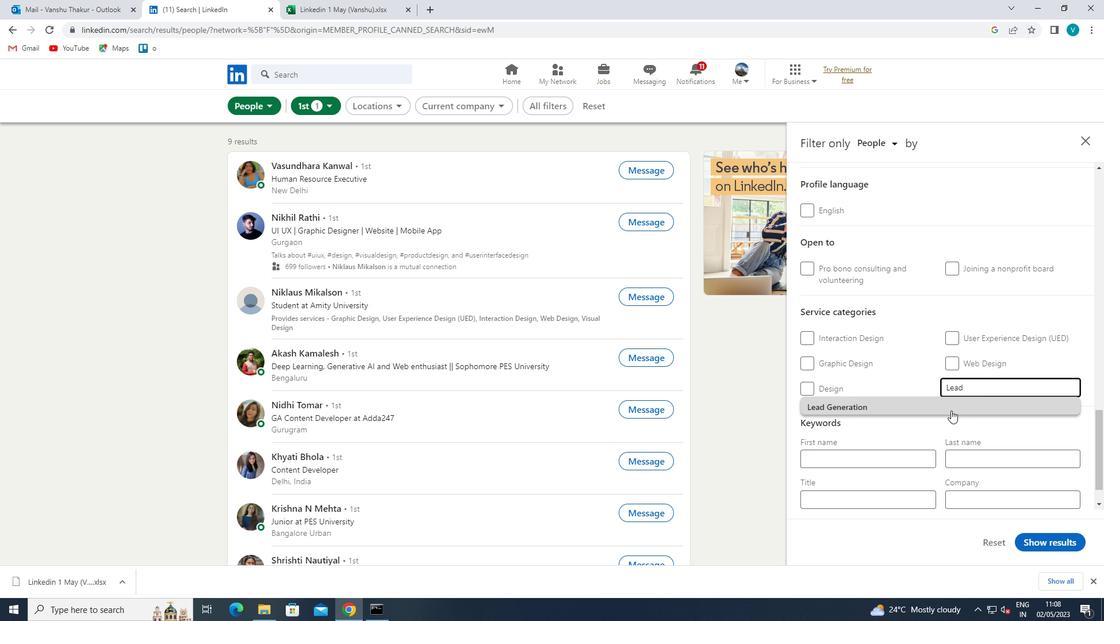 
Action: Mouse pressed left at (943, 409)
Screenshot: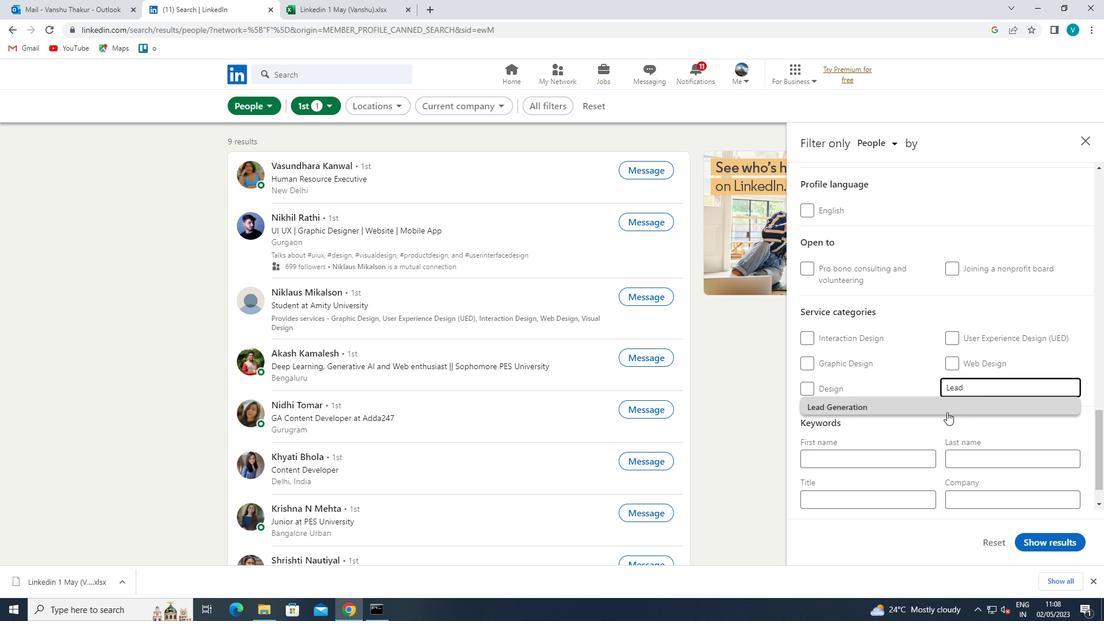 
Action: Mouse scrolled (943, 409) with delta (0, 0)
Screenshot: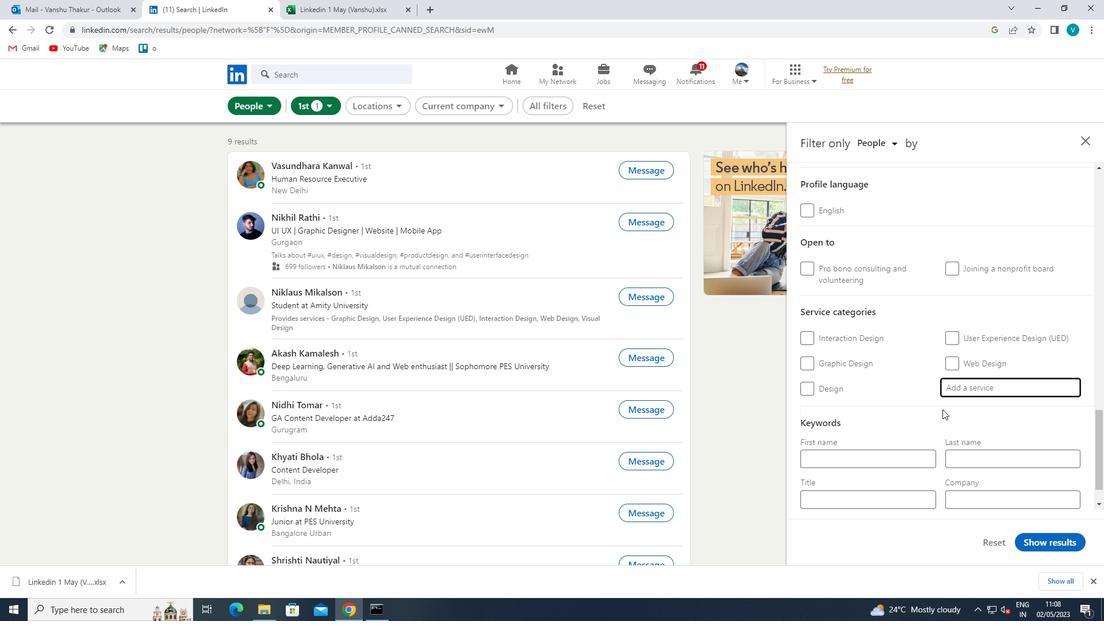 
Action: Mouse scrolled (943, 409) with delta (0, 0)
Screenshot: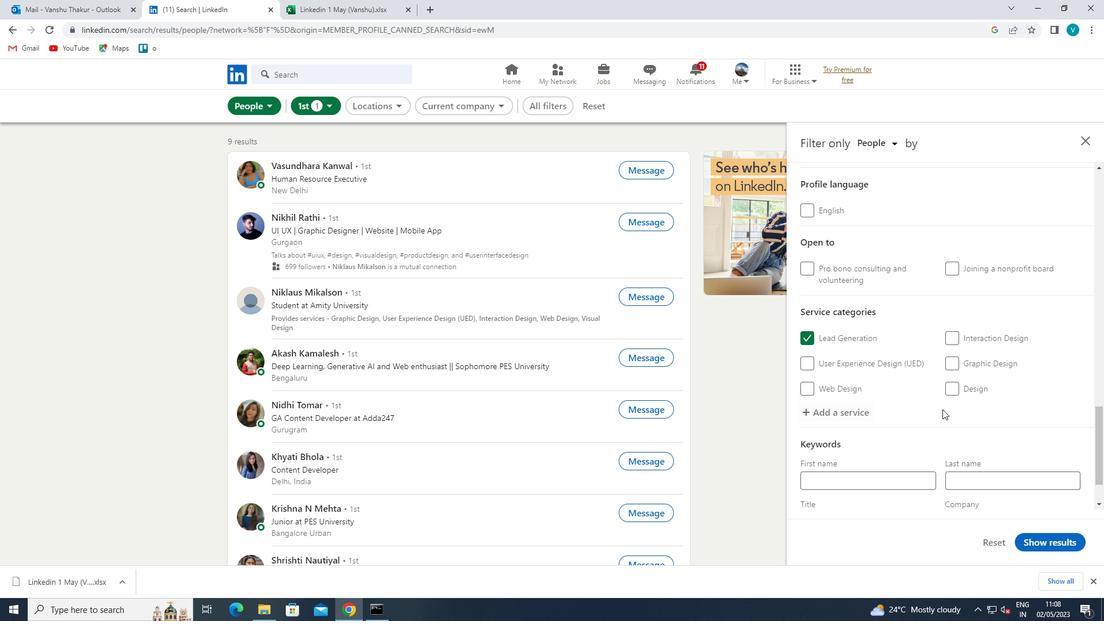 
Action: Mouse scrolled (943, 409) with delta (0, 0)
Screenshot: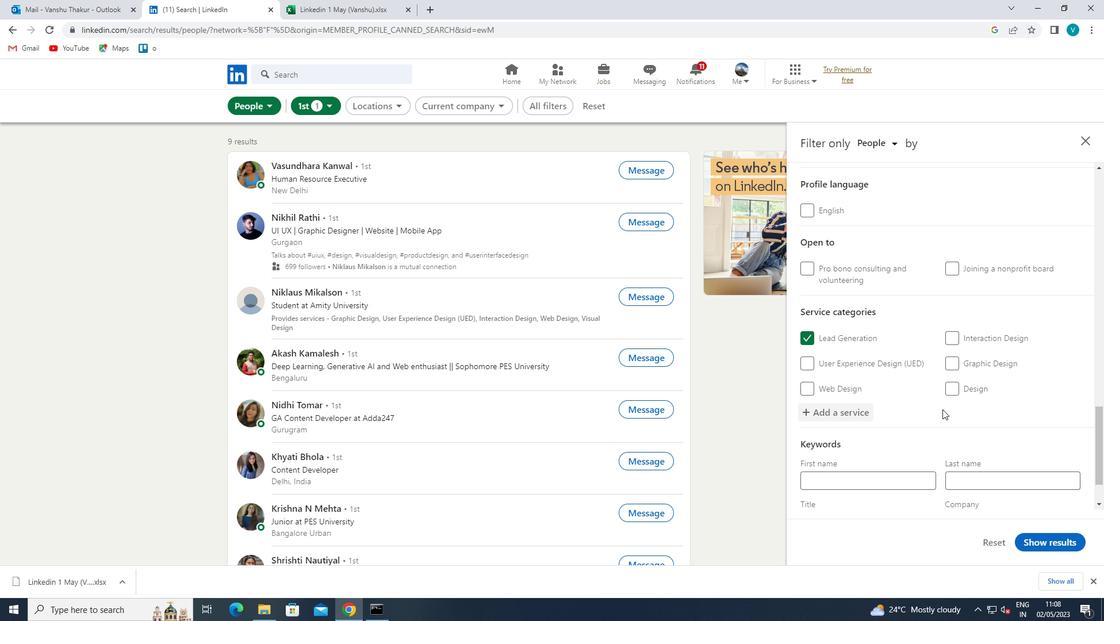 
Action: Mouse moved to (918, 456)
Screenshot: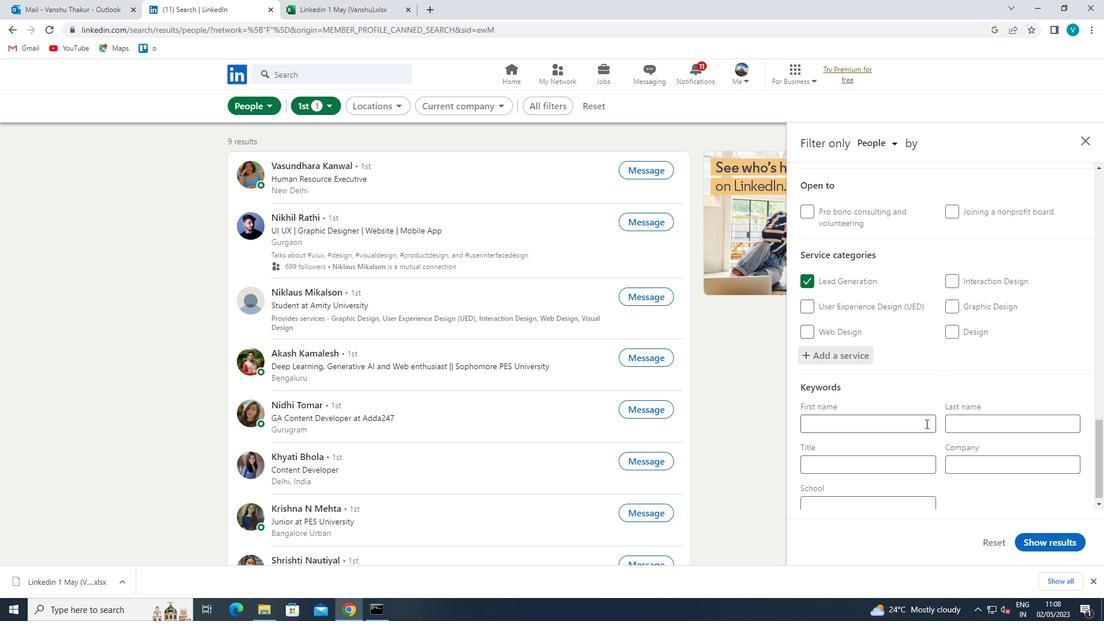
Action: Mouse pressed left at (918, 456)
Screenshot: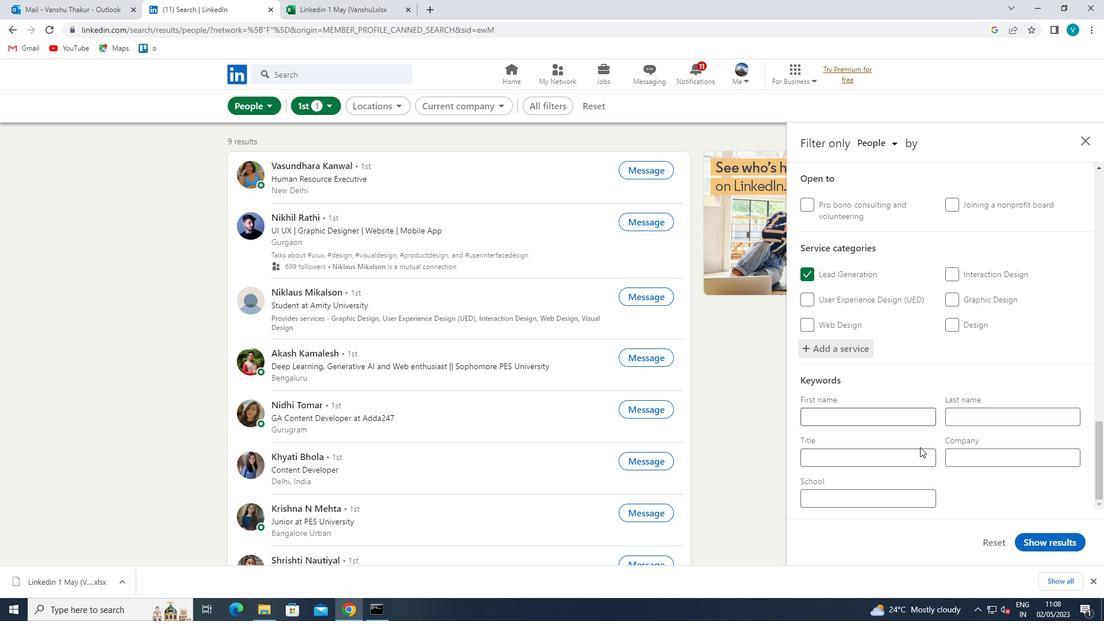 
Action: Key pressed <Key.shift>PHARMACIST
Screenshot: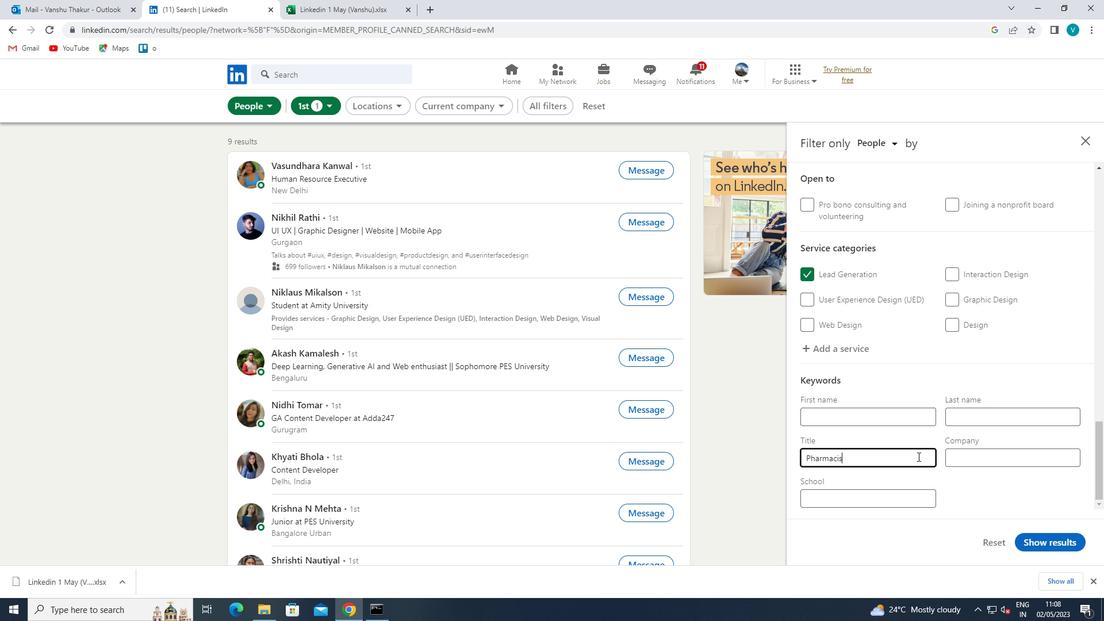 
Action: Mouse moved to (1046, 542)
Screenshot: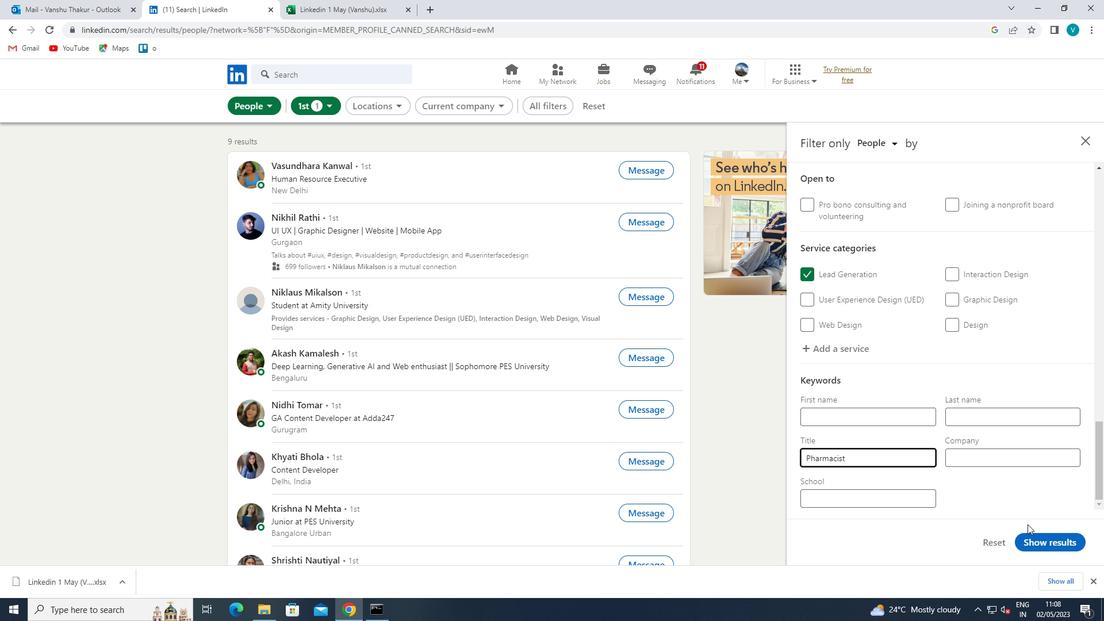 
Action: Mouse pressed left at (1046, 542)
Screenshot: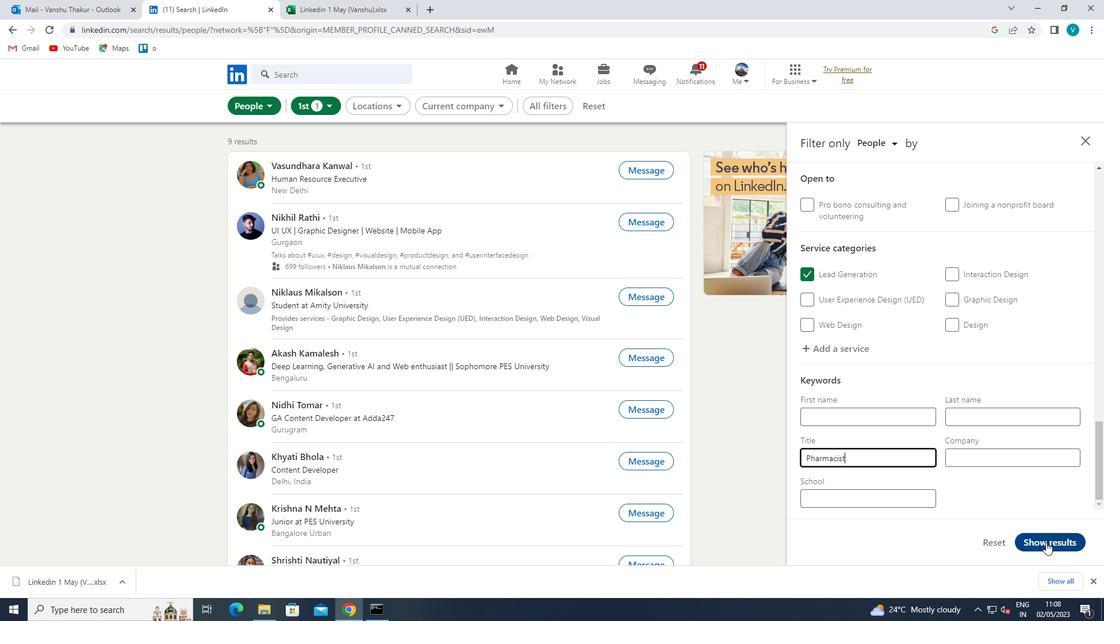 
